 Task: Find connections with filter location Kulu with filter topic #Gettingthingsdonewith filter profile language German with filter current company Symphony Teleca with filter school Thadomal Shahani Engineering College with filter industry Consumer Services with filter service category Portrait Photography with filter keywords title Product Manager
Action: Mouse moved to (353, 249)
Screenshot: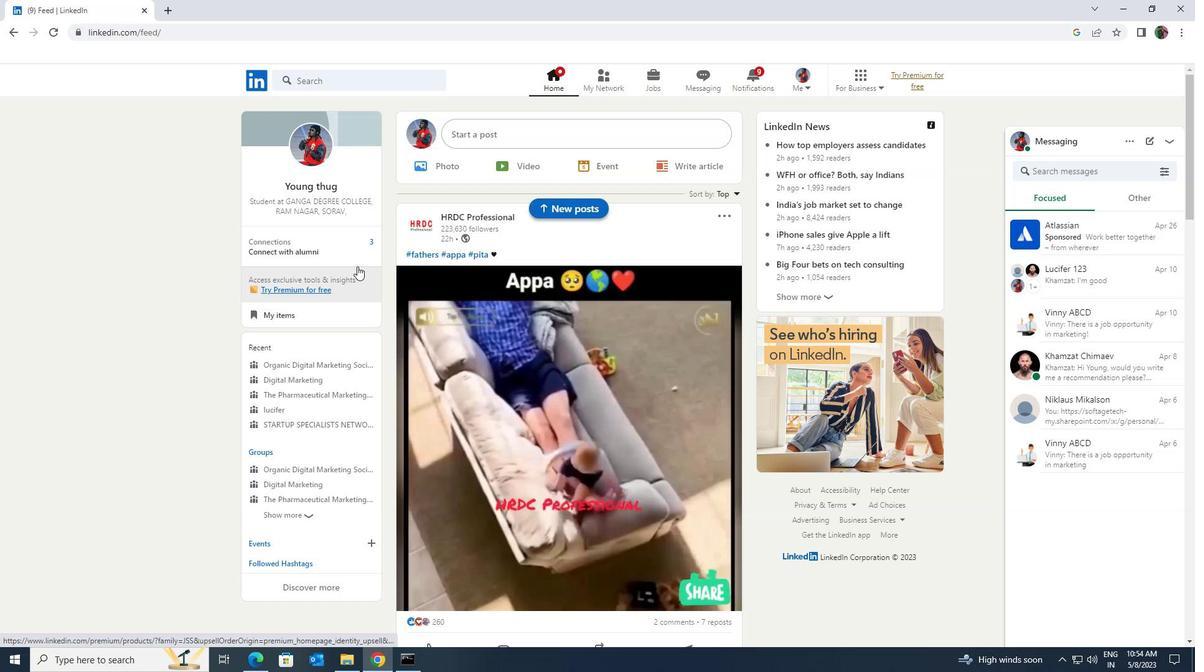 
Action: Mouse pressed left at (353, 249)
Screenshot: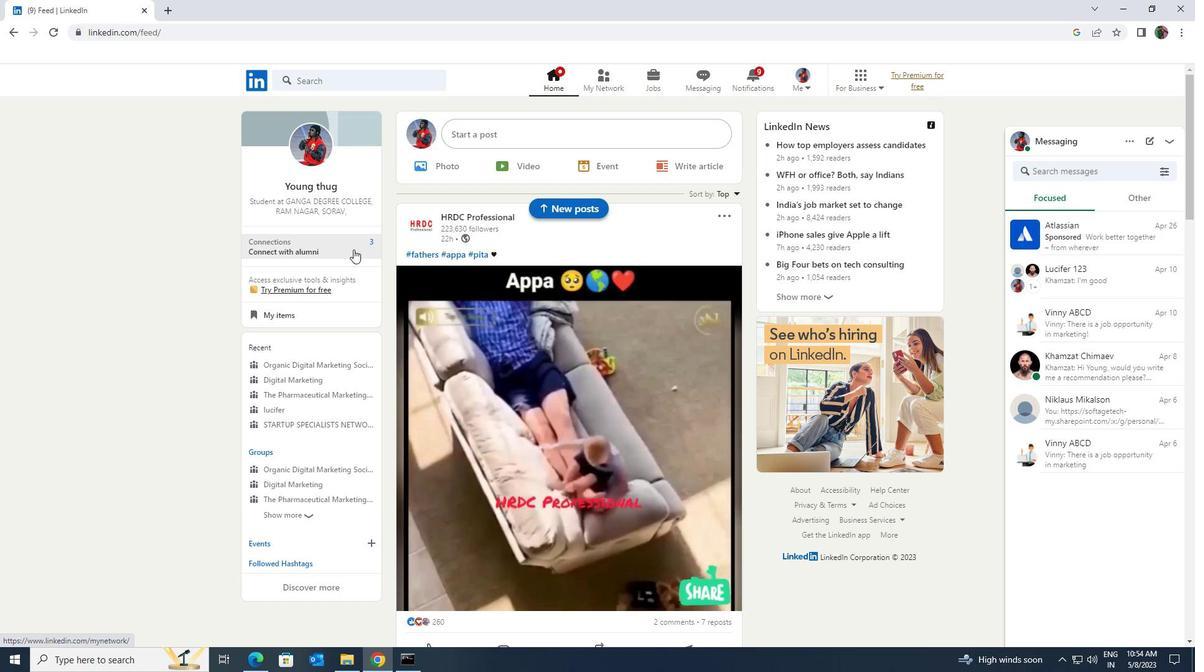 
Action: Mouse moved to (347, 149)
Screenshot: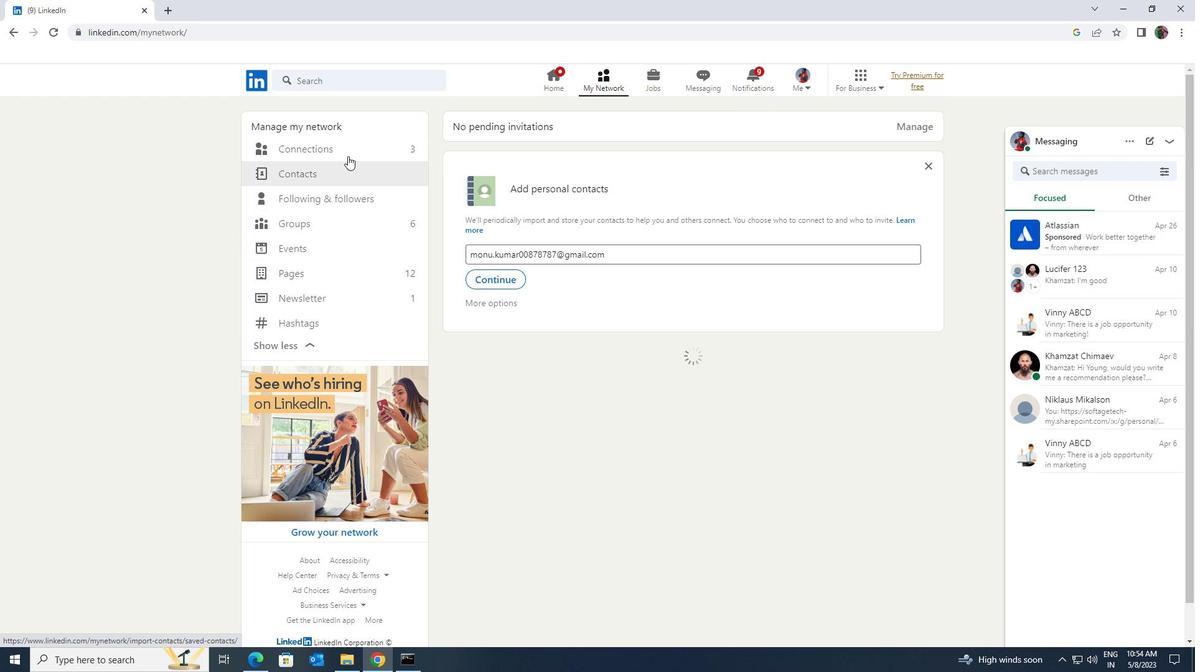 
Action: Mouse pressed left at (347, 149)
Screenshot: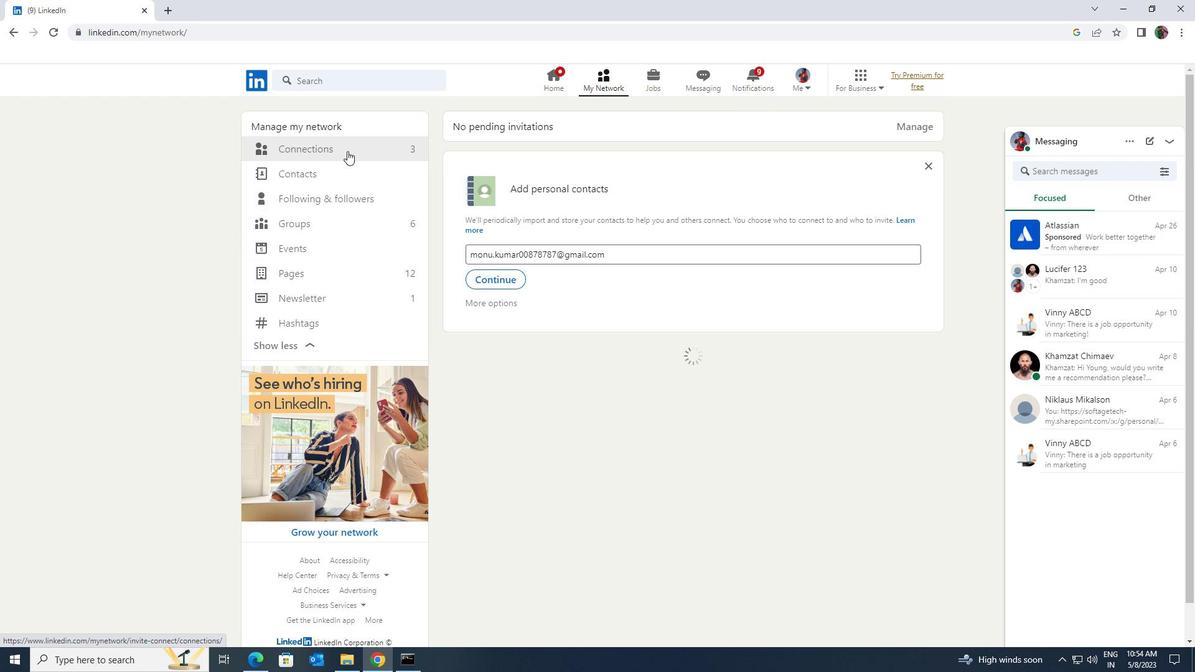 
Action: Mouse moved to (681, 152)
Screenshot: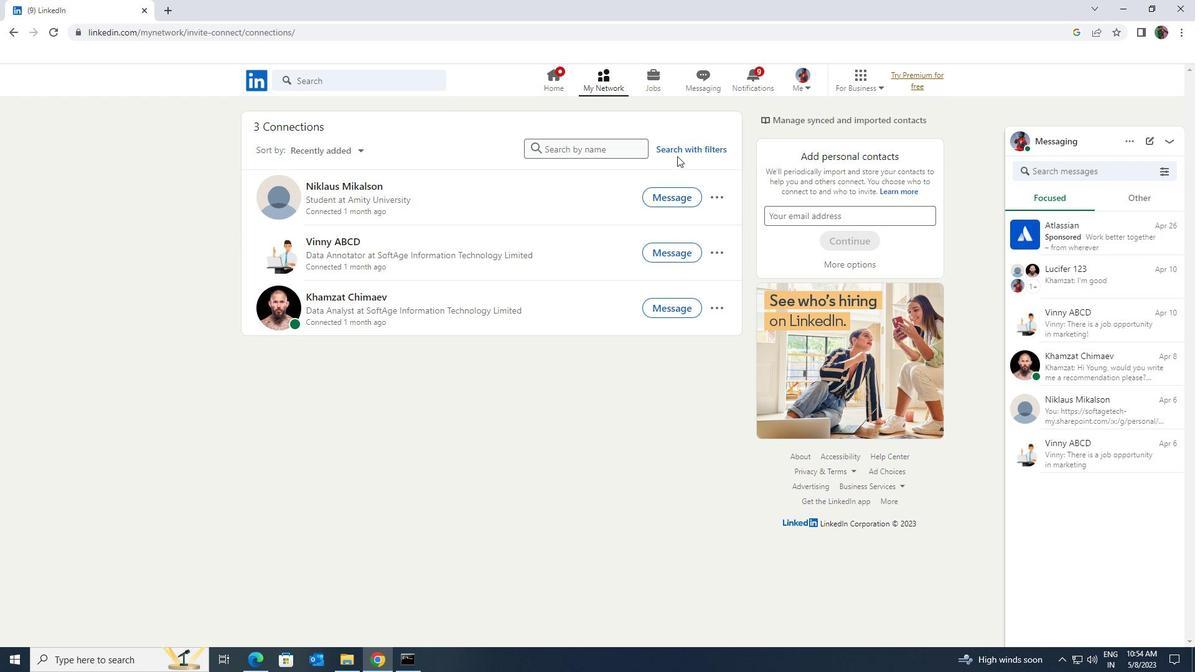 
Action: Mouse pressed left at (681, 152)
Screenshot: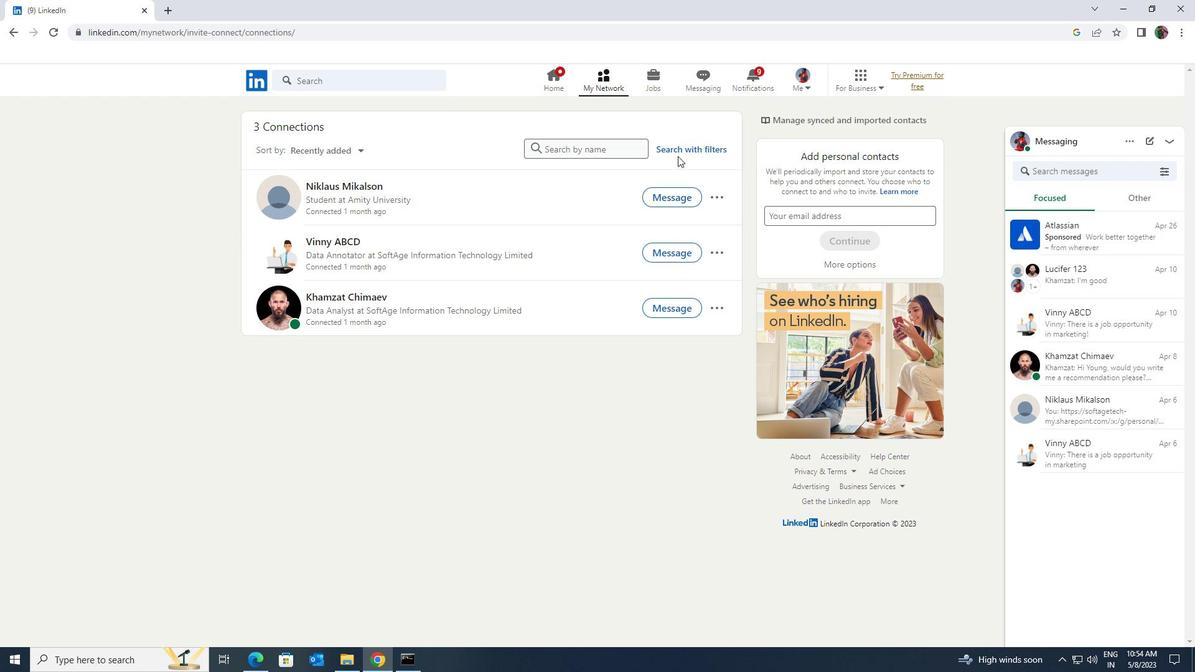 
Action: Mouse moved to (634, 110)
Screenshot: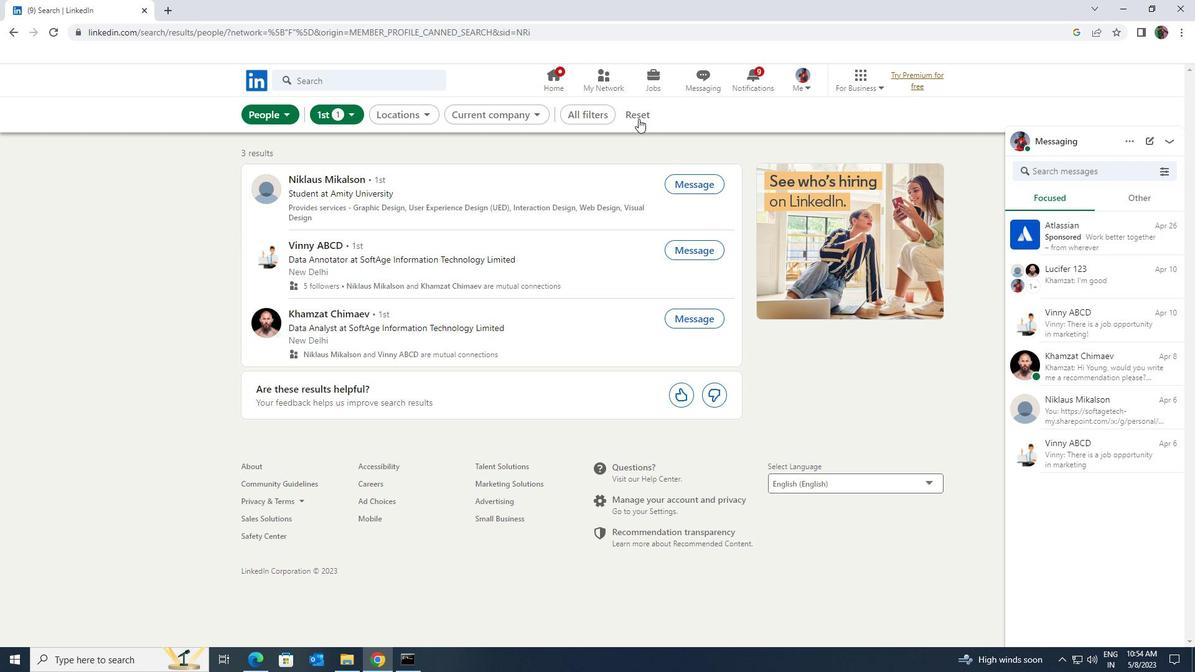 
Action: Mouse pressed left at (634, 110)
Screenshot: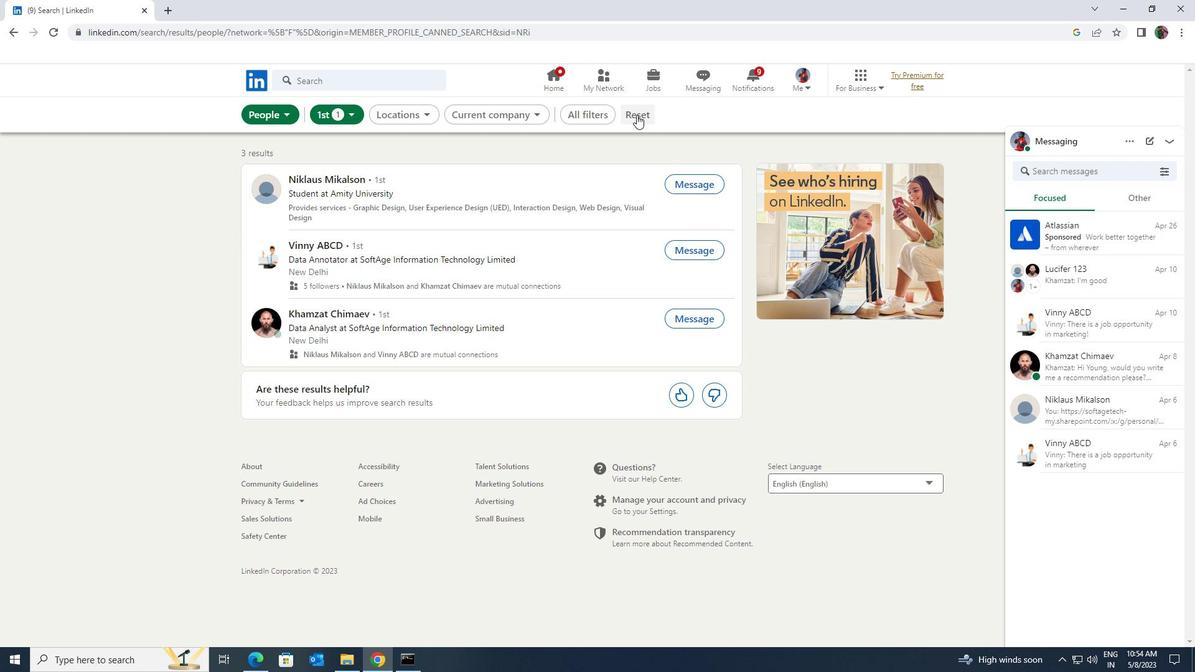 
Action: Mouse moved to (614, 112)
Screenshot: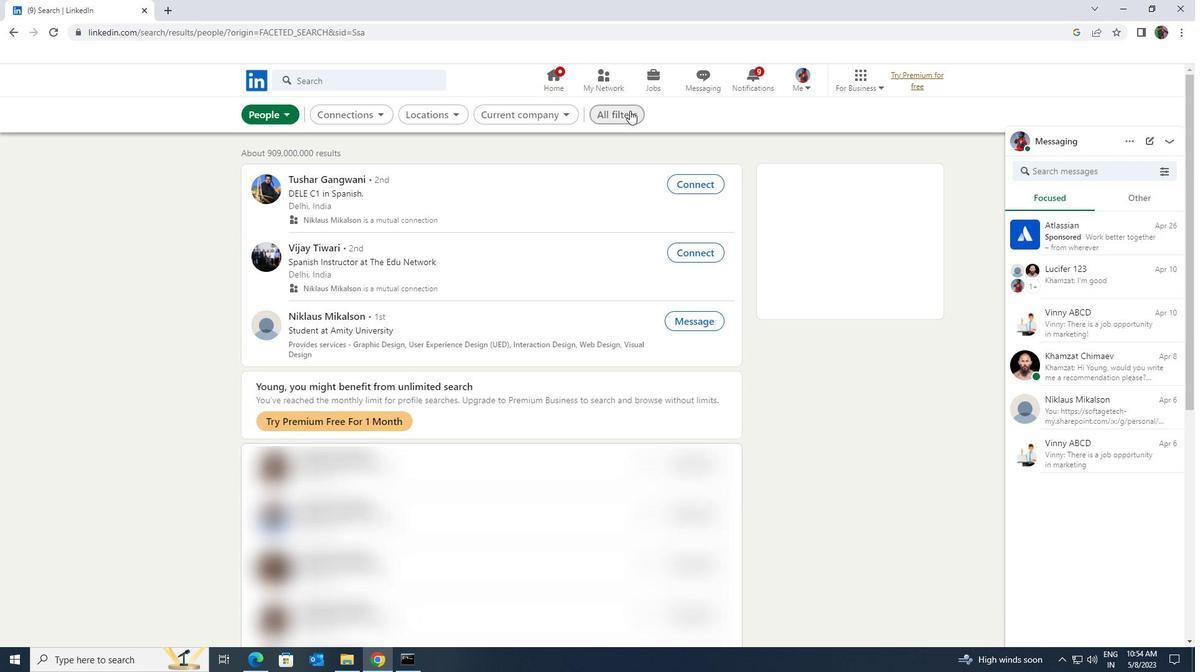 
Action: Mouse pressed left at (614, 112)
Screenshot: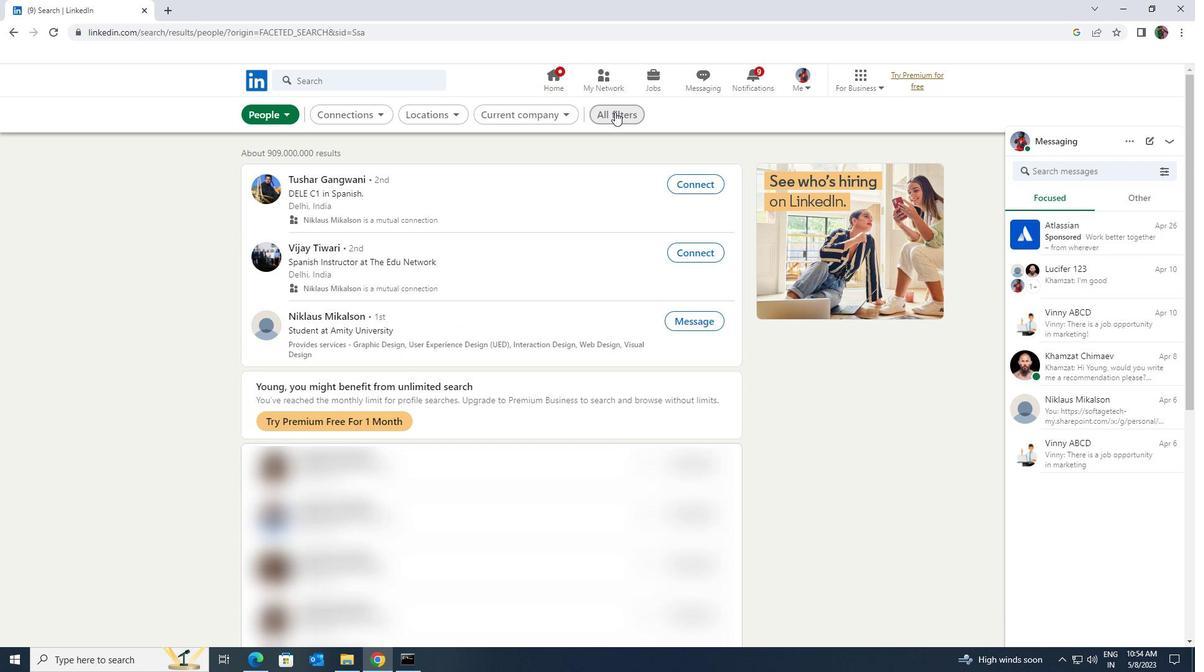 
Action: Mouse moved to (1033, 493)
Screenshot: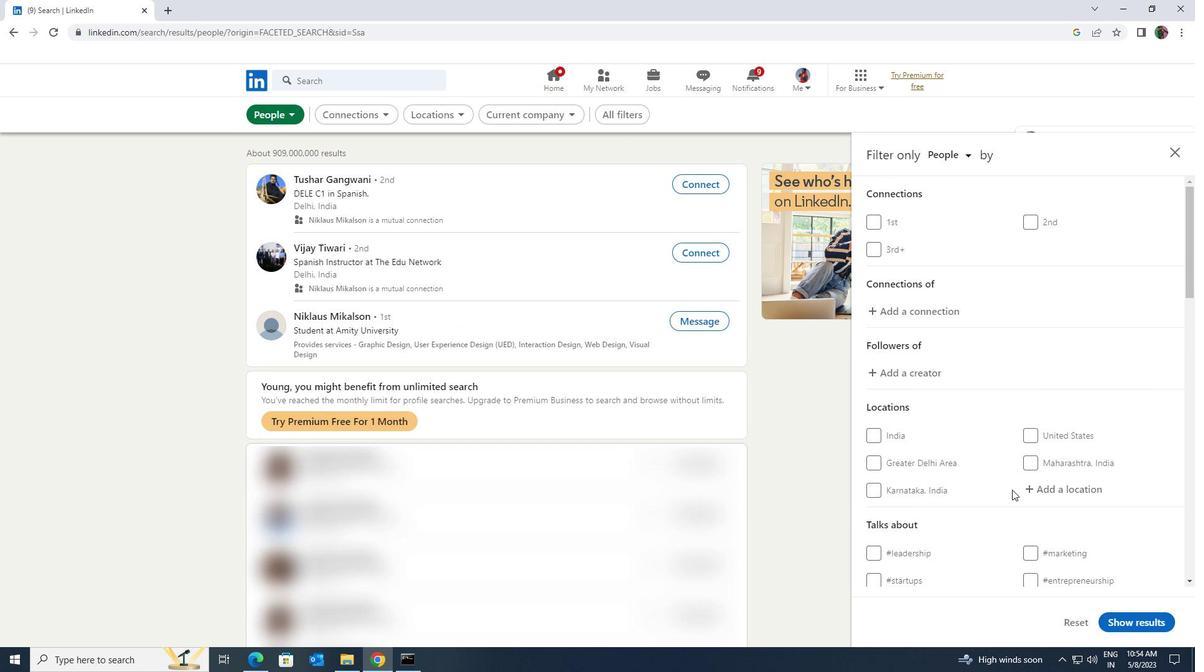 
Action: Mouse pressed left at (1033, 493)
Screenshot: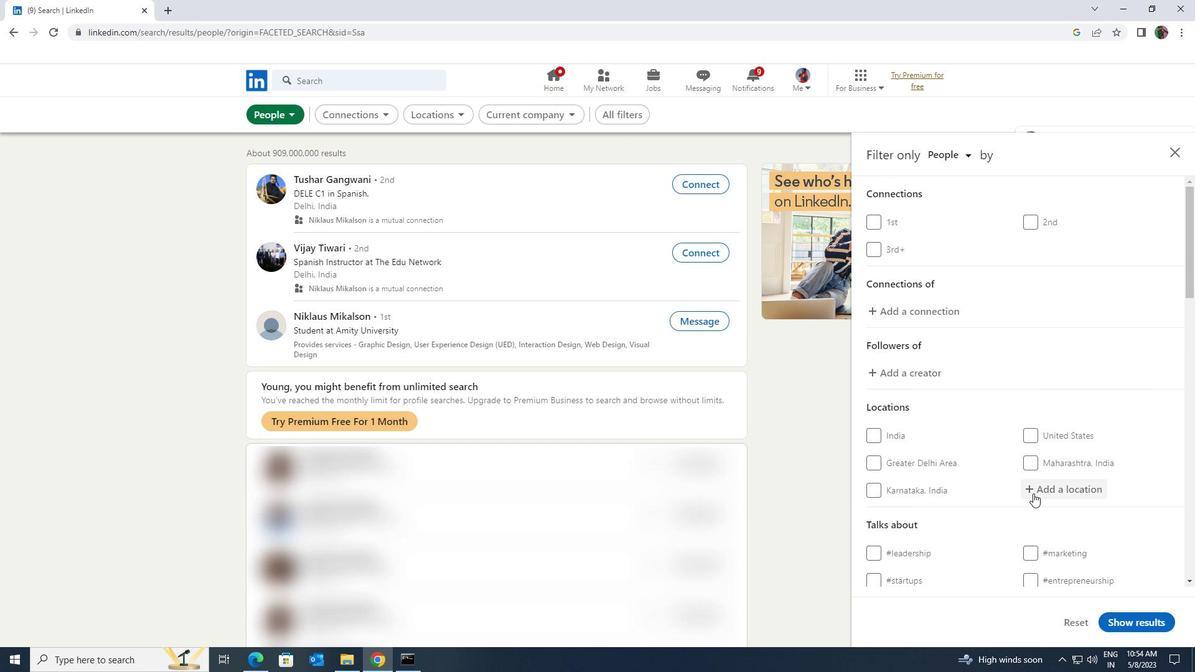 
Action: Key pressed <Key.shift>KULU
Screenshot: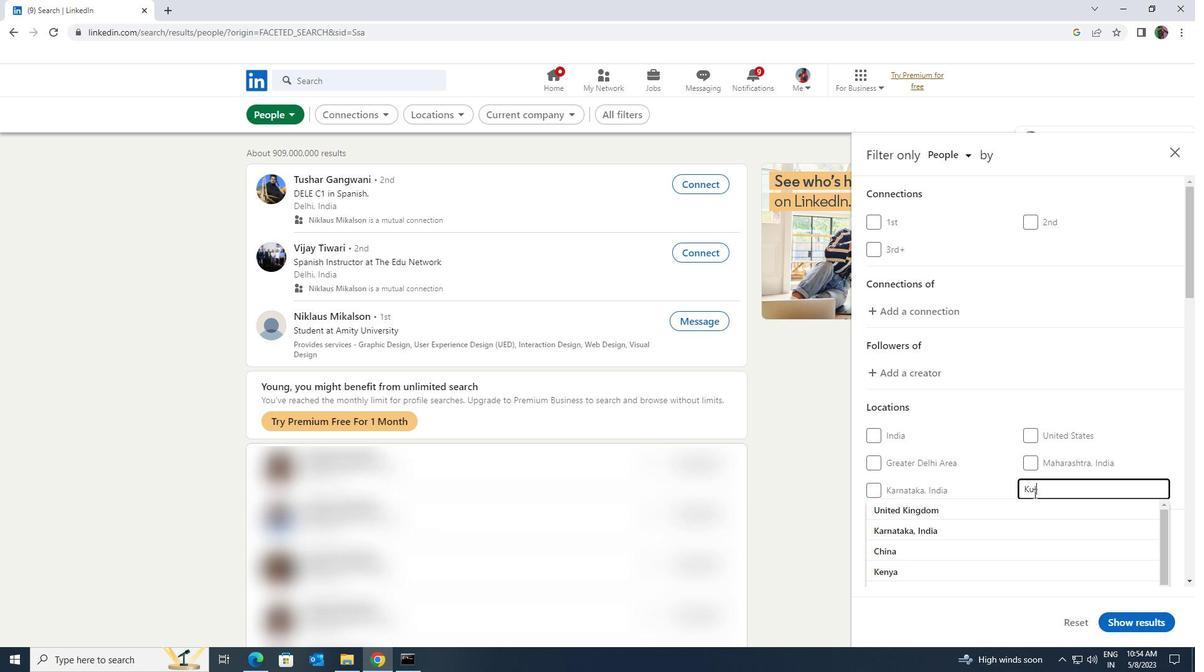 
Action: Mouse moved to (1028, 510)
Screenshot: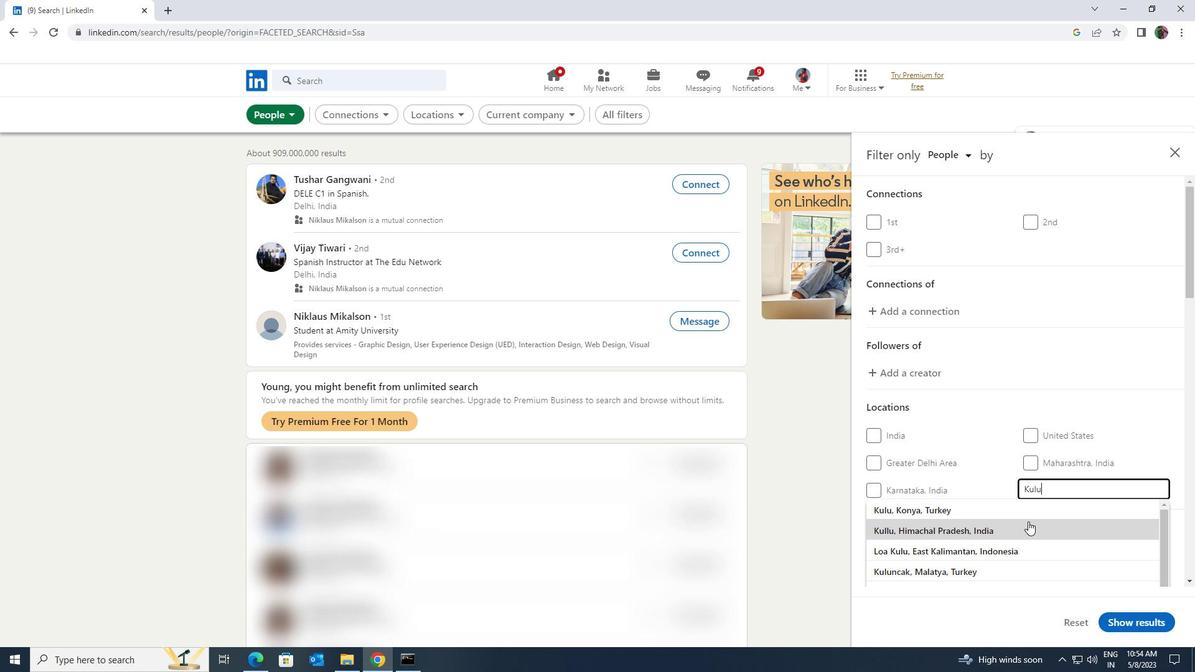 
Action: Mouse pressed left at (1028, 510)
Screenshot: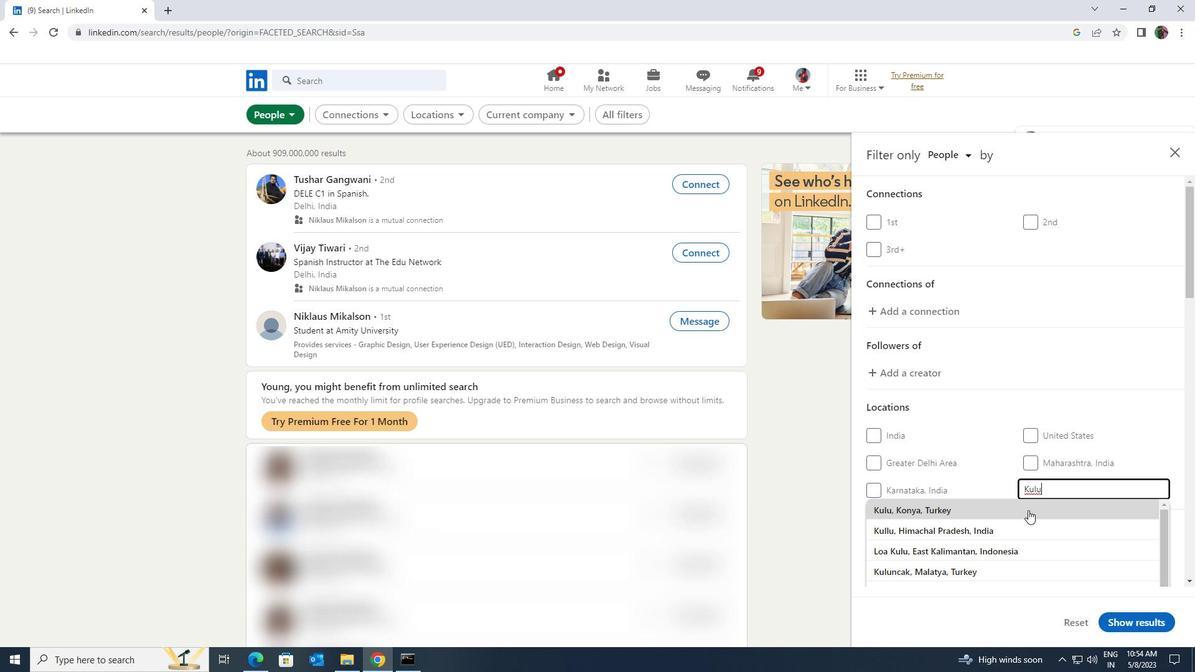 
Action: Mouse moved to (1038, 509)
Screenshot: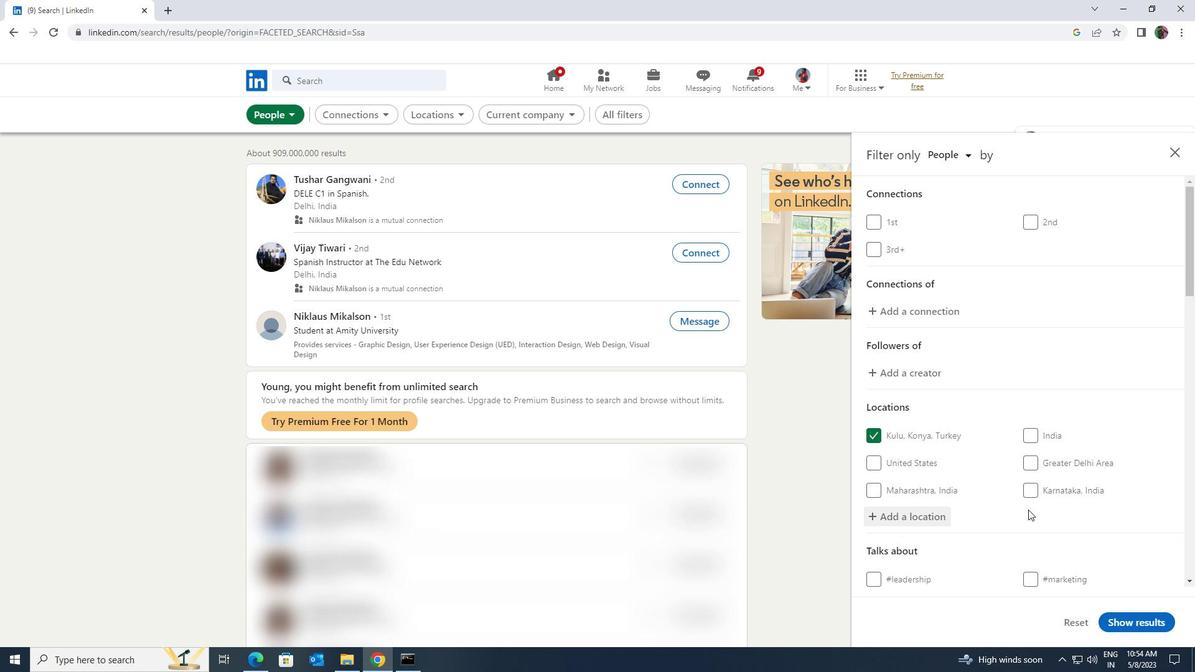 
Action: Mouse scrolled (1038, 509) with delta (0, 0)
Screenshot: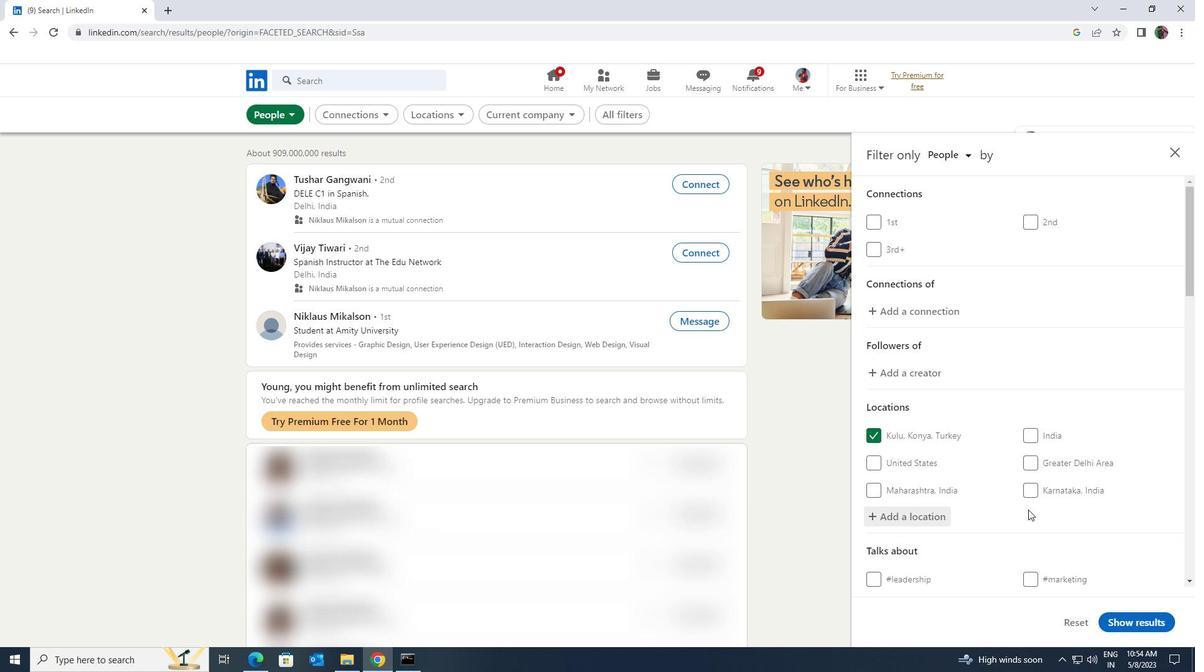 
Action: Mouse scrolled (1038, 509) with delta (0, 0)
Screenshot: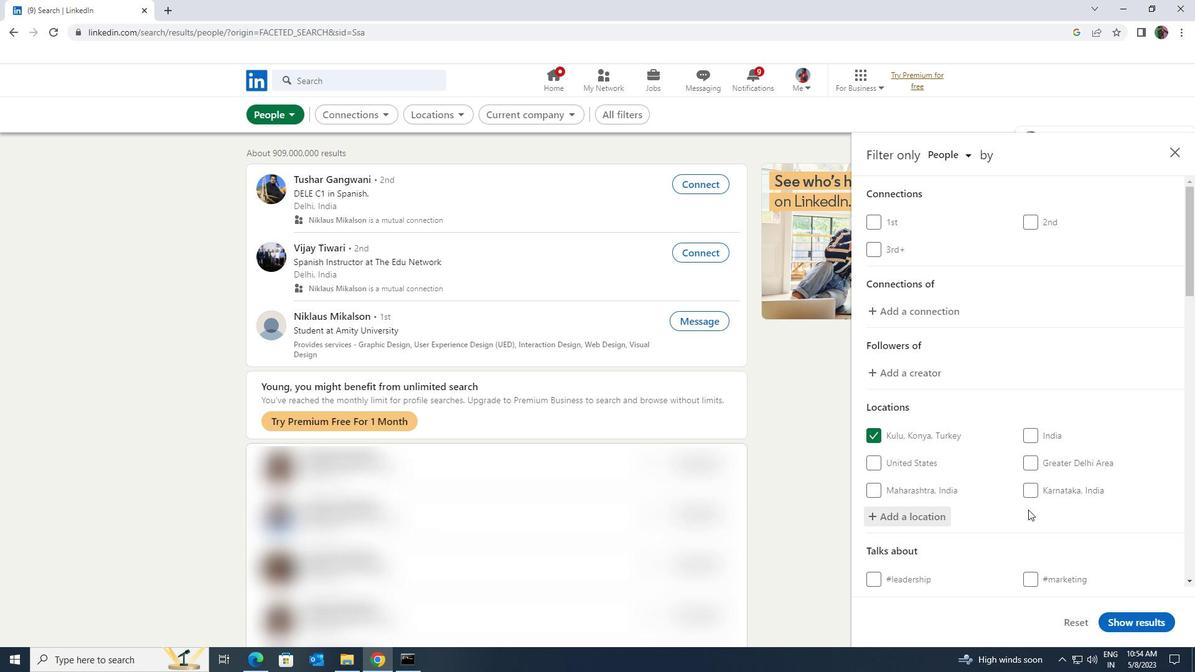 
Action: Mouse moved to (1040, 509)
Screenshot: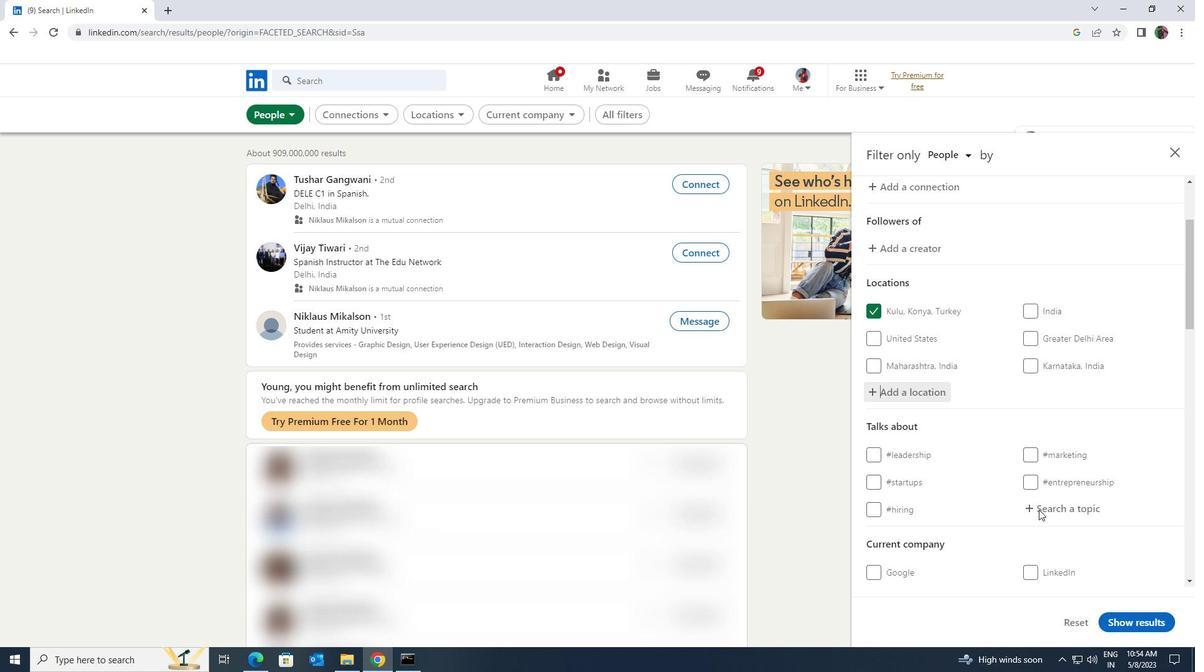 
Action: Mouse pressed left at (1040, 509)
Screenshot: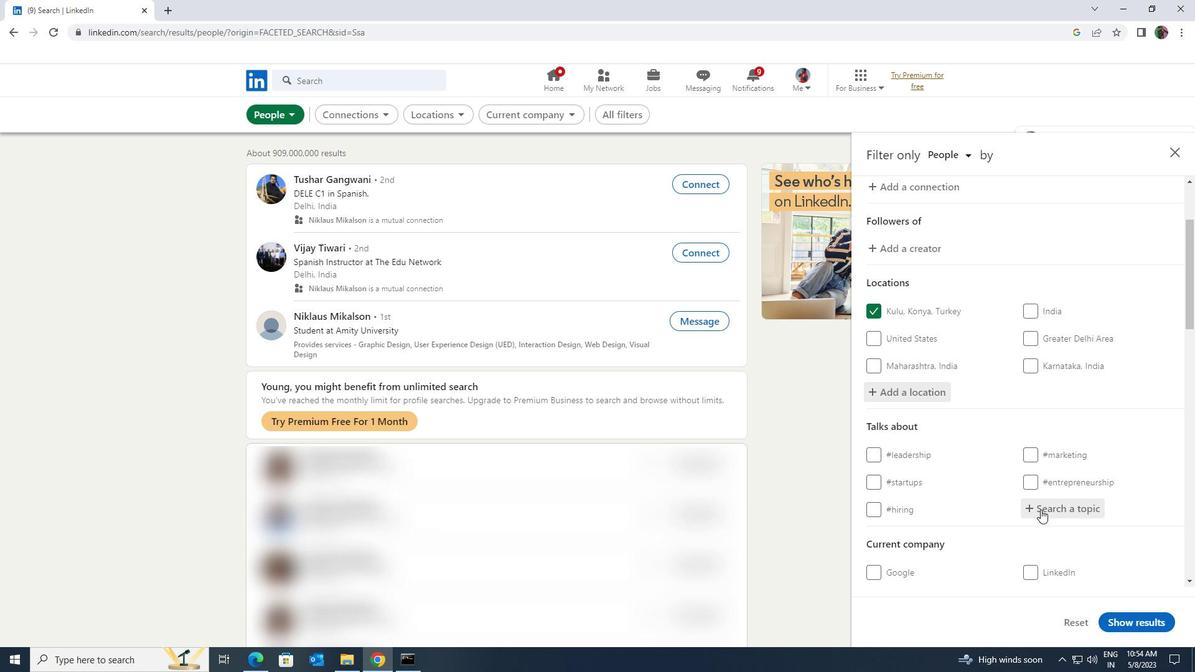 
Action: Key pressed <Key.shift><Key.shift><Key.shift><Key.shift><Key.shift><Key.shift><Key.shift><Key.shift><Key.shift><Key.shift><Key.shift><Key.shift>GETTINGTHINGSDONE
Screenshot: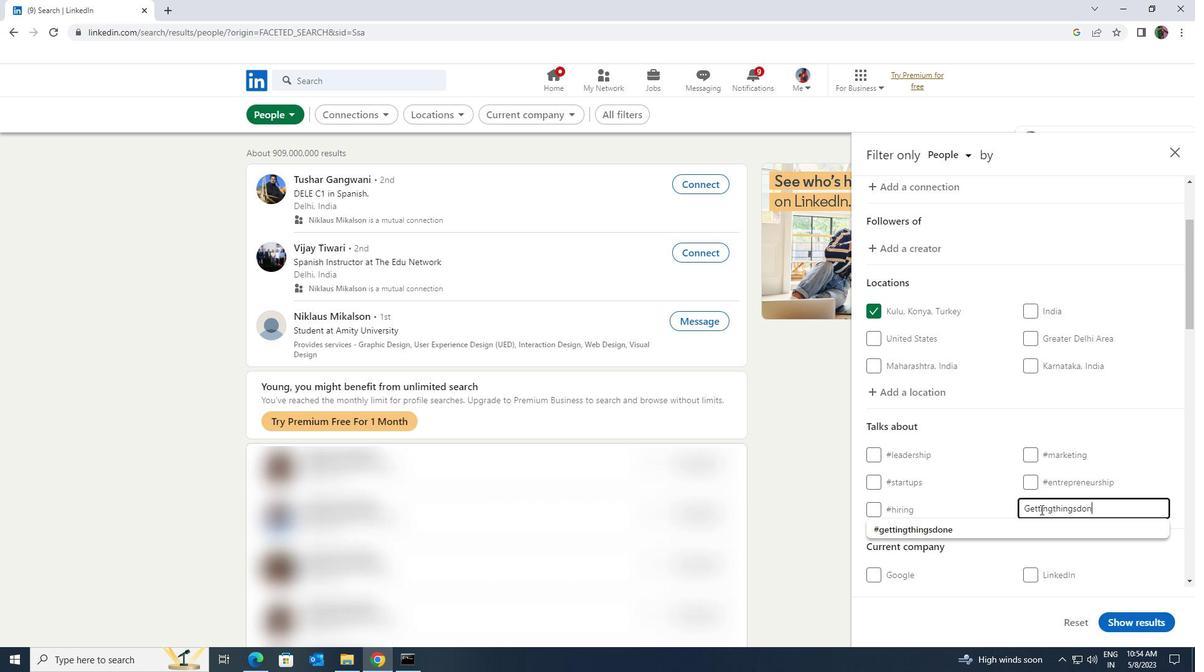 
Action: Mouse moved to (1038, 519)
Screenshot: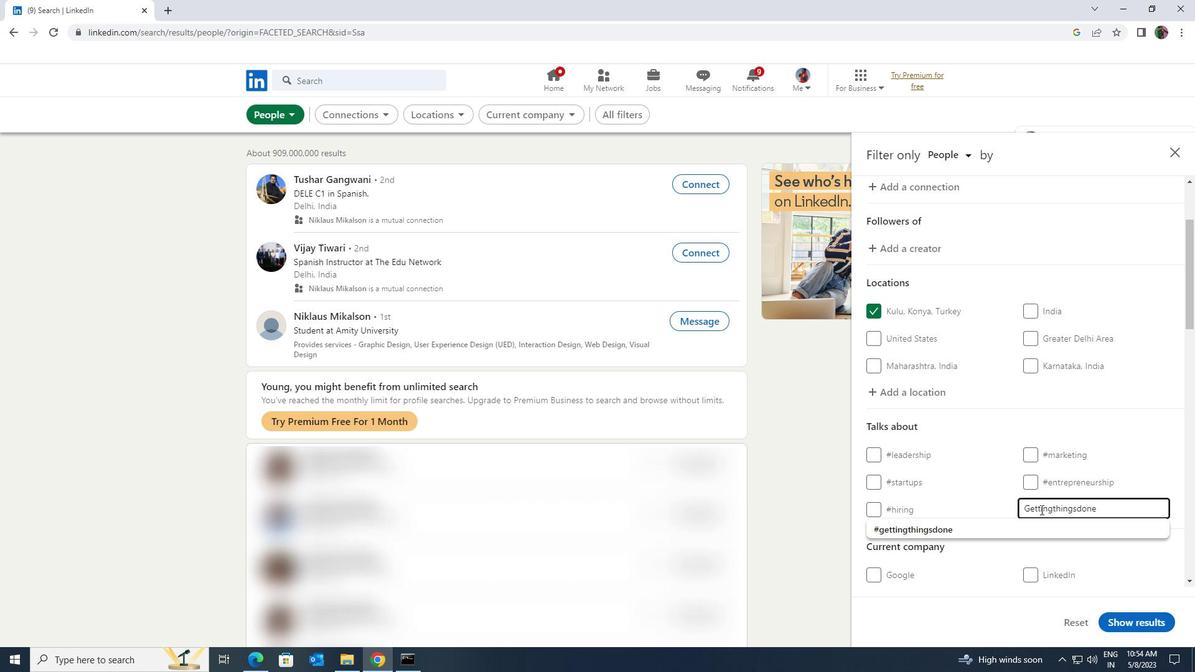 
Action: Mouse pressed left at (1038, 519)
Screenshot: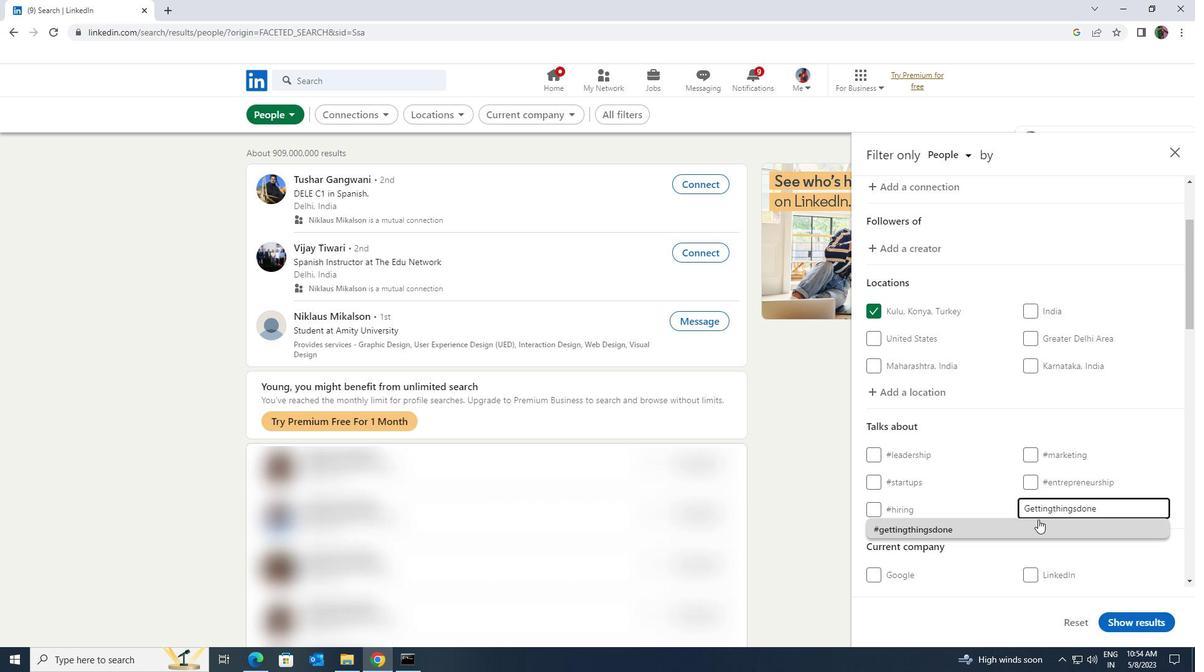 
Action: Mouse scrolled (1038, 519) with delta (0, 0)
Screenshot: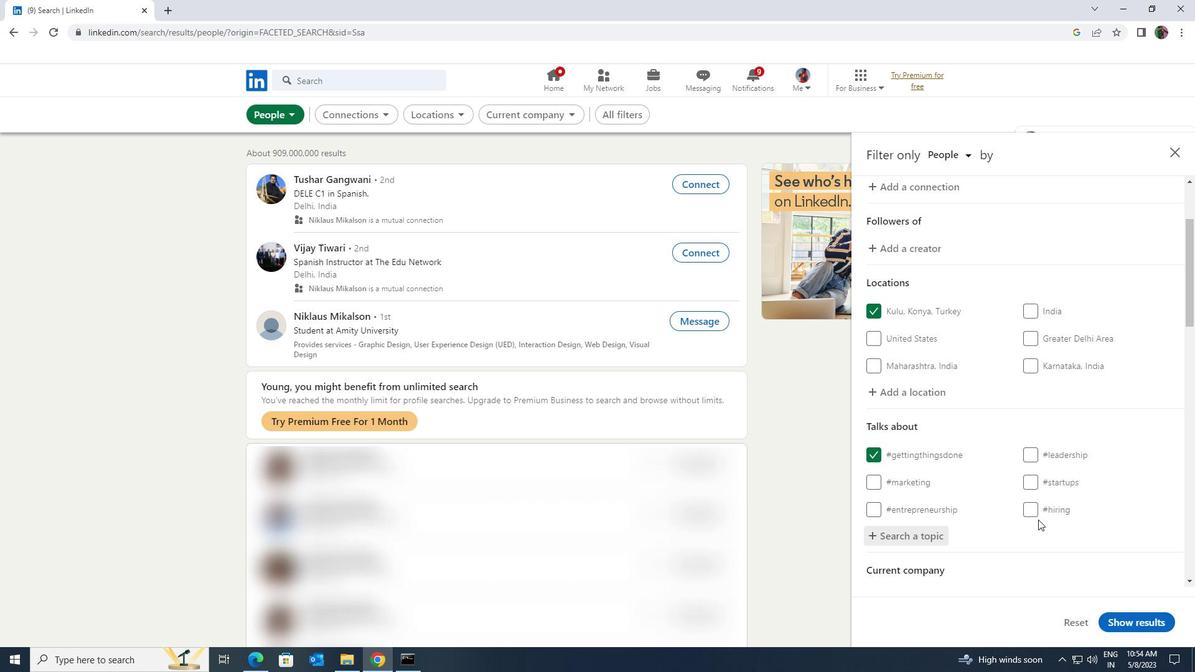 
Action: Mouse scrolled (1038, 519) with delta (0, 0)
Screenshot: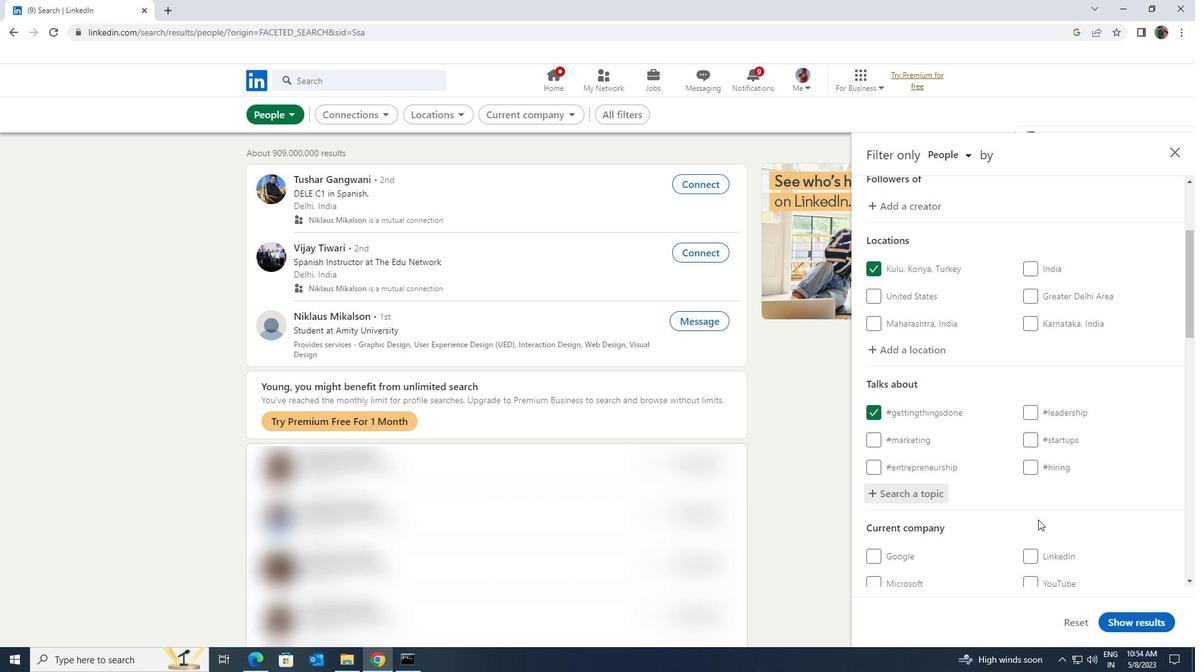 
Action: Mouse moved to (1038, 519)
Screenshot: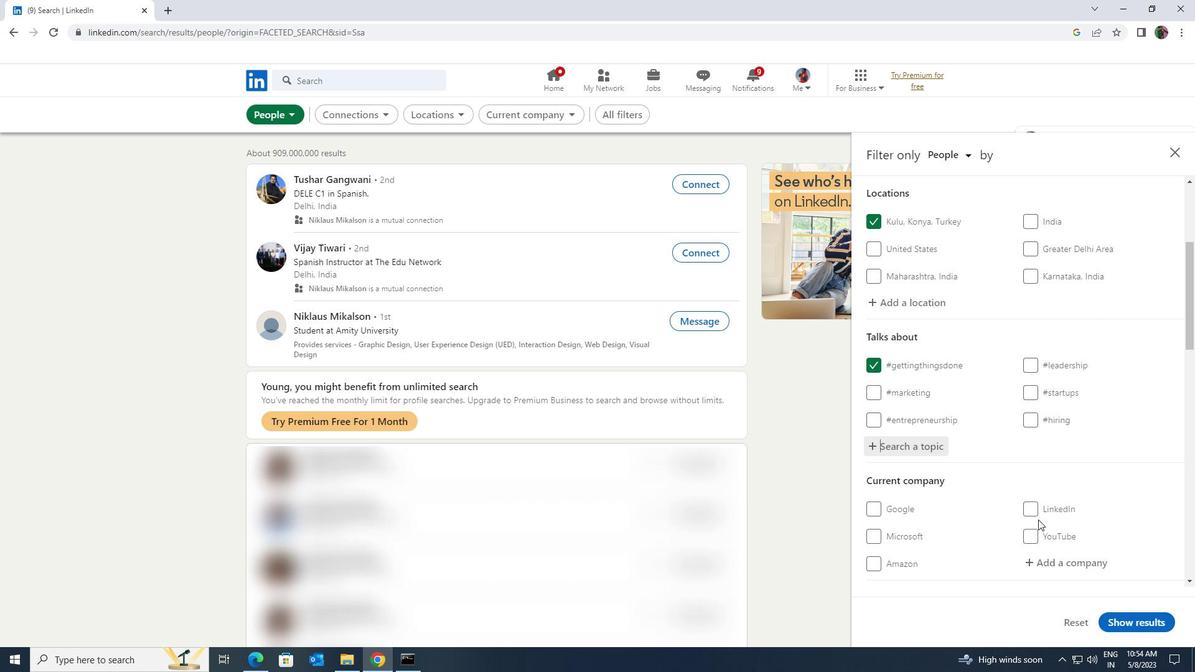 
Action: Mouse scrolled (1038, 519) with delta (0, 0)
Screenshot: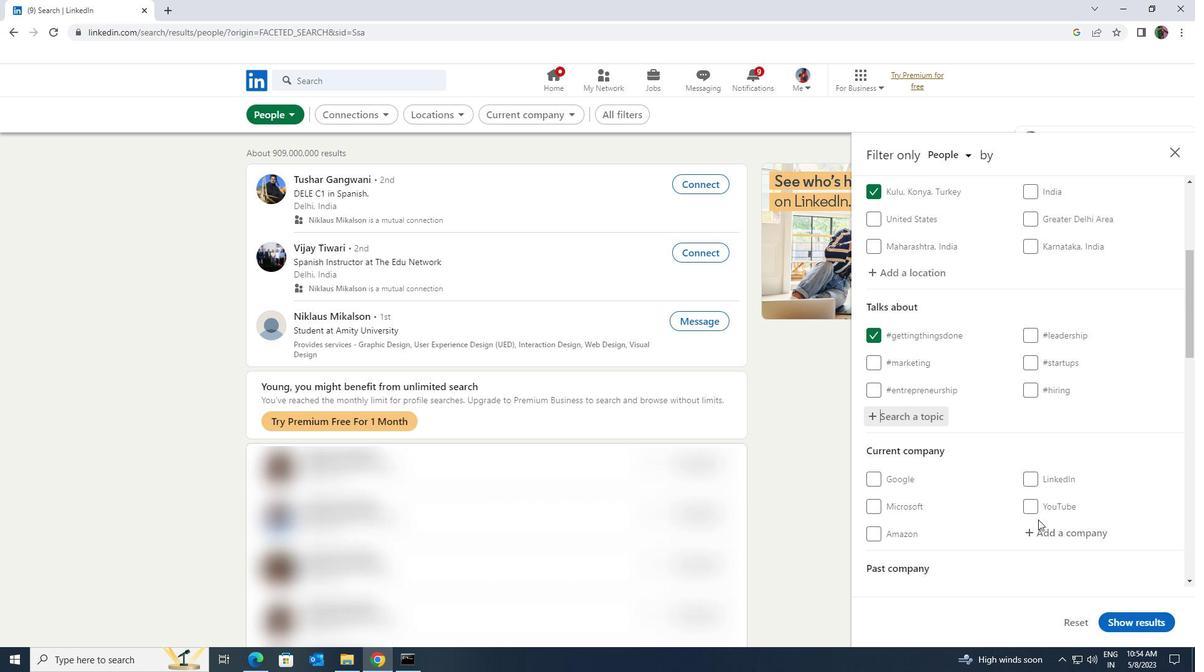 
Action: Mouse scrolled (1038, 519) with delta (0, 0)
Screenshot: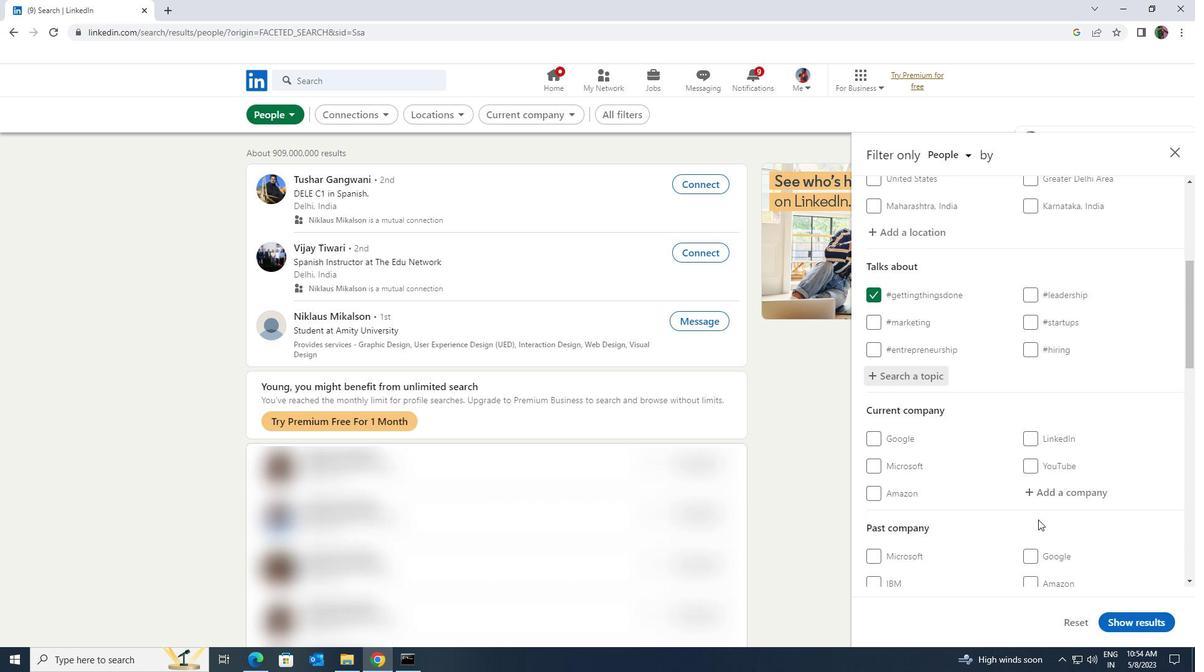 
Action: Mouse scrolled (1038, 519) with delta (0, 0)
Screenshot: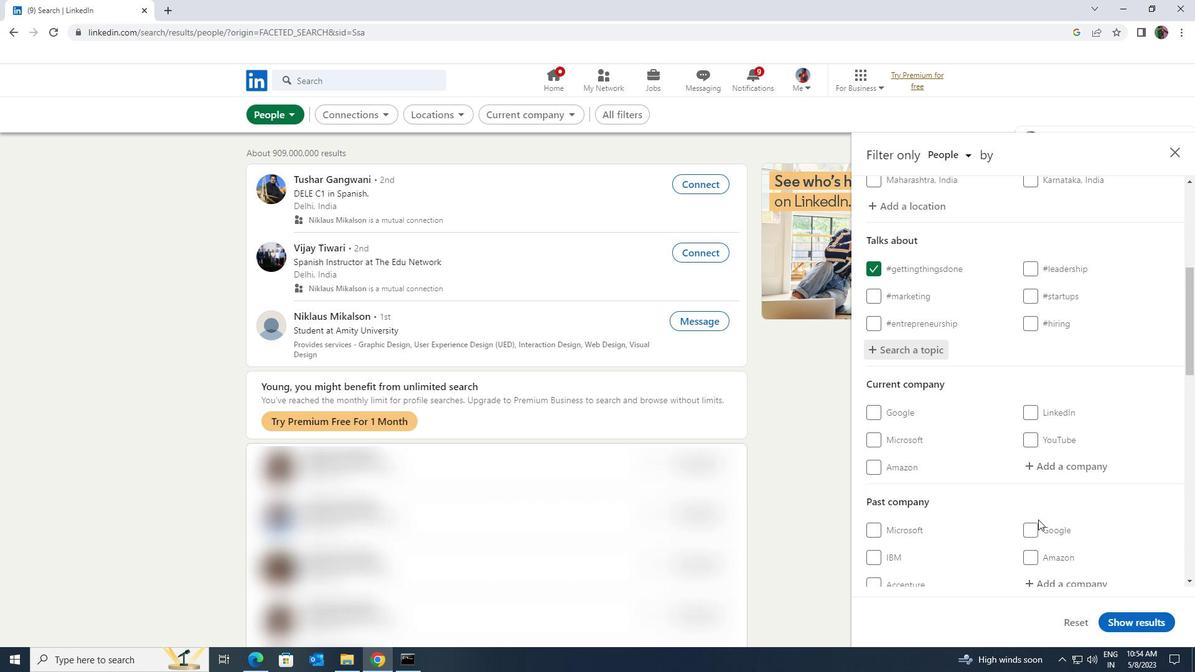 
Action: Mouse scrolled (1038, 519) with delta (0, 0)
Screenshot: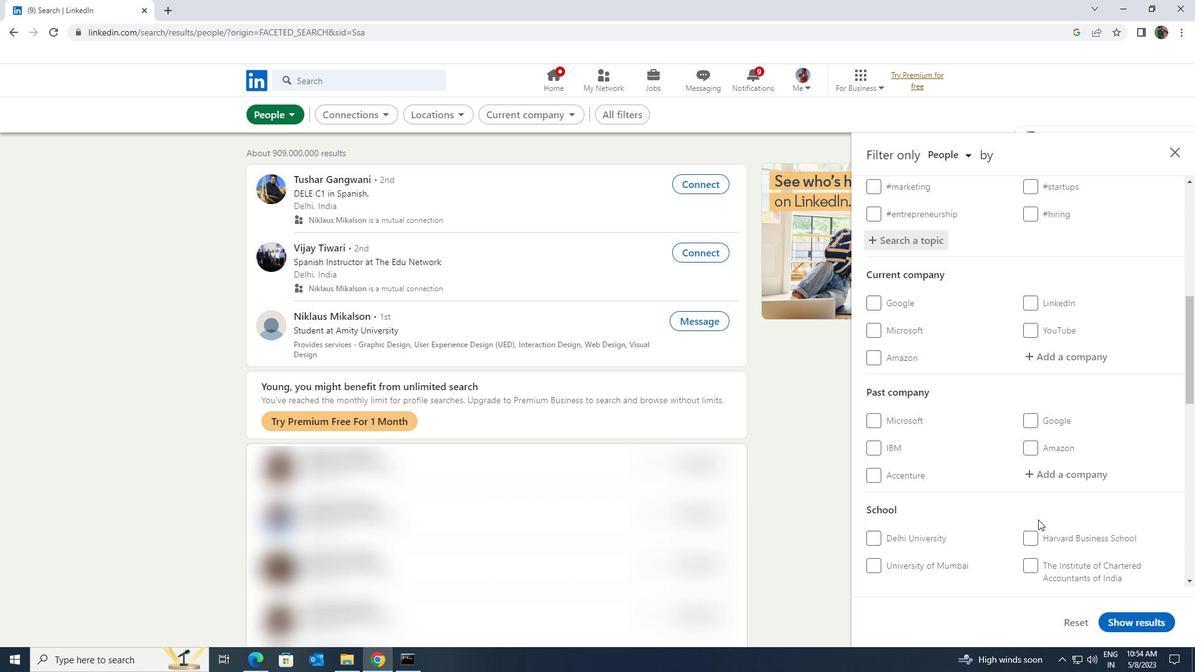 
Action: Mouse scrolled (1038, 519) with delta (0, 0)
Screenshot: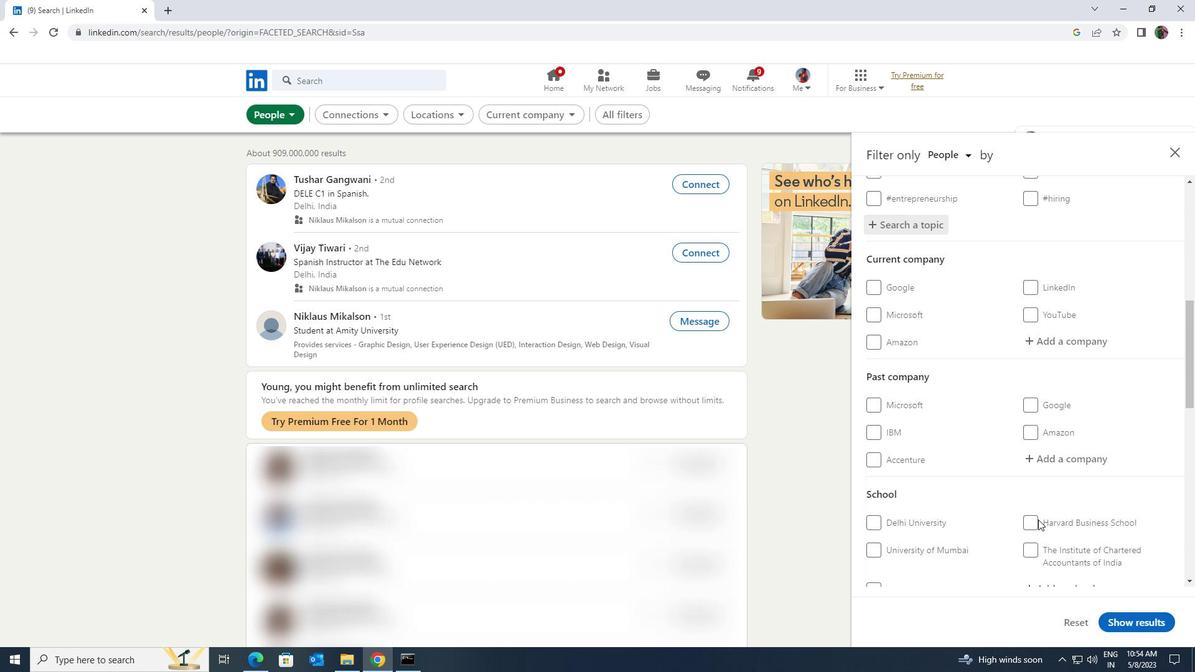 
Action: Mouse scrolled (1038, 519) with delta (0, 0)
Screenshot: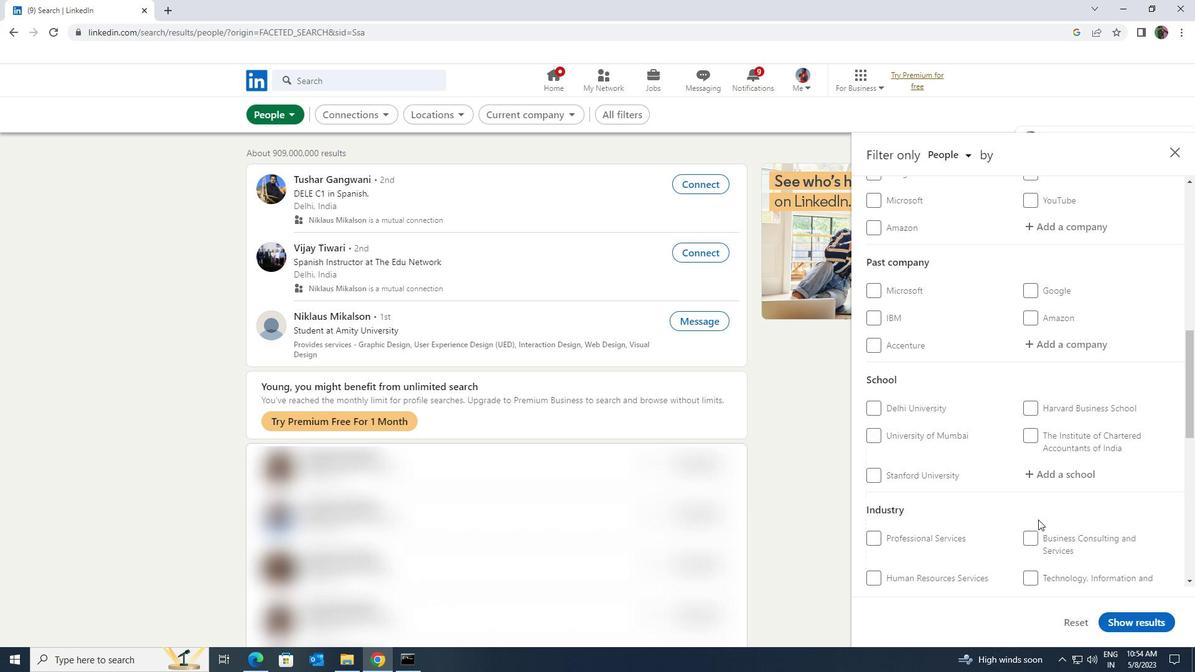 
Action: Mouse scrolled (1038, 519) with delta (0, 0)
Screenshot: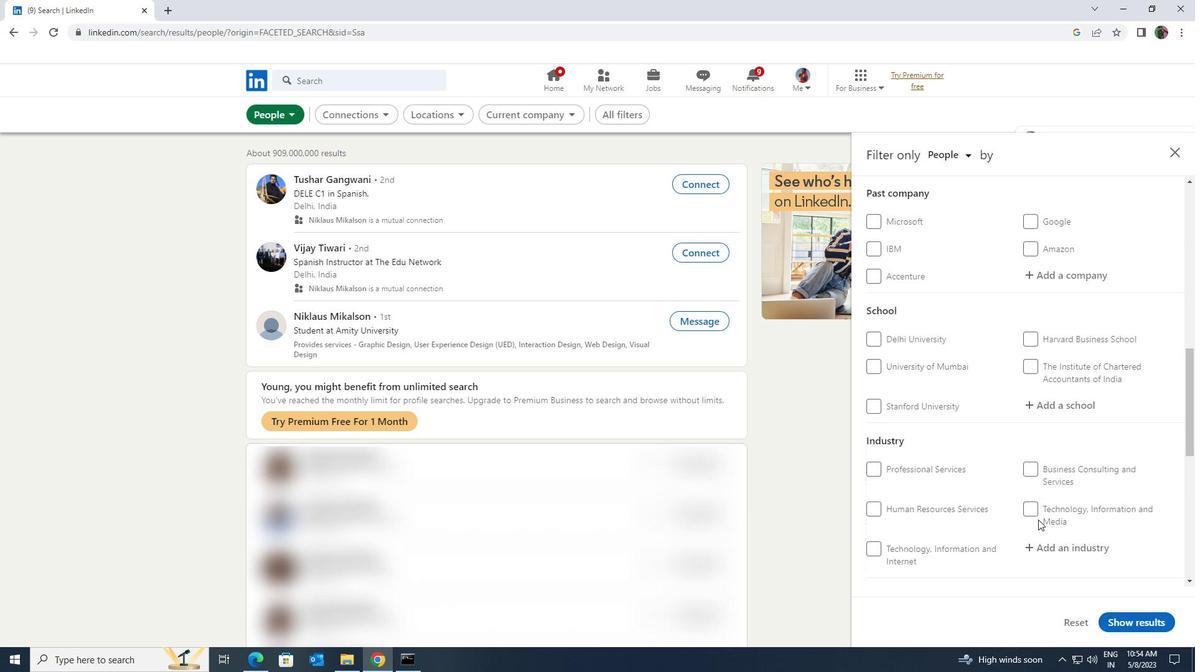 
Action: Mouse scrolled (1038, 519) with delta (0, 0)
Screenshot: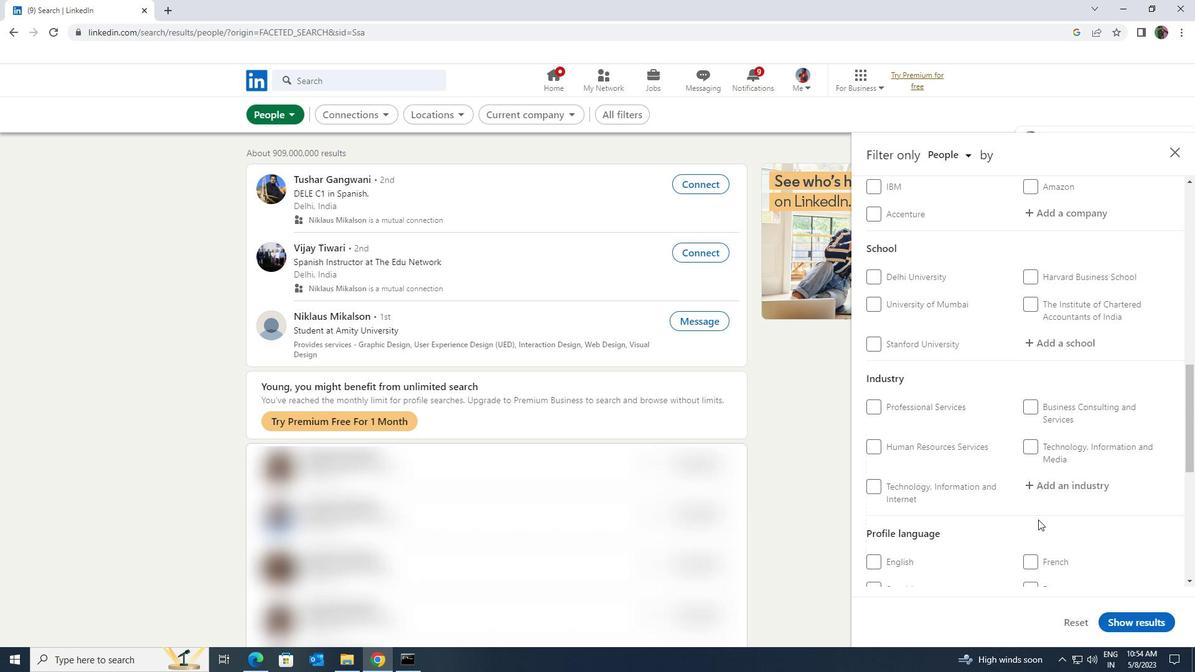 
Action: Mouse moved to (902, 552)
Screenshot: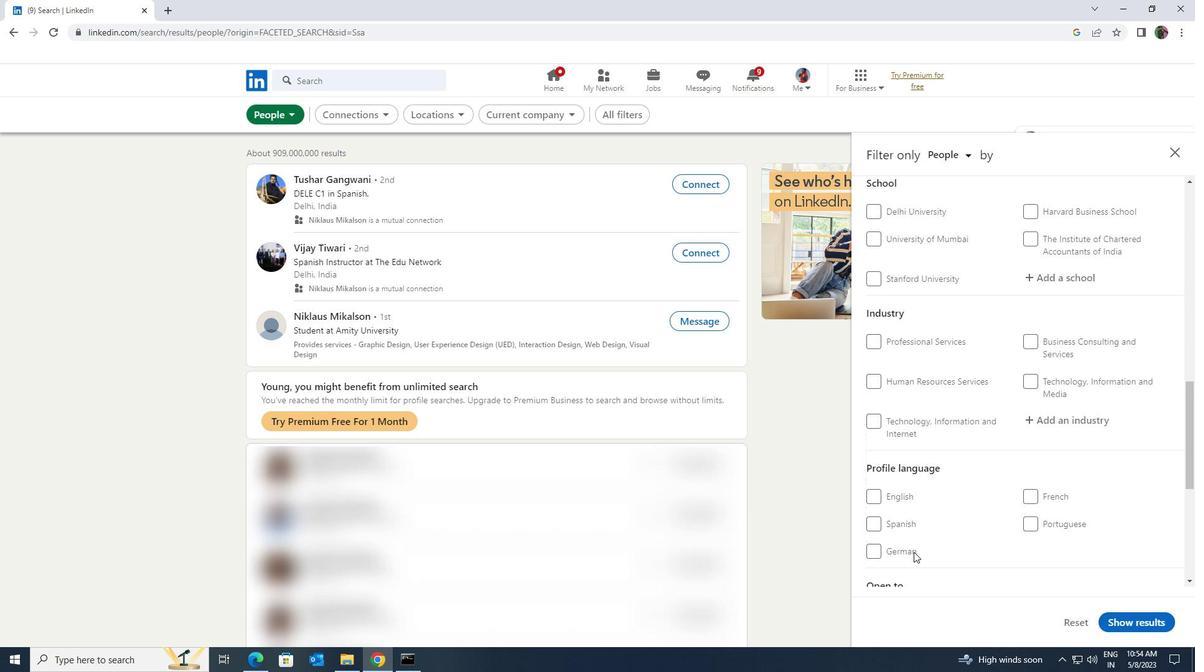 
Action: Mouse pressed left at (902, 552)
Screenshot: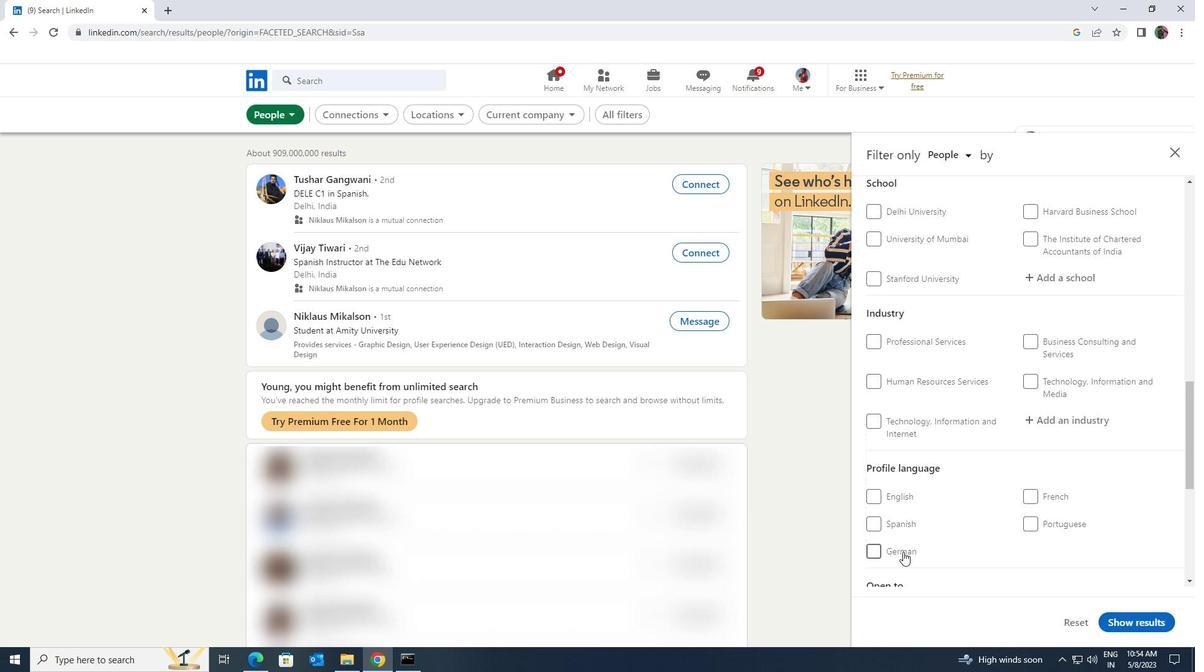 
Action: Mouse moved to (950, 540)
Screenshot: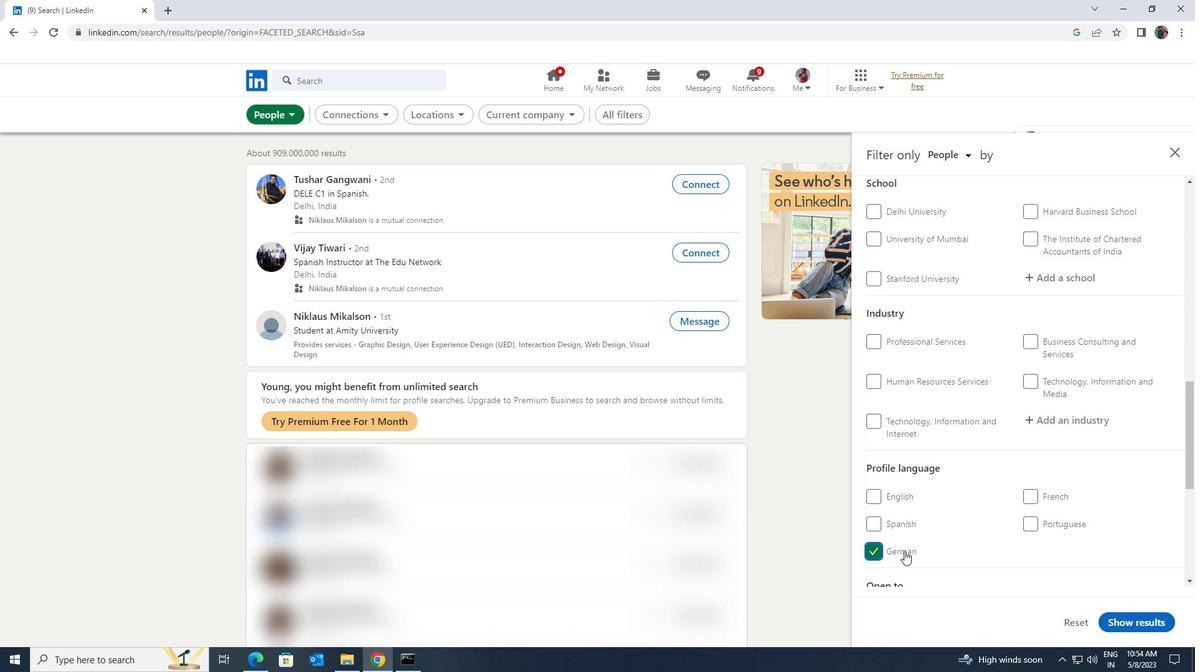 
Action: Mouse scrolled (950, 541) with delta (0, 0)
Screenshot: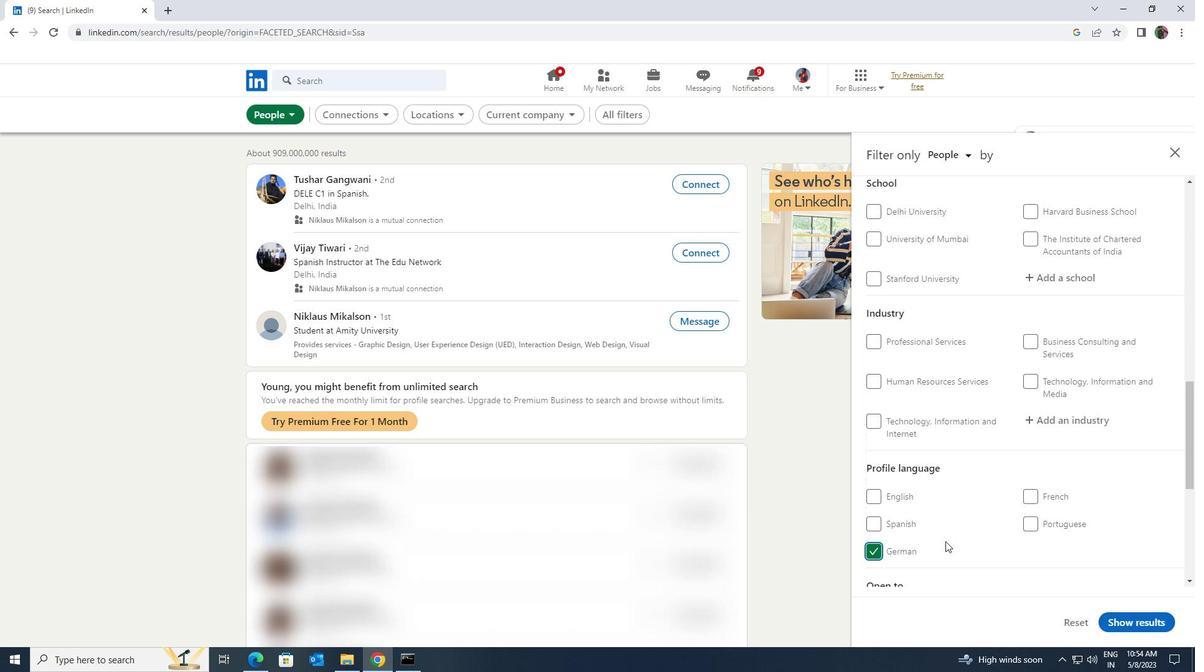 
Action: Mouse scrolled (950, 541) with delta (0, 0)
Screenshot: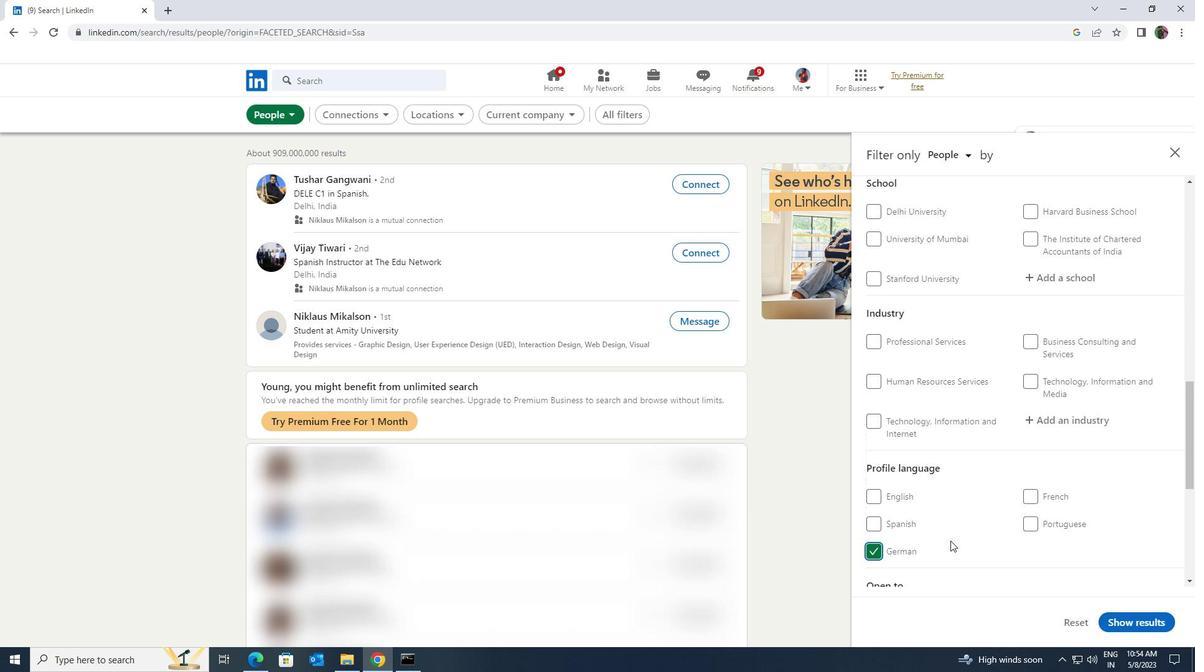 
Action: Mouse moved to (951, 540)
Screenshot: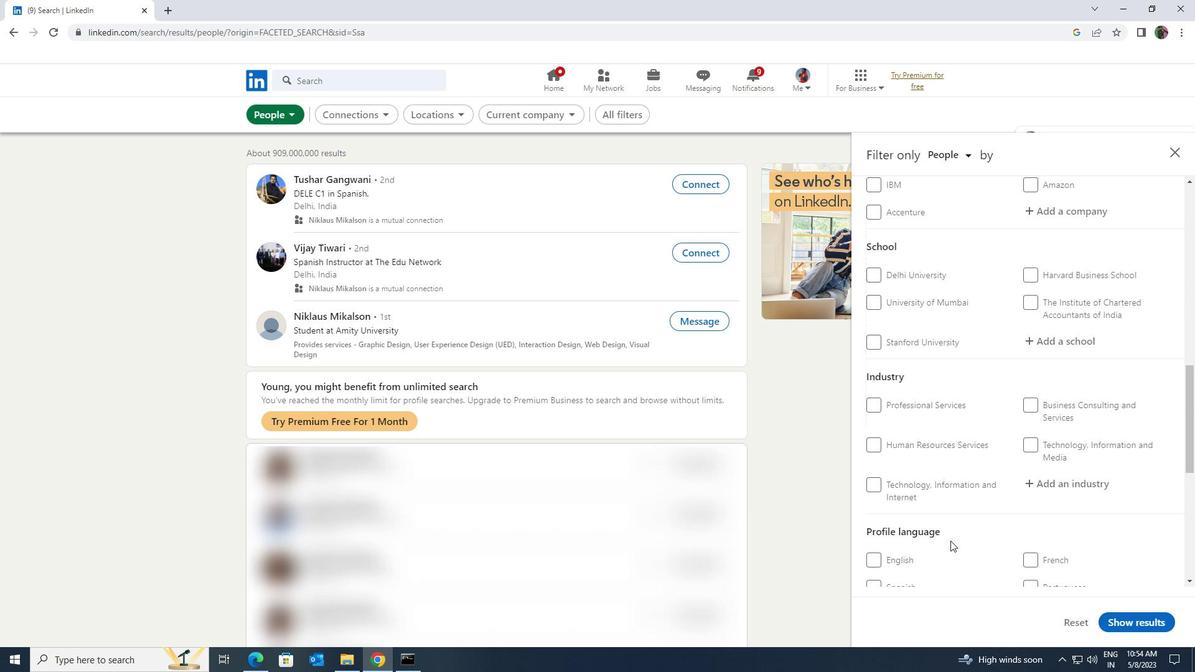 
Action: Mouse scrolled (951, 540) with delta (0, 0)
Screenshot: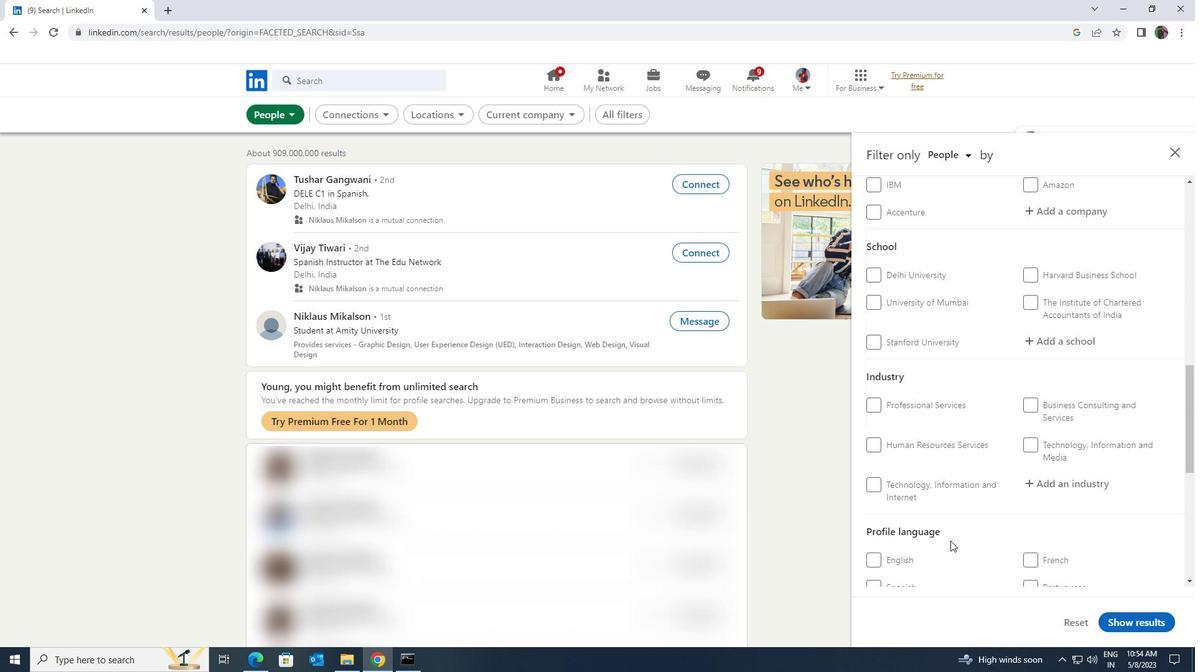 
Action: Mouse scrolled (951, 540) with delta (0, 0)
Screenshot: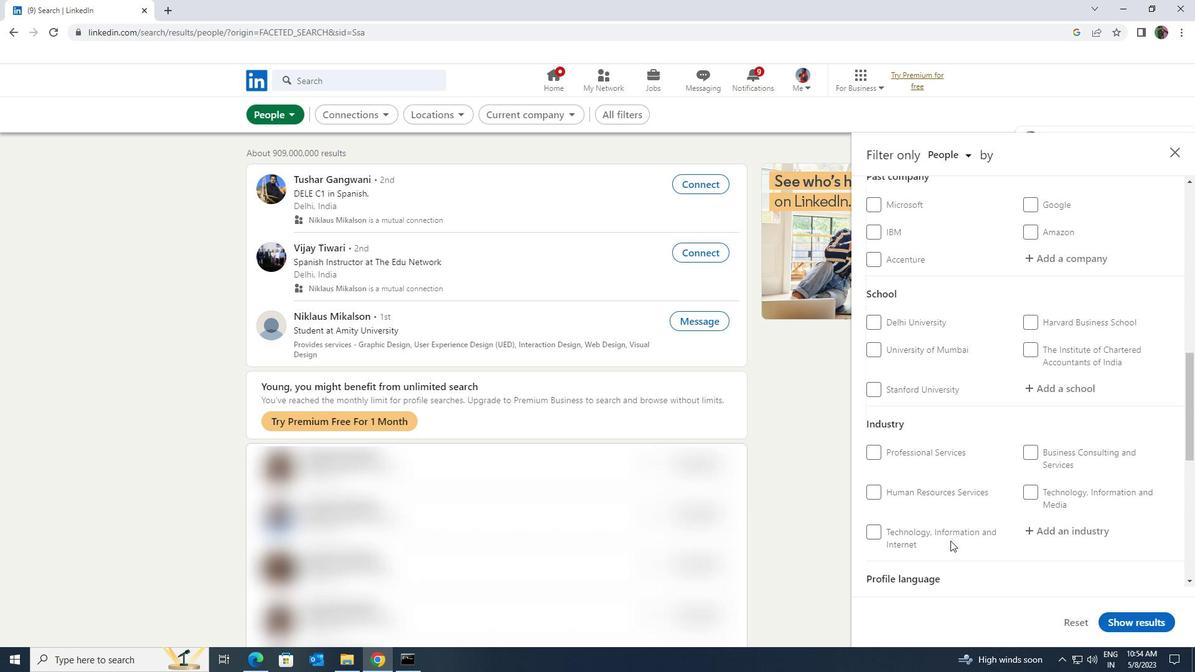 
Action: Mouse scrolled (951, 540) with delta (0, 0)
Screenshot: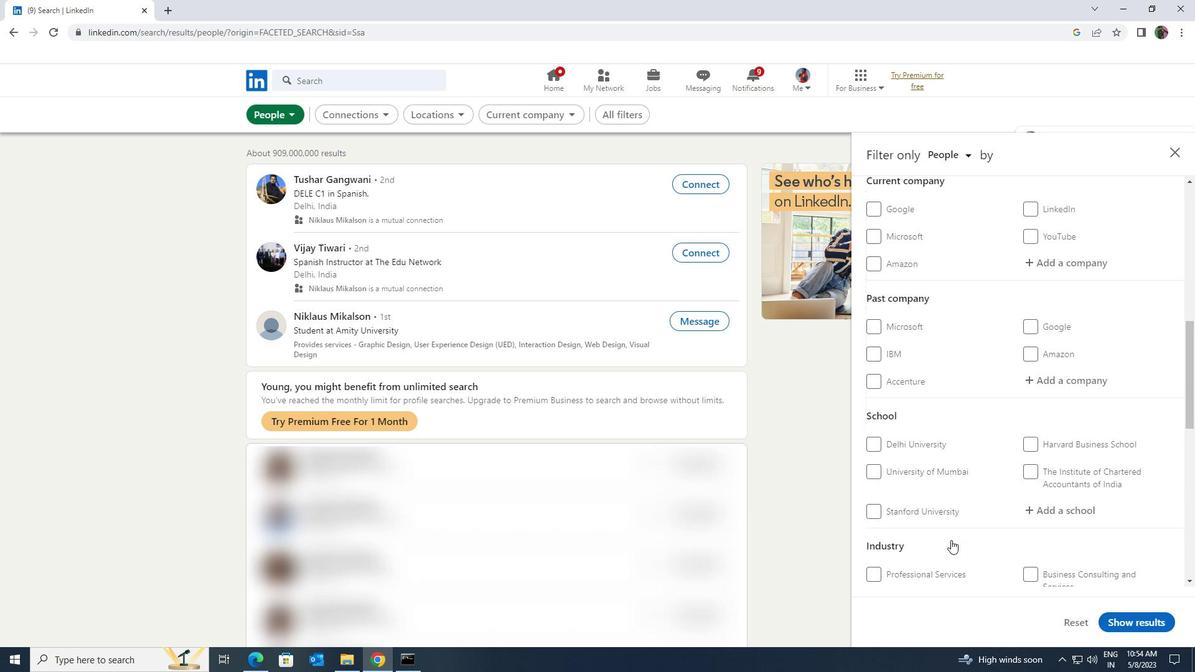 
Action: Mouse scrolled (951, 540) with delta (0, 0)
Screenshot: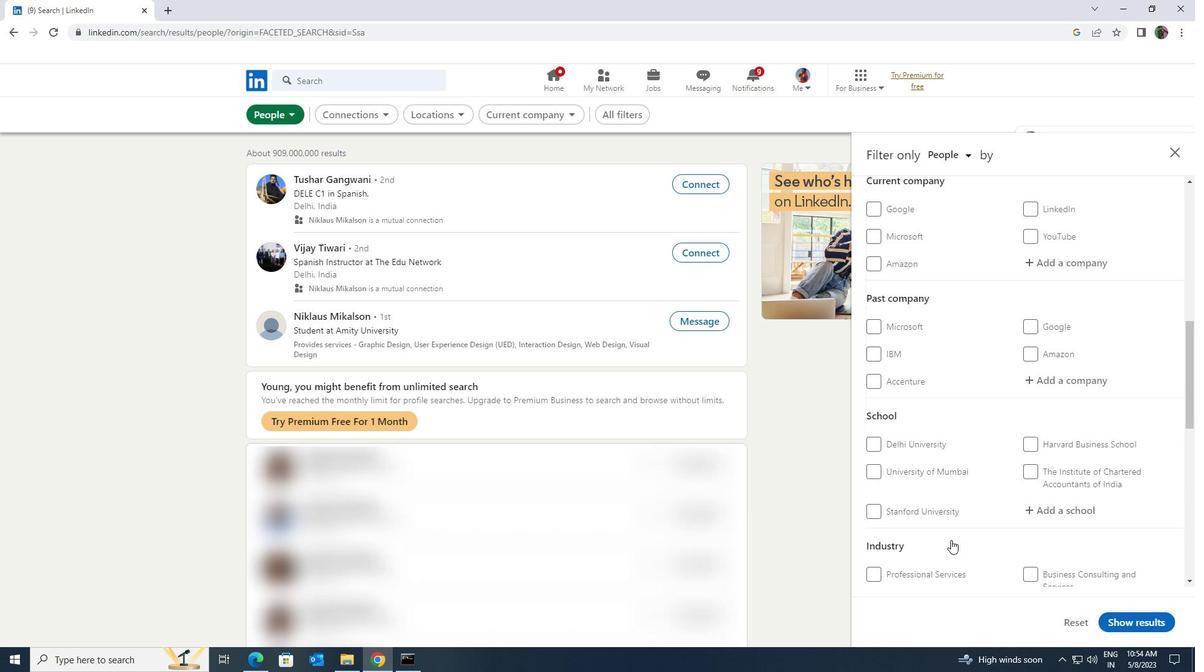 
Action: Mouse scrolled (951, 540) with delta (0, 0)
Screenshot: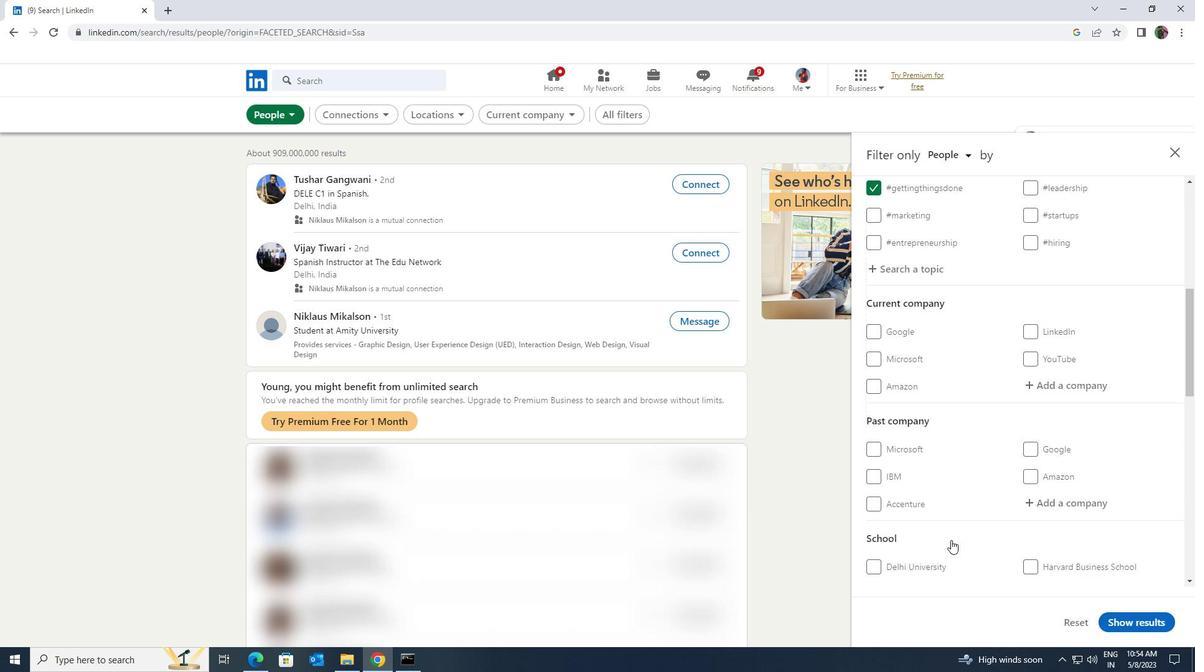 
Action: Mouse moved to (1023, 464)
Screenshot: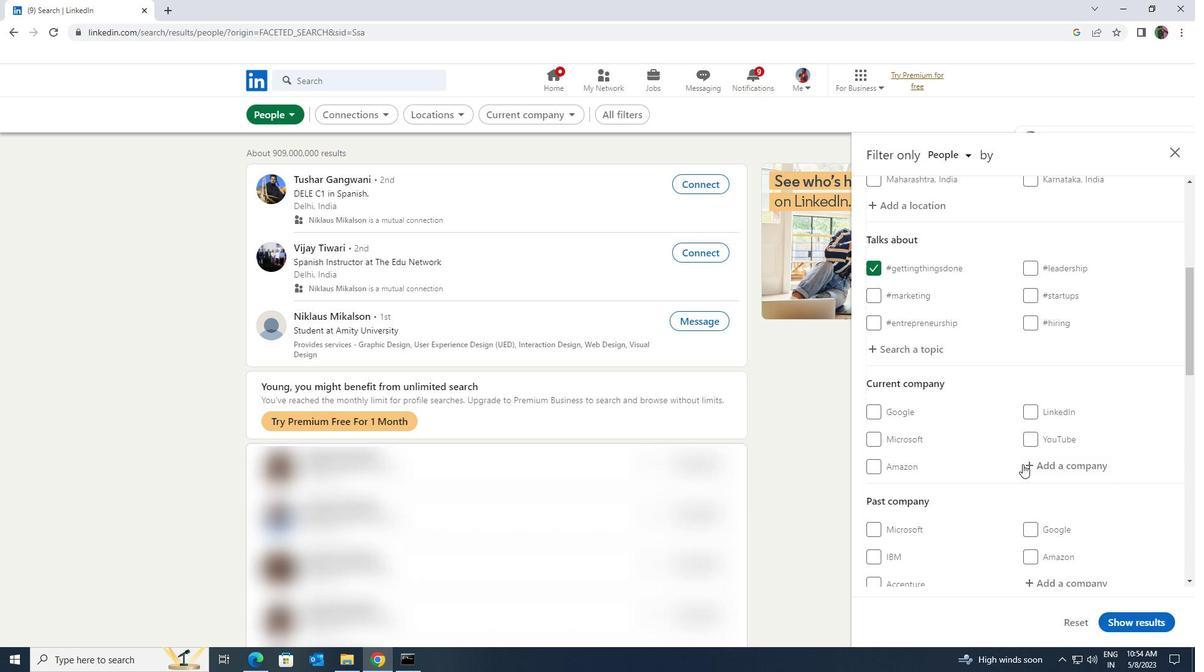 
Action: Mouse pressed left at (1023, 464)
Screenshot: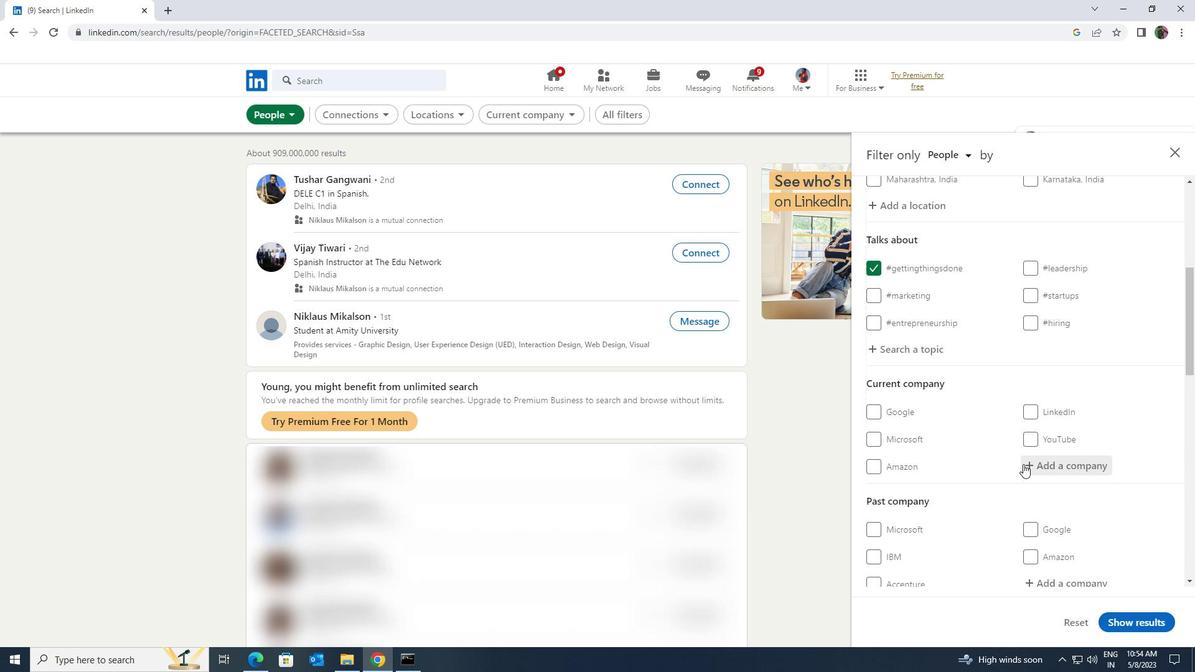 
Action: Mouse moved to (1023, 464)
Screenshot: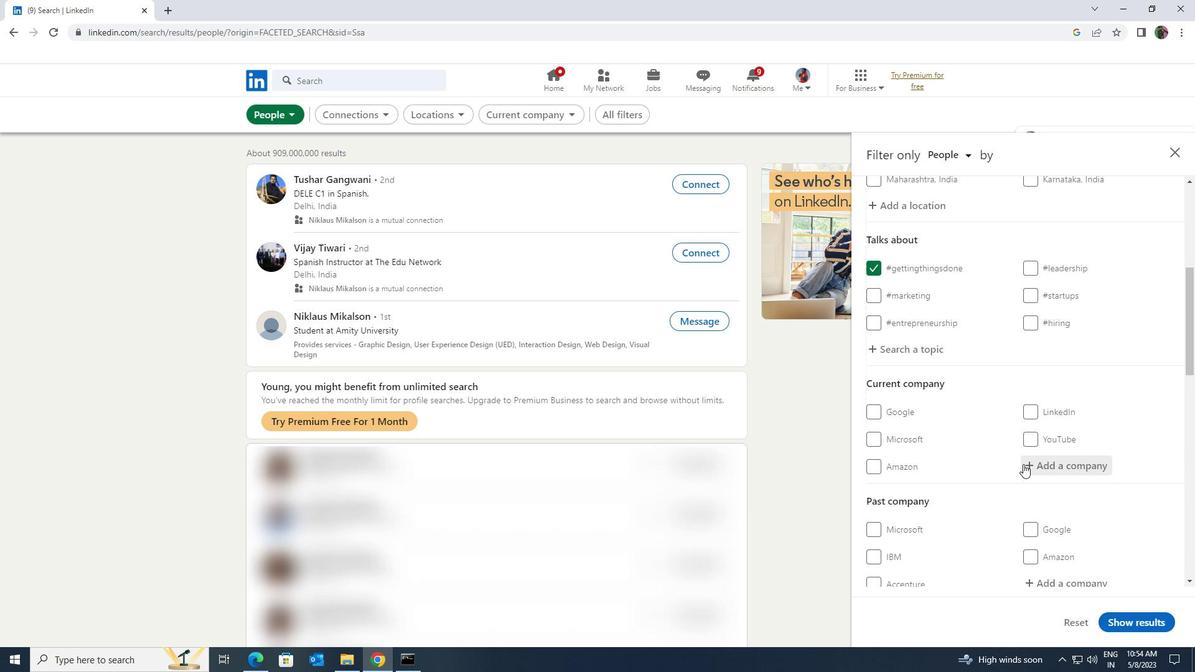 
Action: Key pressed <Key.shift>SYMPHONY<Key.space><Key.shift>TE
Screenshot: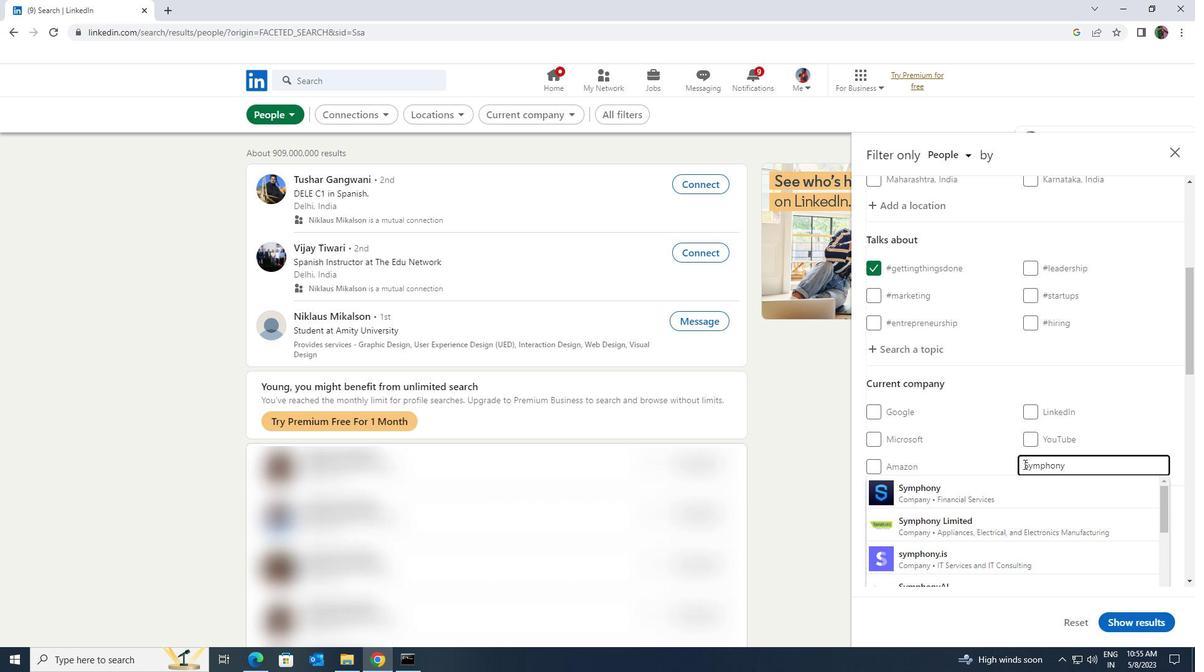 
Action: Mouse moved to (1010, 485)
Screenshot: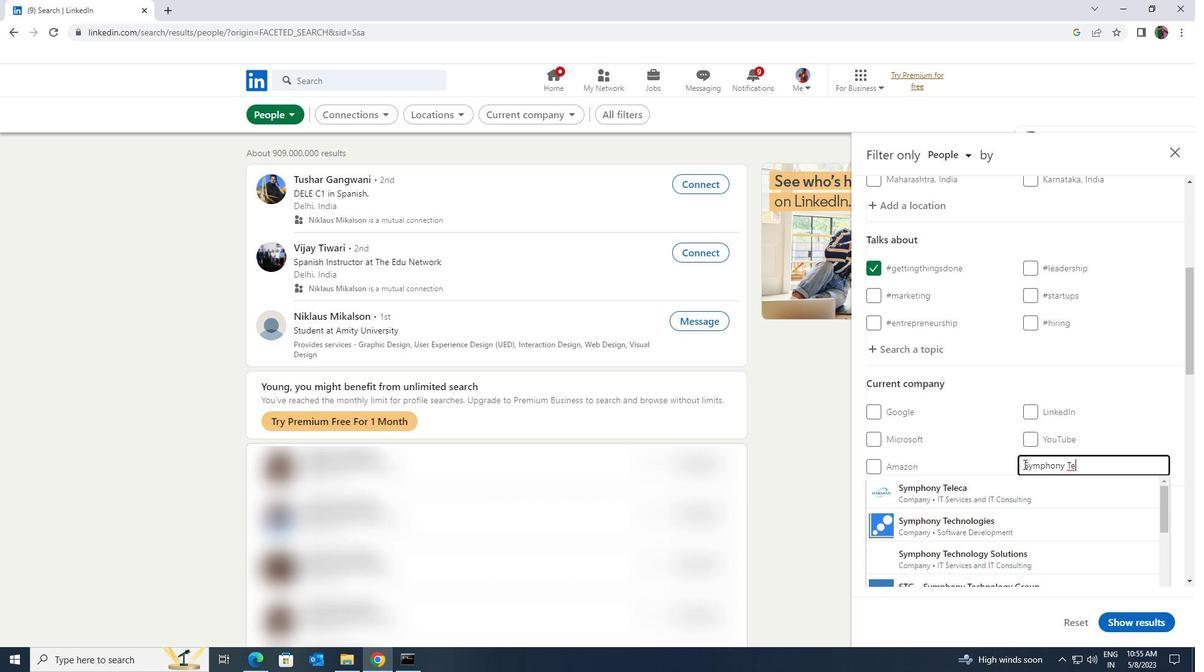 
Action: Mouse pressed left at (1010, 485)
Screenshot: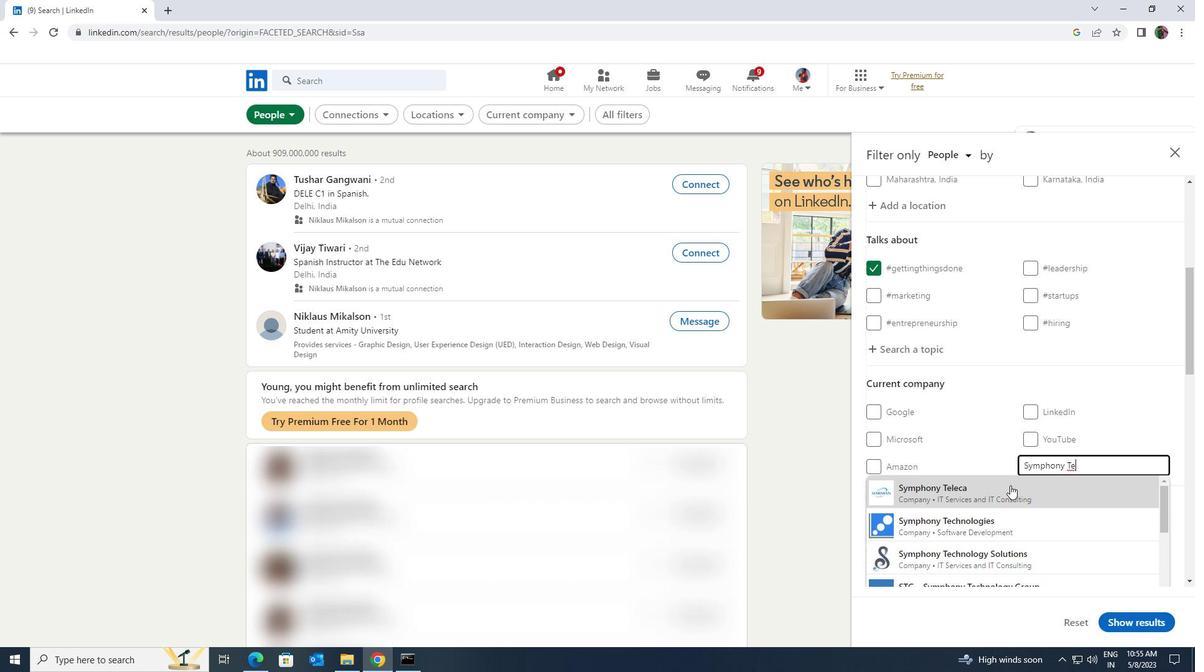 
Action: Mouse moved to (1008, 487)
Screenshot: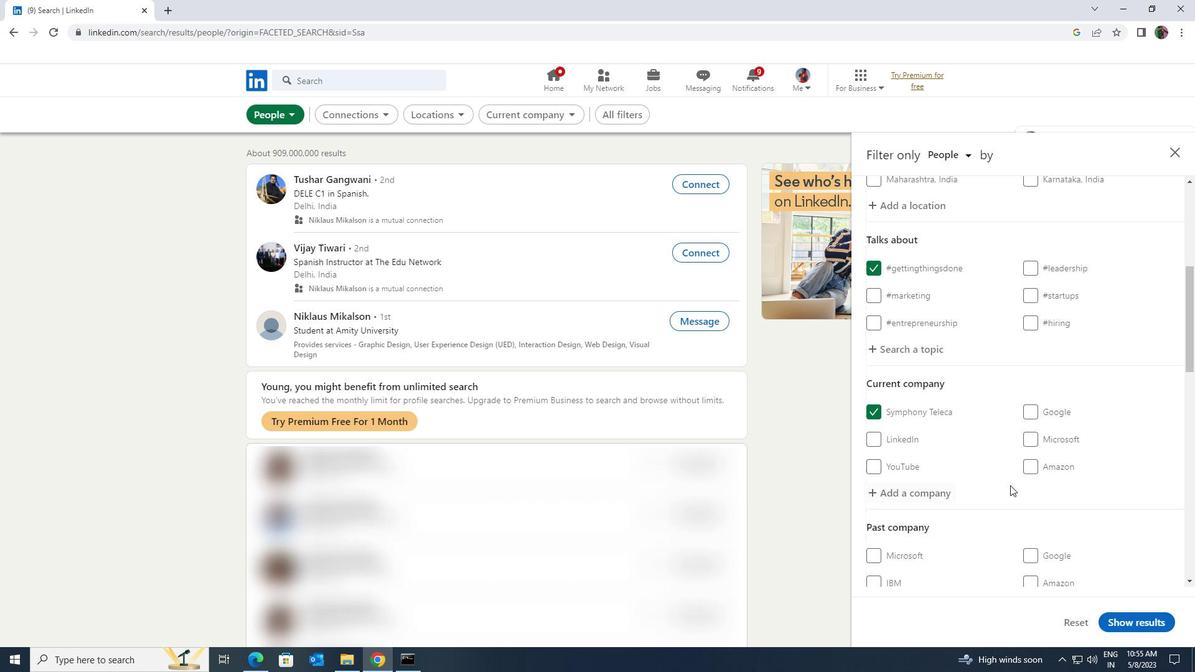 
Action: Mouse scrolled (1008, 486) with delta (0, 0)
Screenshot: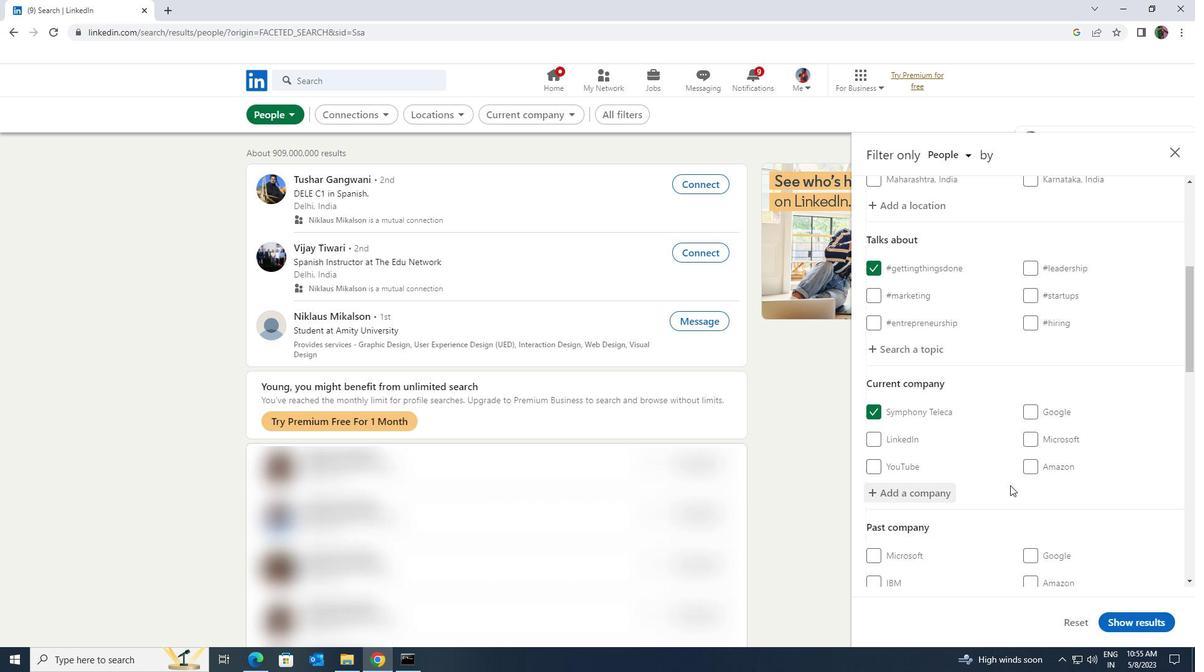 
Action: Mouse moved to (1008, 487)
Screenshot: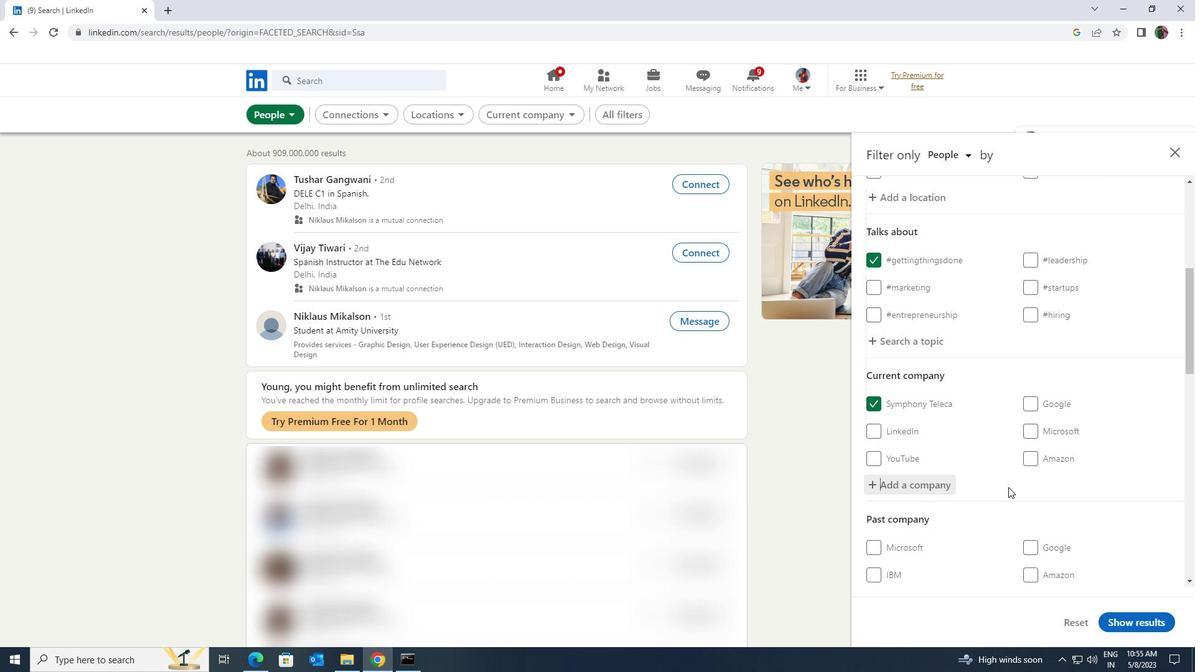 
Action: Mouse scrolled (1008, 487) with delta (0, 0)
Screenshot: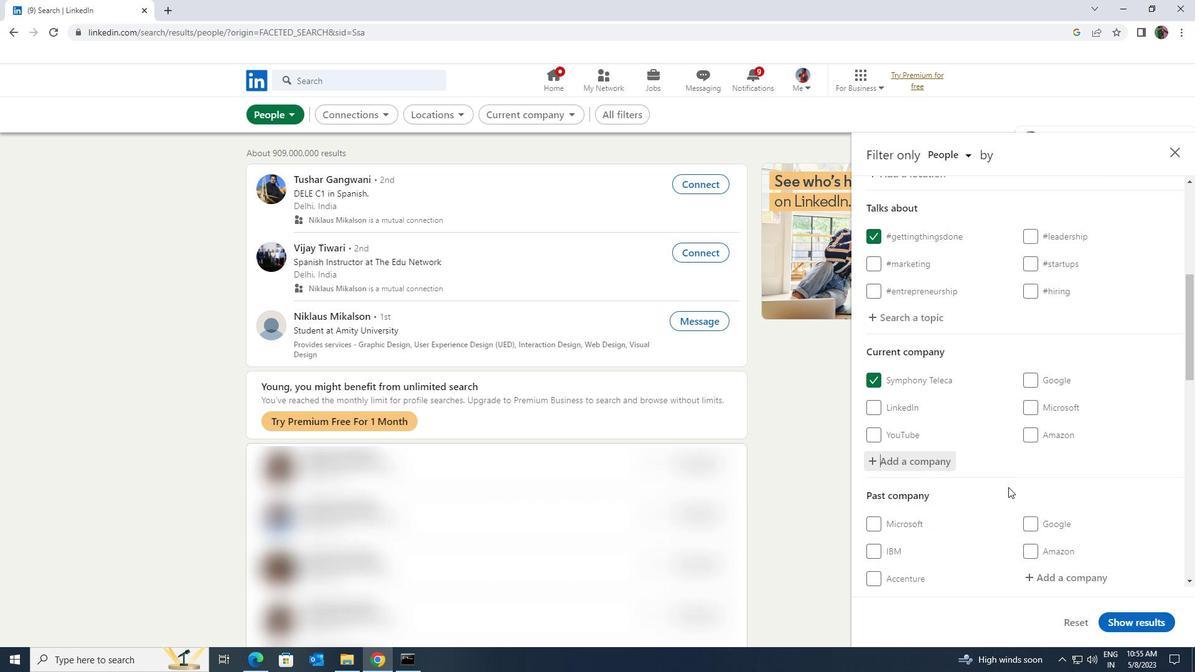 
Action: Mouse scrolled (1008, 487) with delta (0, 0)
Screenshot: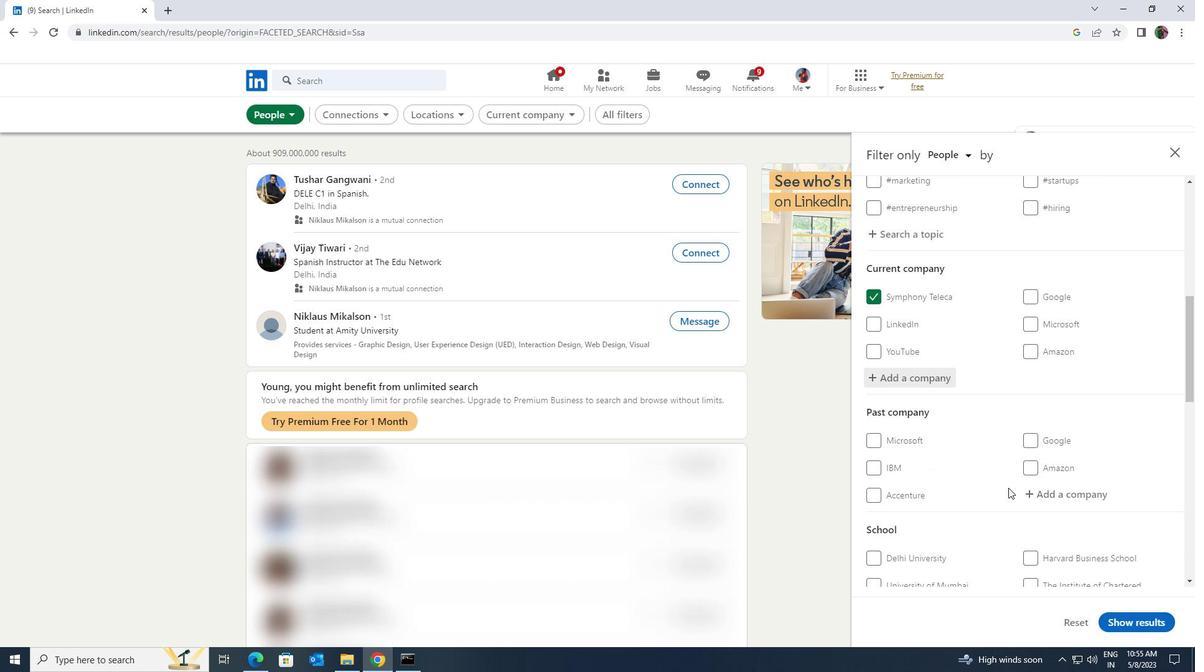 
Action: Mouse scrolled (1008, 487) with delta (0, 0)
Screenshot: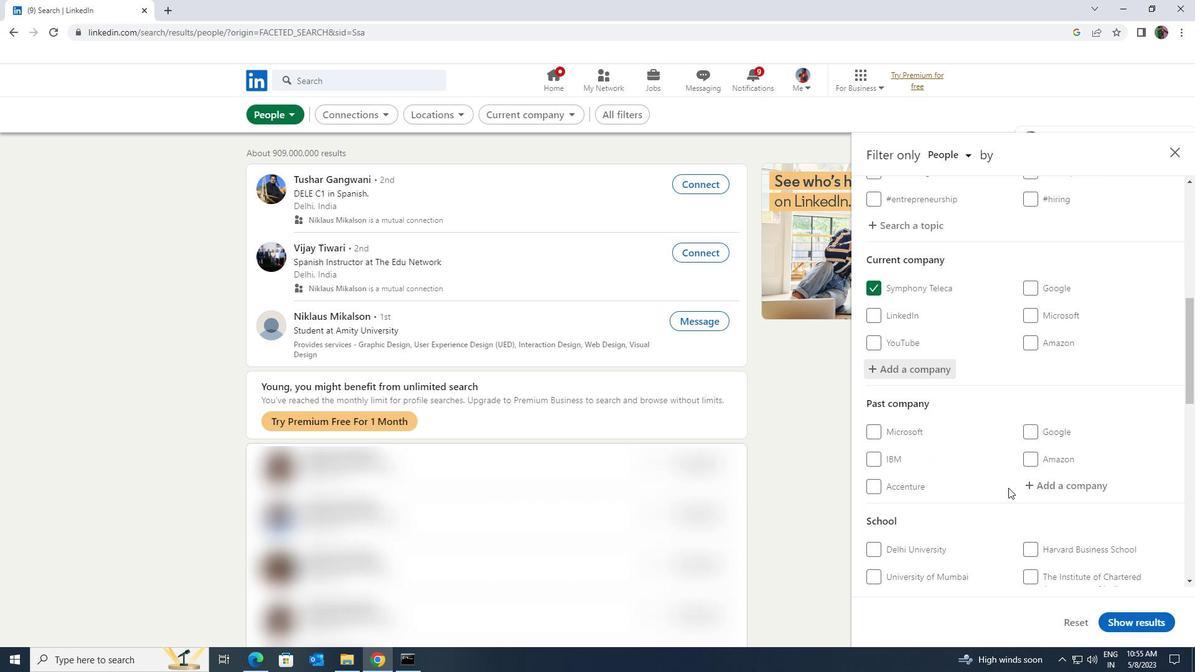
Action: Mouse moved to (1026, 493)
Screenshot: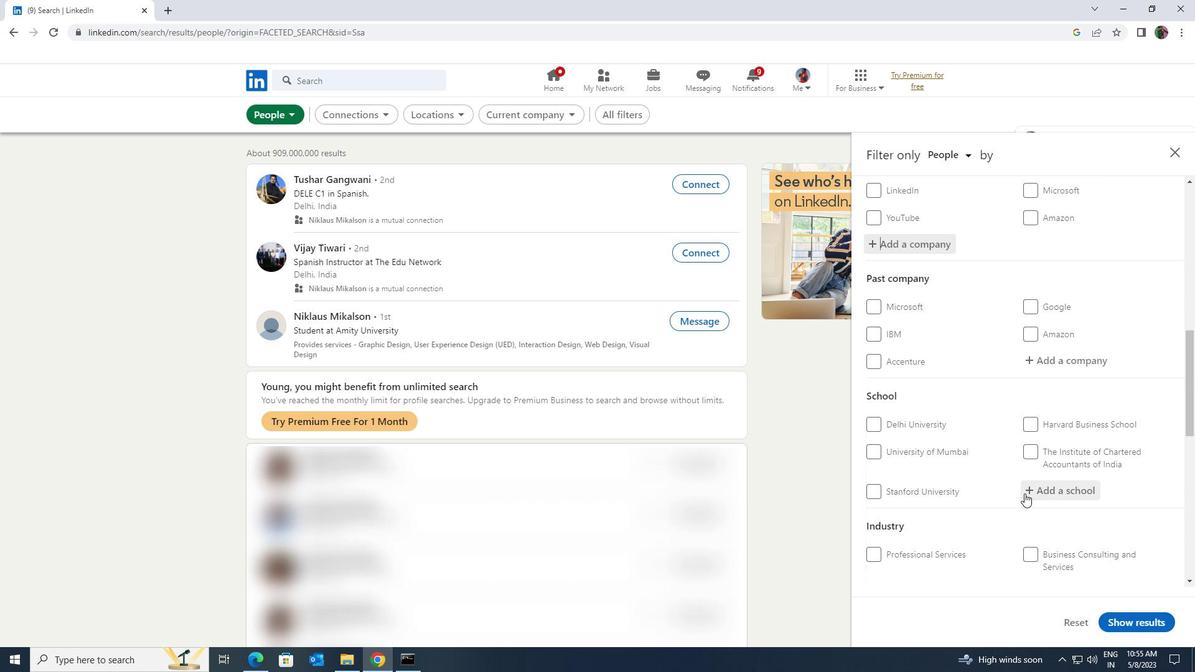 
Action: Mouse pressed left at (1026, 493)
Screenshot: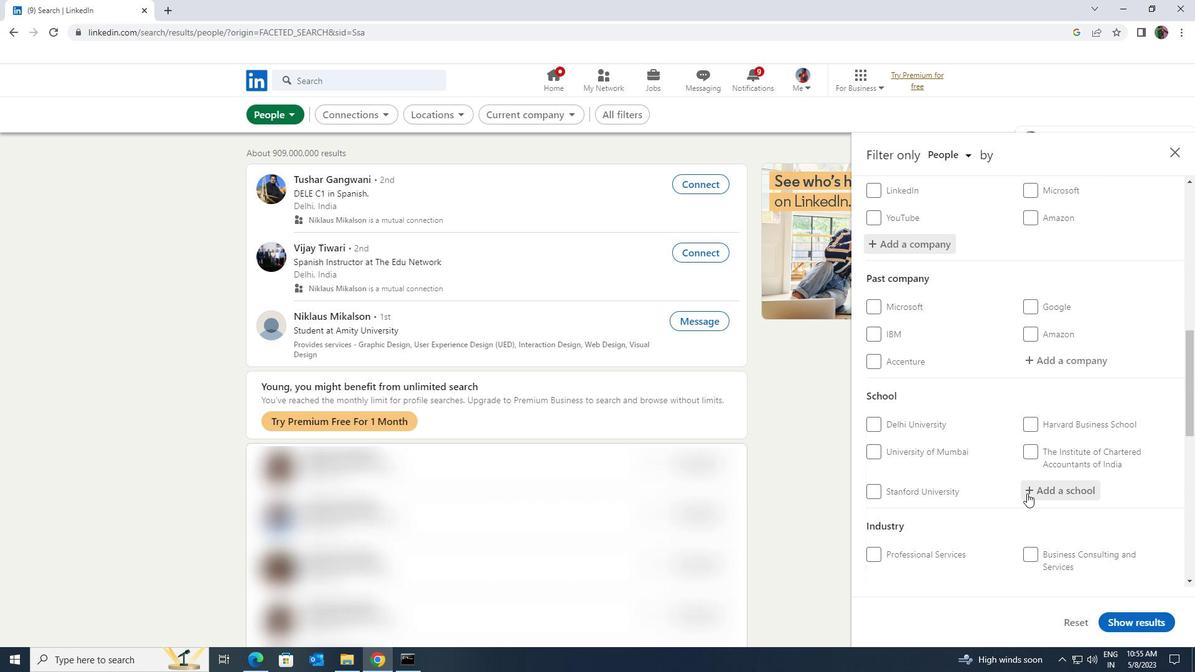 
Action: Key pressed <Key.shift><Key.shift><Key.shift><Key.shift><Key.shift><Key.shift>THADOMAL<Key.space>
Screenshot: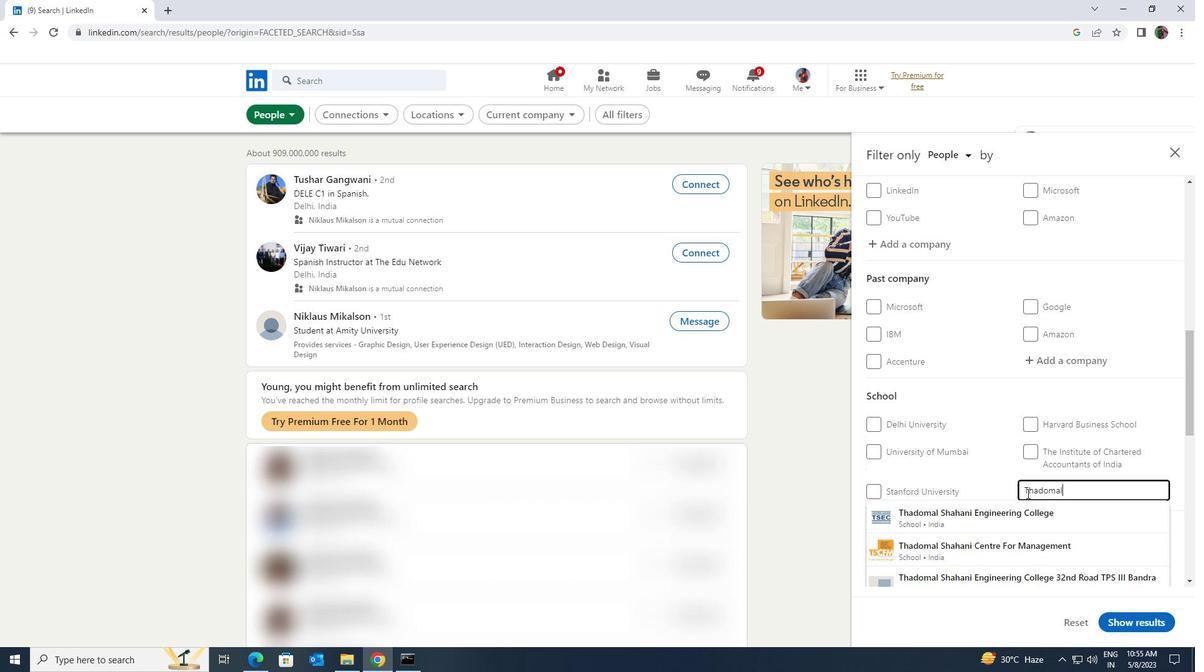 
Action: Mouse moved to (1026, 529)
Screenshot: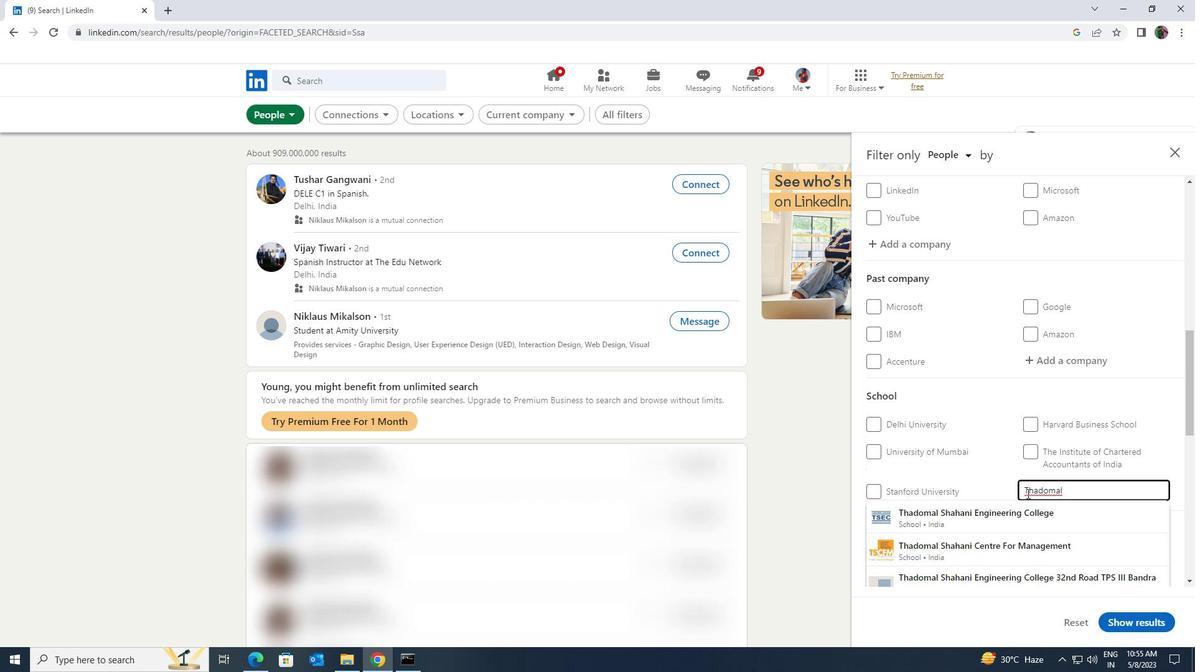 
Action: Mouse pressed left at (1026, 529)
Screenshot: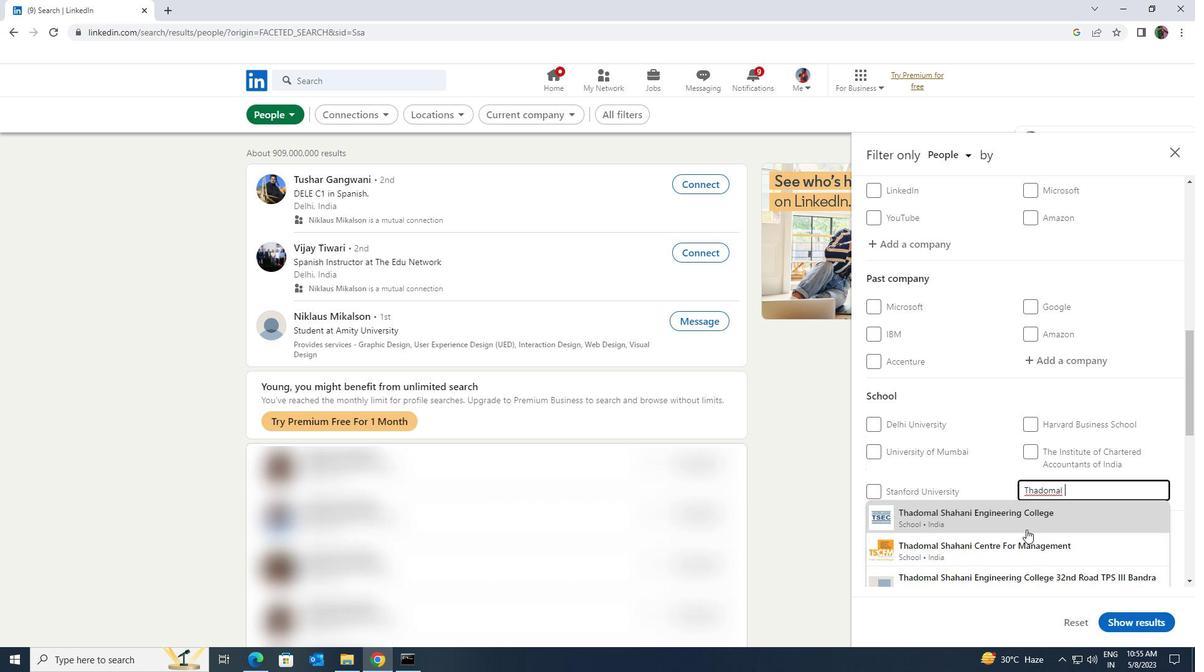 
Action: Mouse scrolled (1026, 529) with delta (0, 0)
Screenshot: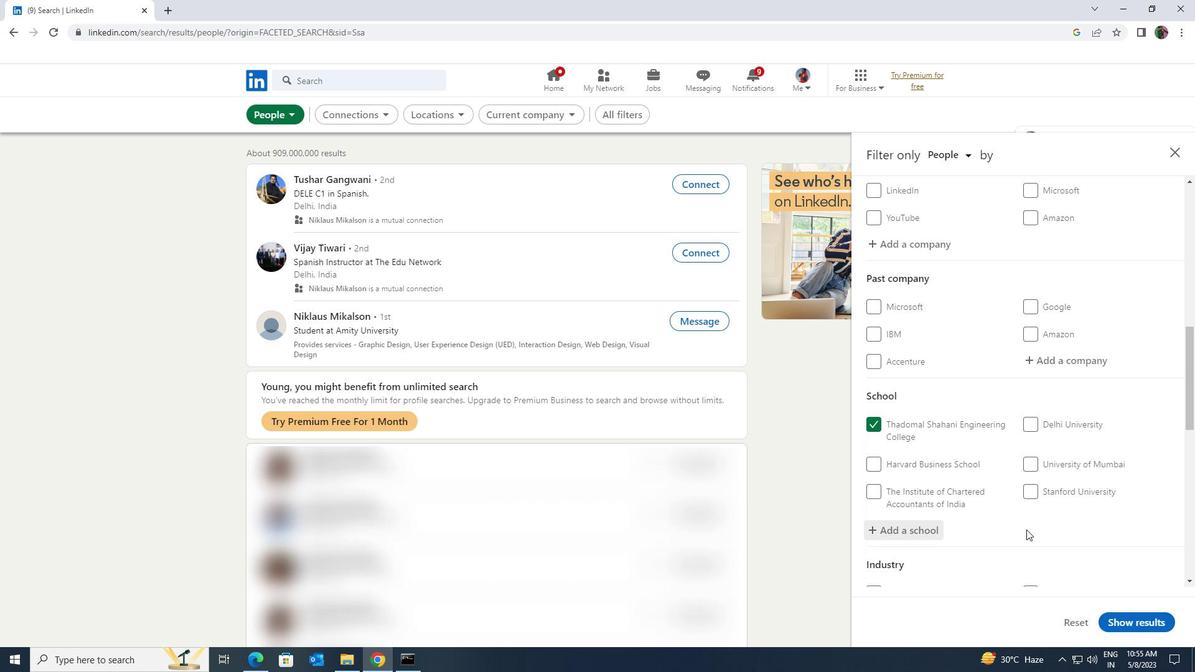 
Action: Mouse scrolled (1026, 529) with delta (0, 0)
Screenshot: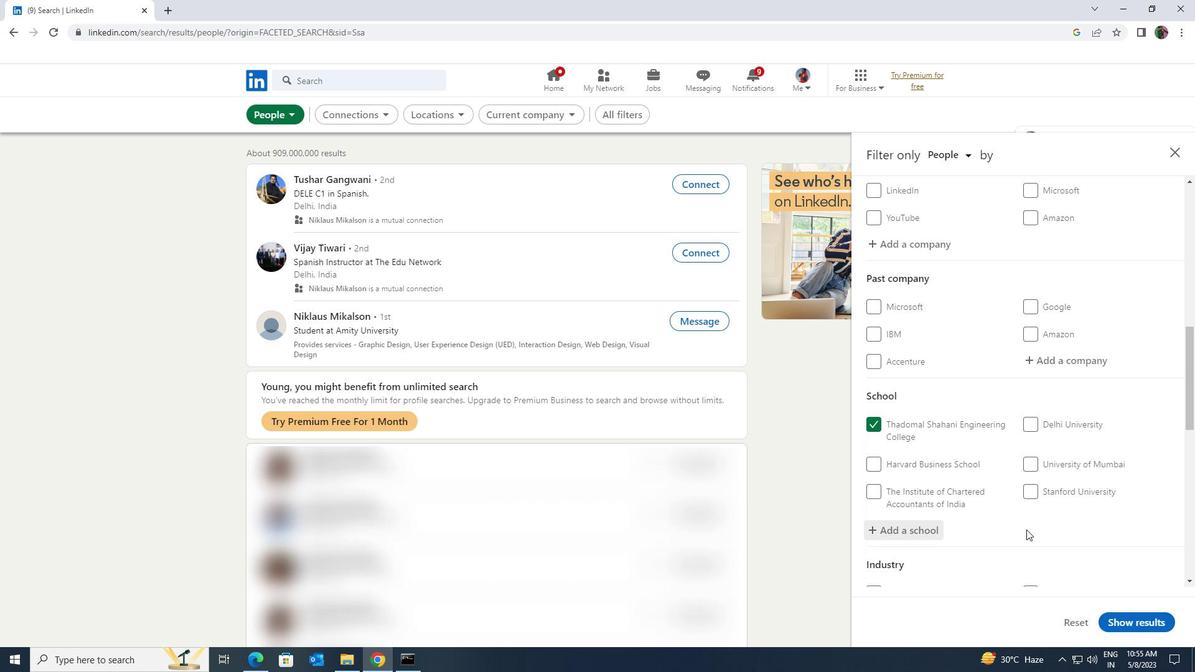 
Action: Mouse moved to (1031, 540)
Screenshot: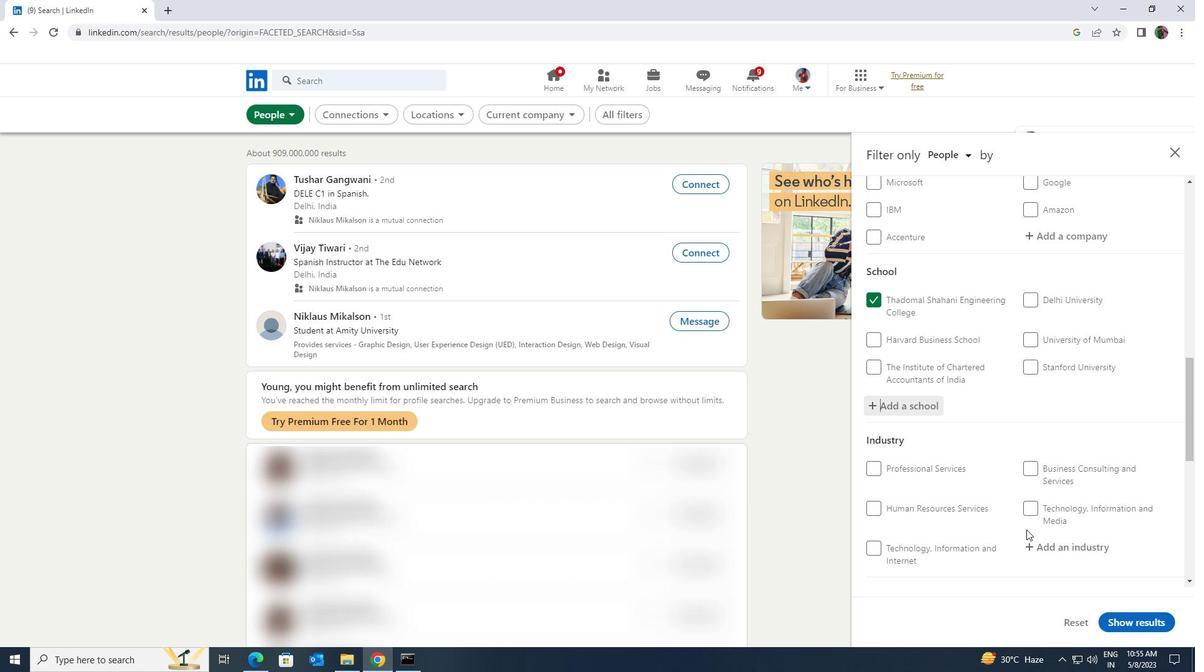 
Action: Mouse pressed left at (1031, 540)
Screenshot: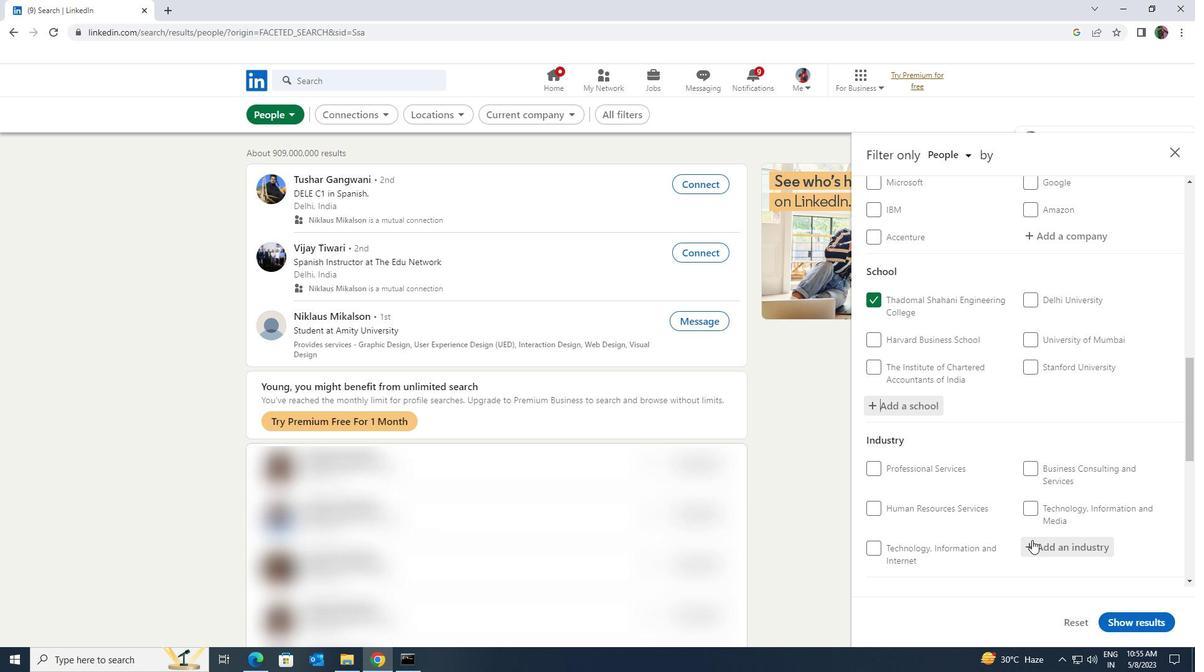 
Action: Key pressed <Key.shift><Key.shift><Key.shift><Key.shift><Key.shift><Key.shift>CUSTOMER<Key.backspace><Key.backspace><Key.backspace><Key.backspace><Key.backspace><Key.backspace><Key.backspace>ONS
Screenshot: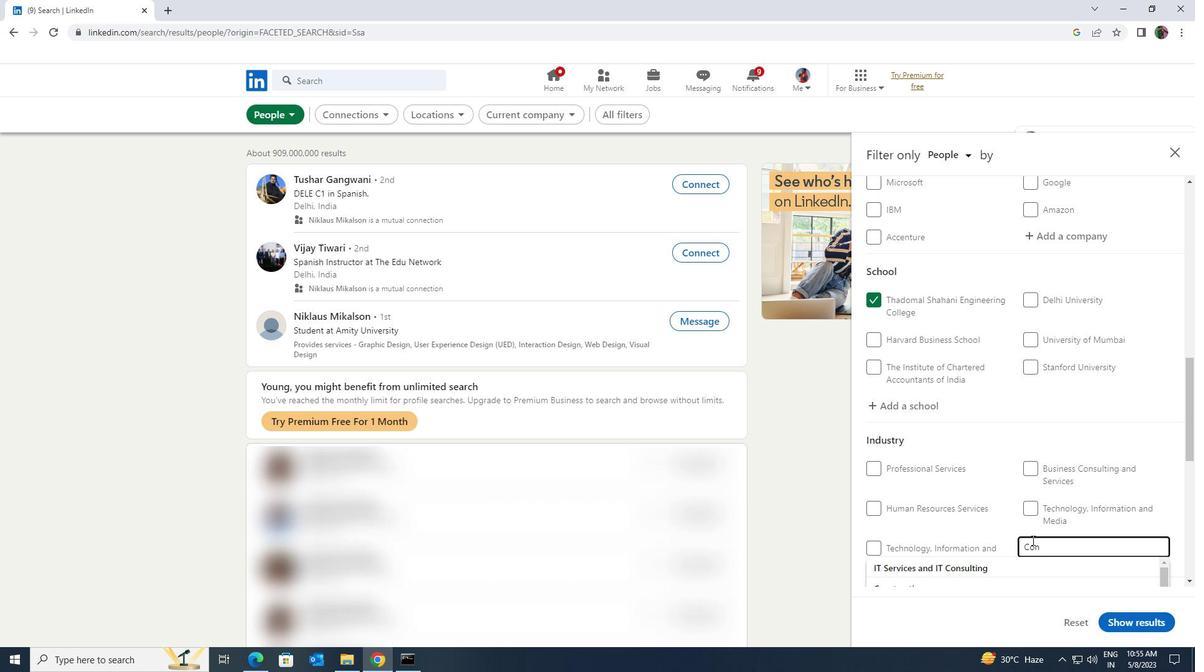 
Action: Mouse scrolled (1031, 539) with delta (0, 0)
Screenshot: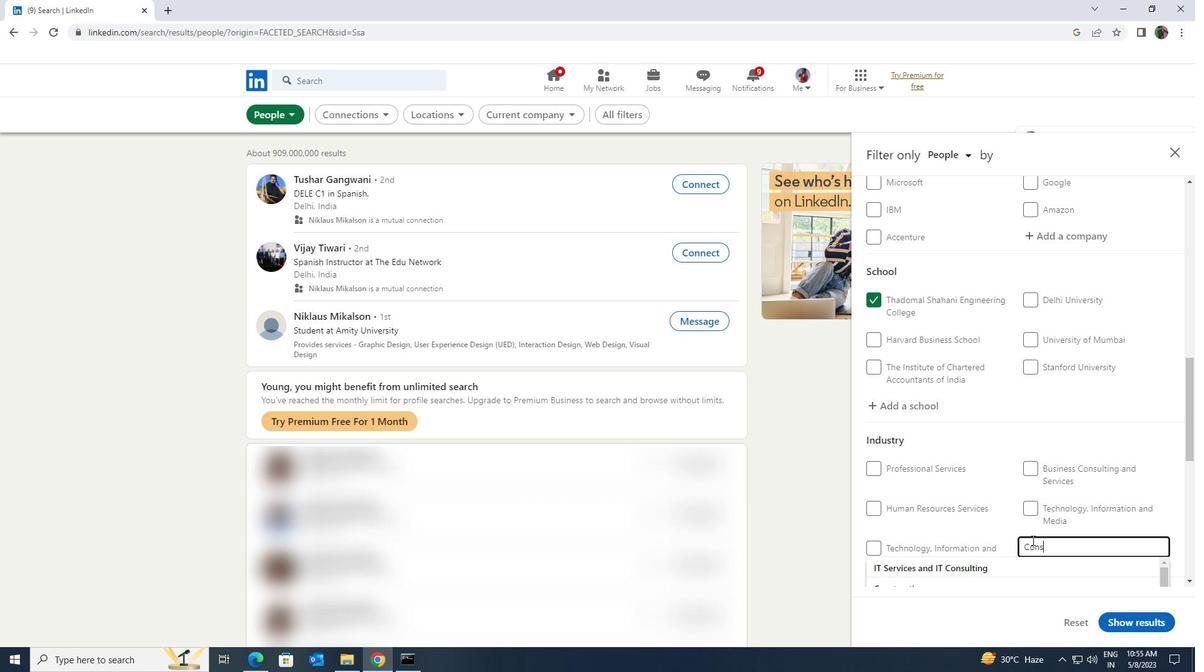 
Action: Key pressed UMER
Screenshot: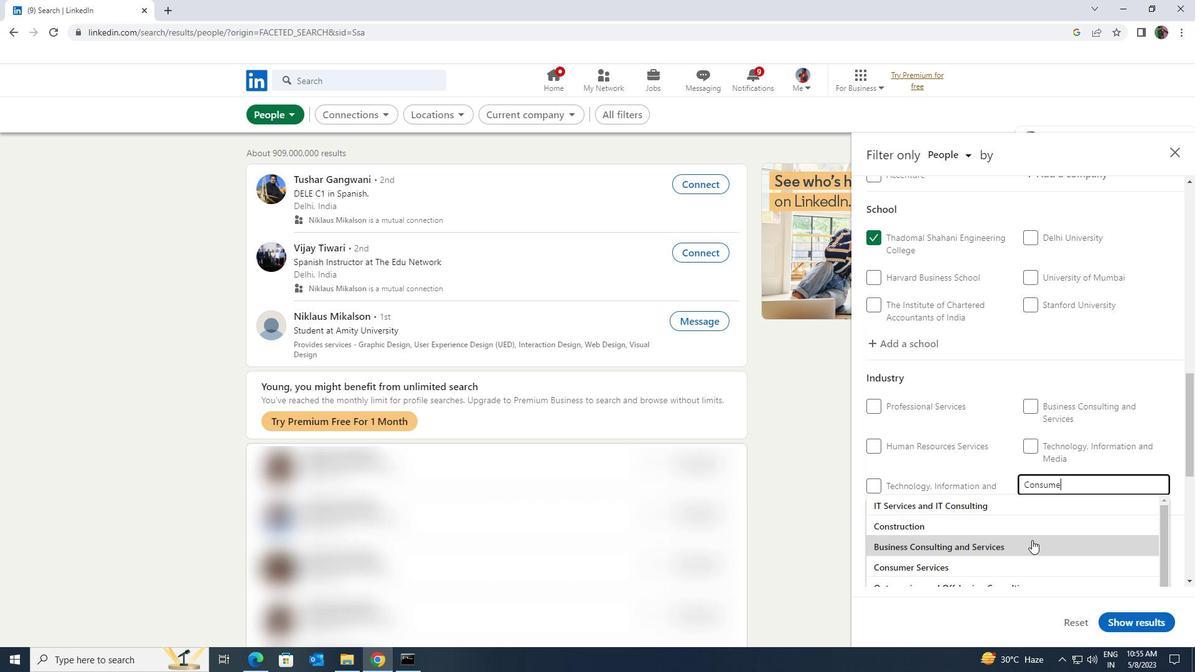 
Action: Mouse moved to (1024, 509)
Screenshot: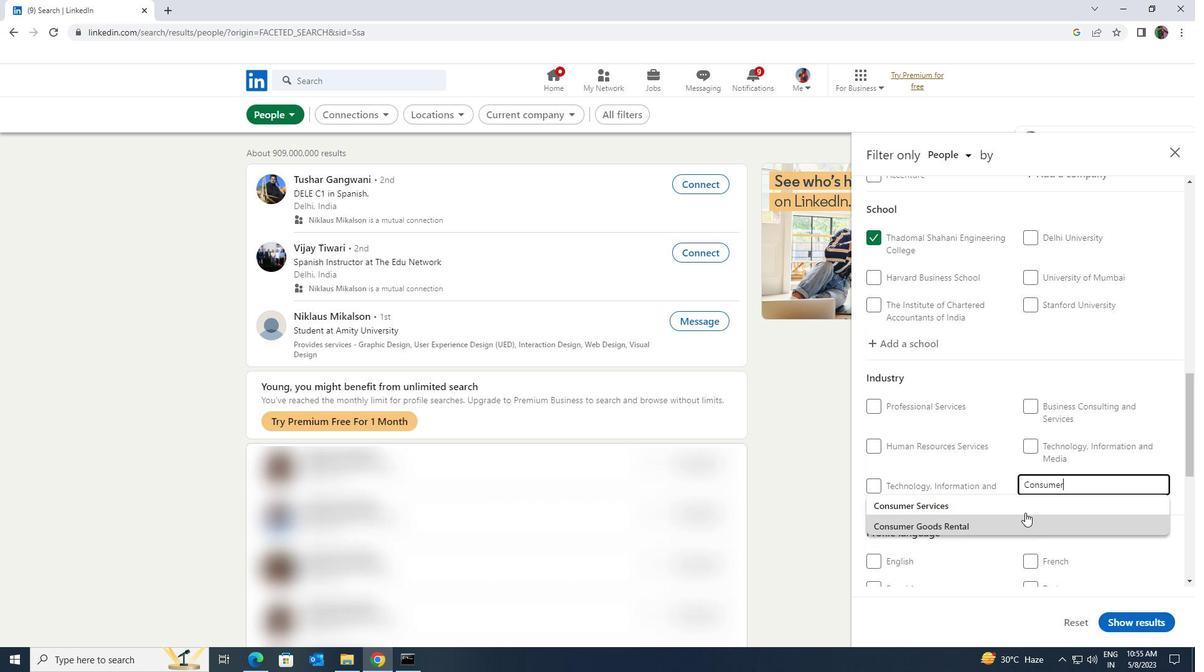 
Action: Mouse pressed left at (1024, 509)
Screenshot: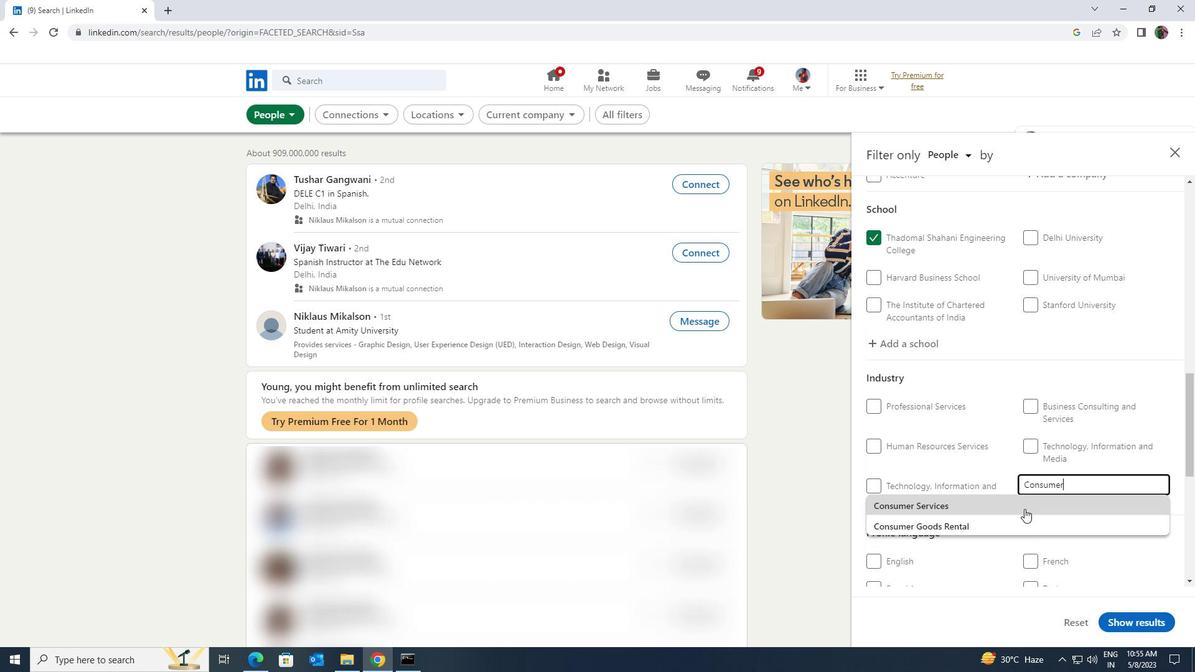 
Action: Mouse moved to (1024, 508)
Screenshot: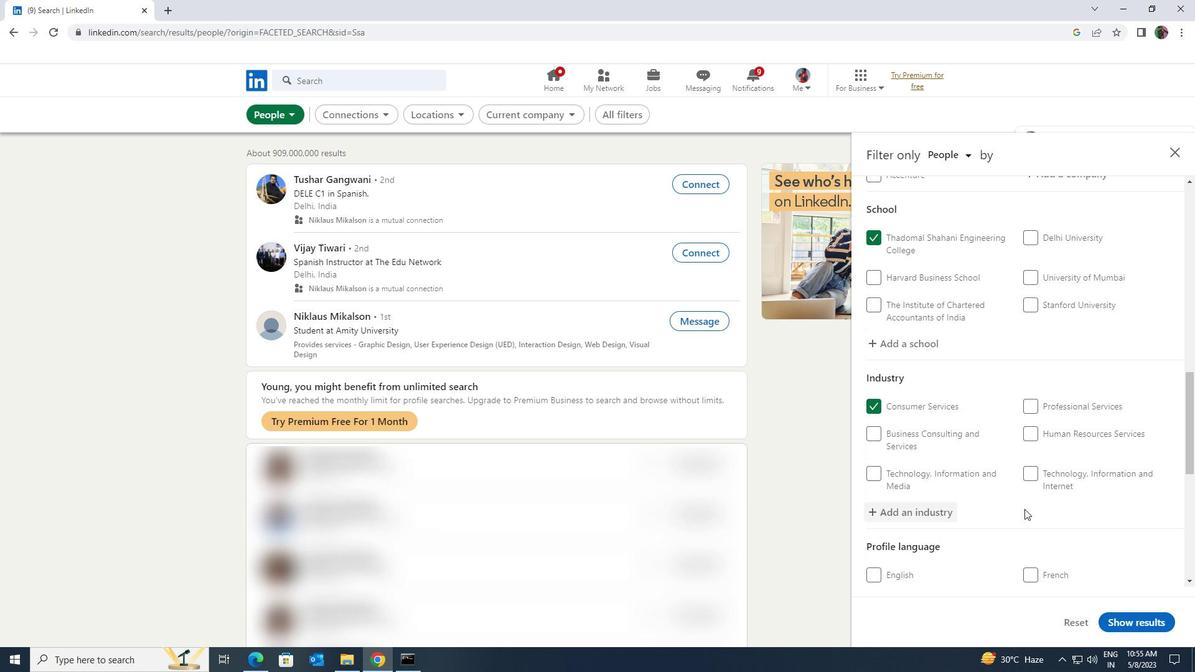 
Action: Mouse scrolled (1024, 507) with delta (0, 0)
Screenshot: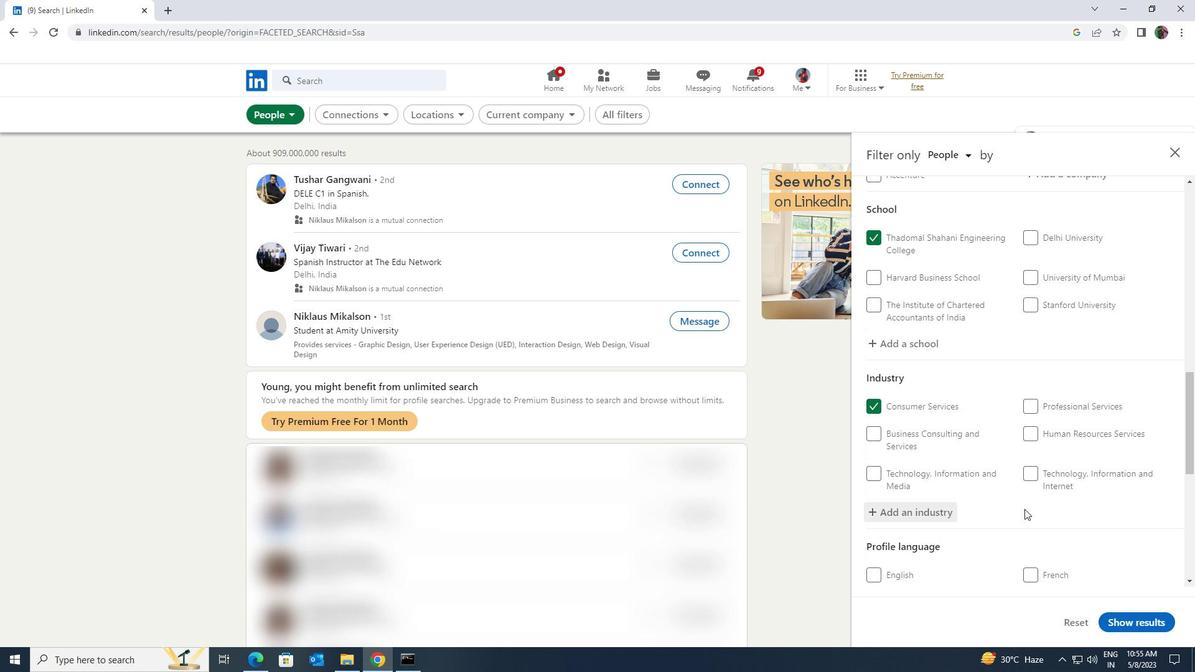 
Action: Mouse scrolled (1024, 507) with delta (0, 0)
Screenshot: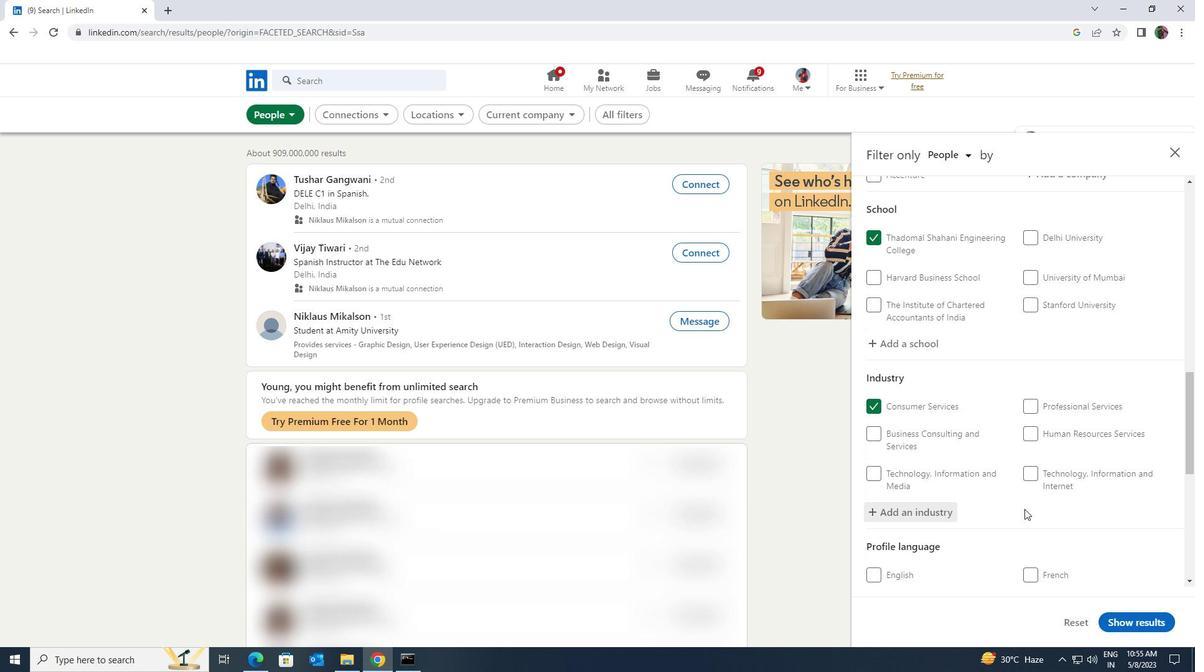 
Action: Mouse moved to (1023, 508)
Screenshot: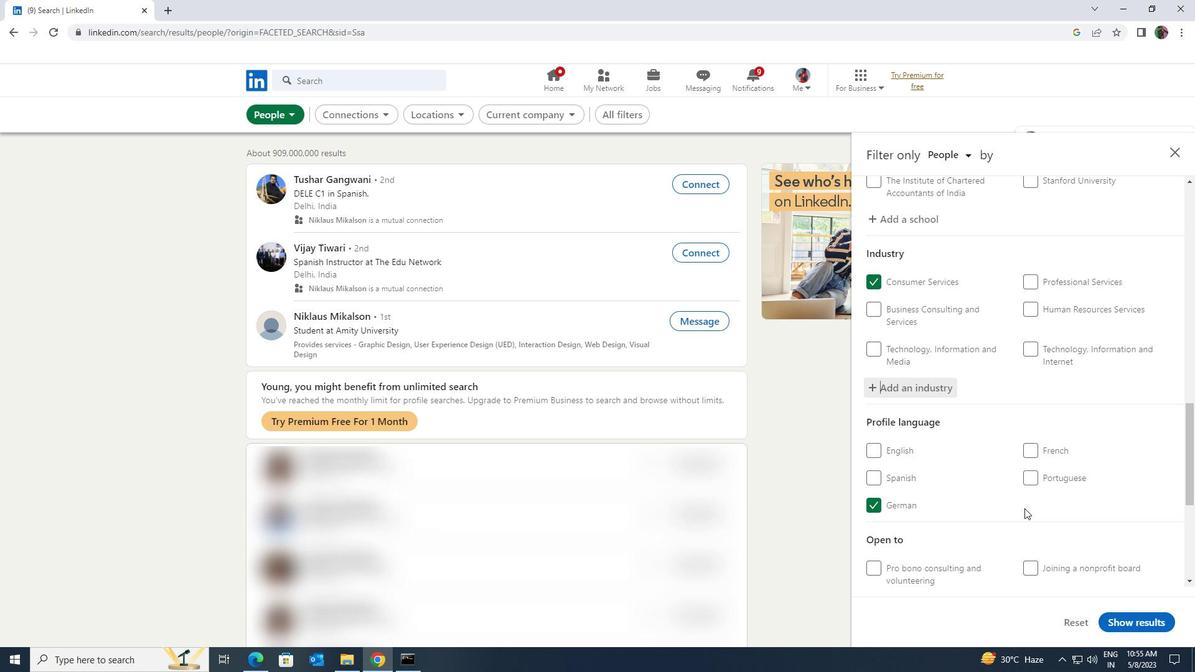 
Action: Mouse scrolled (1023, 507) with delta (0, 0)
Screenshot: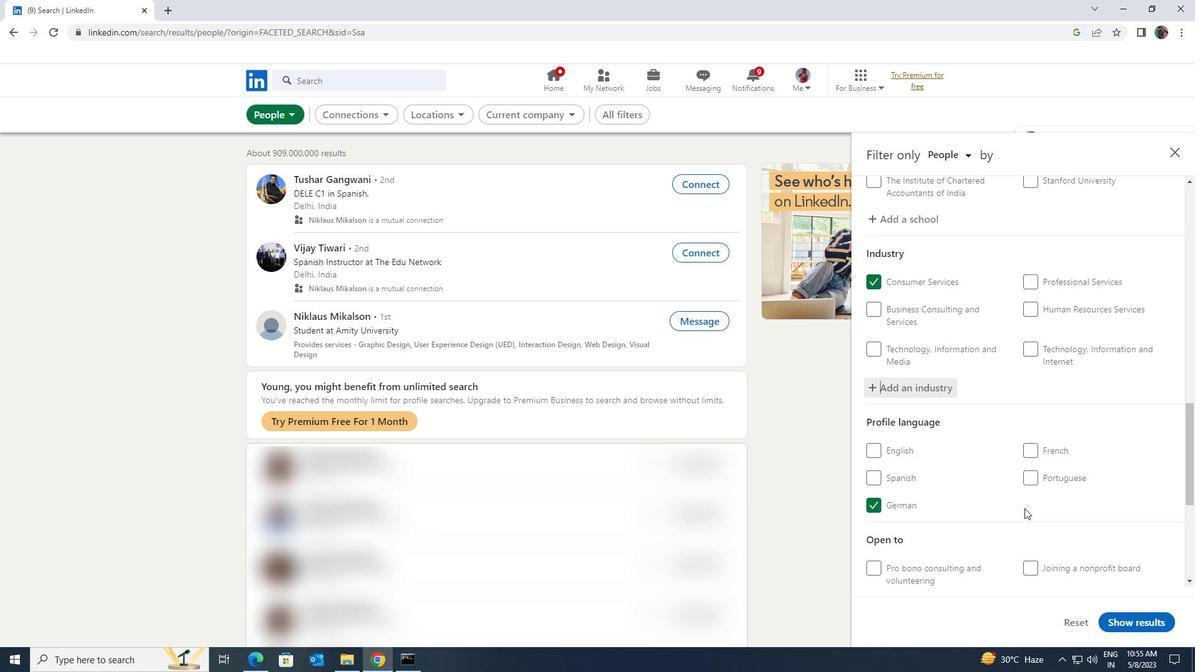 
Action: Mouse scrolled (1023, 507) with delta (0, 0)
Screenshot: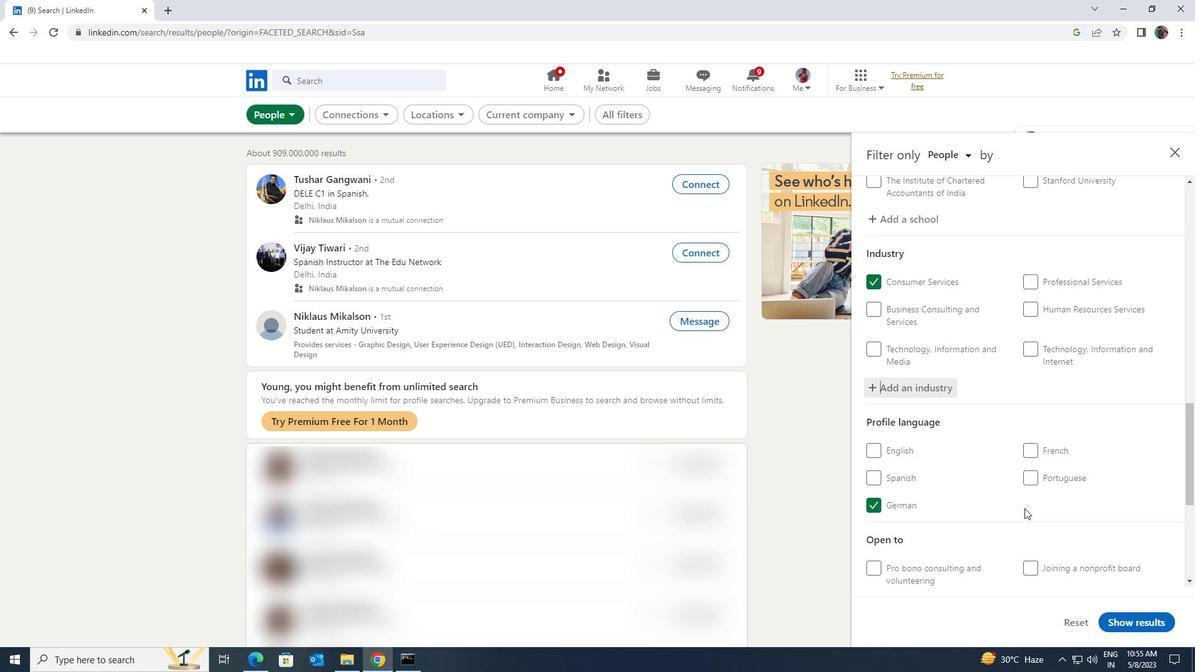 
Action: Mouse moved to (1022, 509)
Screenshot: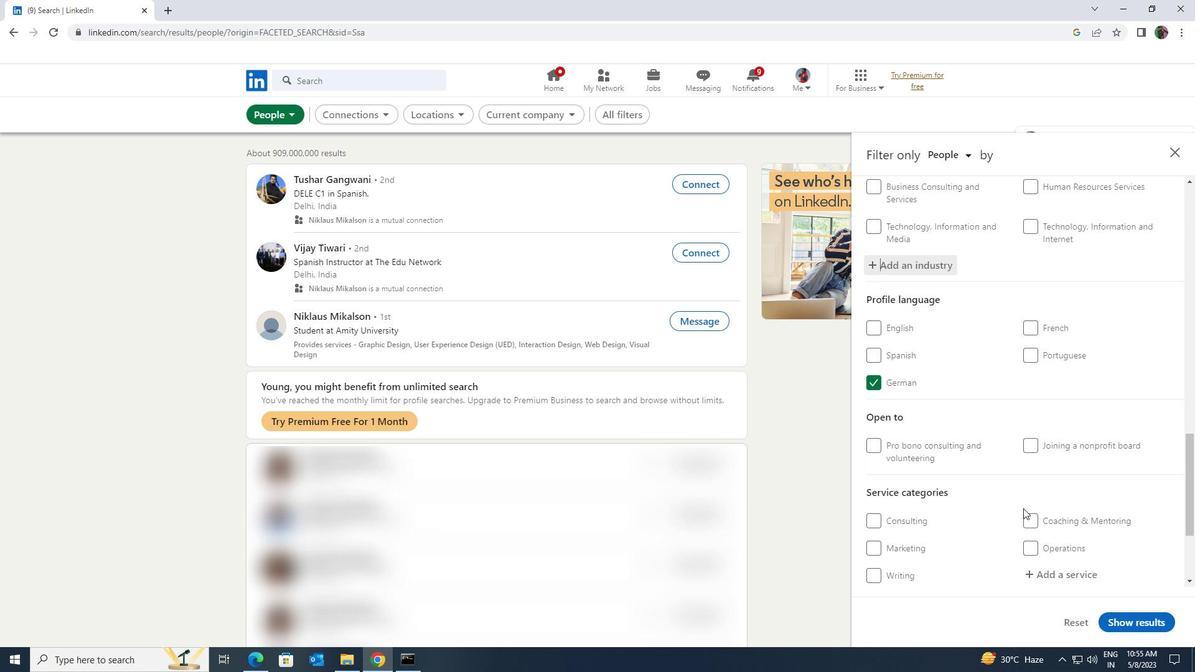 
Action: Mouse scrolled (1022, 508) with delta (0, 0)
Screenshot: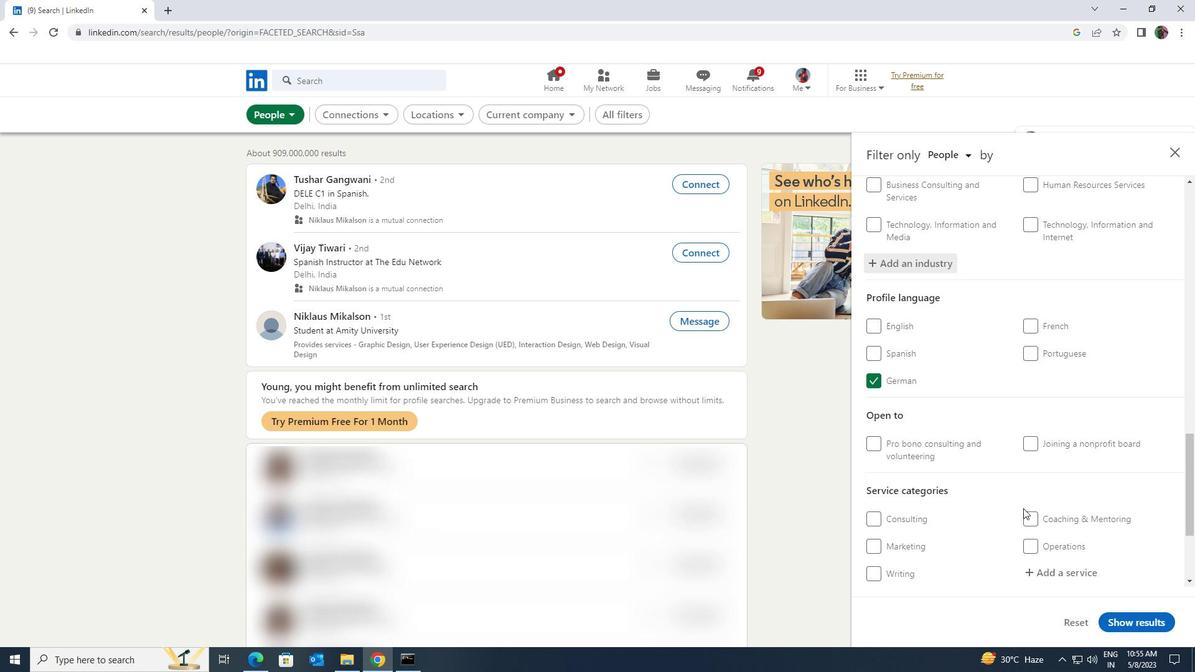 
Action: Mouse scrolled (1022, 508) with delta (0, 0)
Screenshot: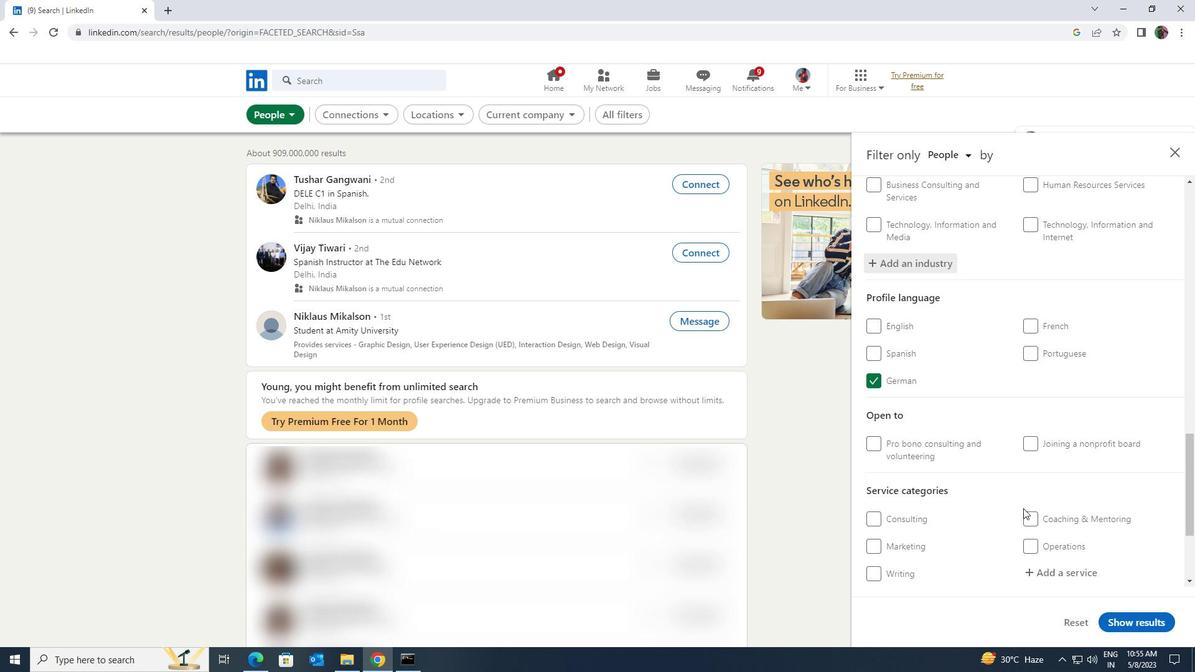 
Action: Mouse moved to (1042, 453)
Screenshot: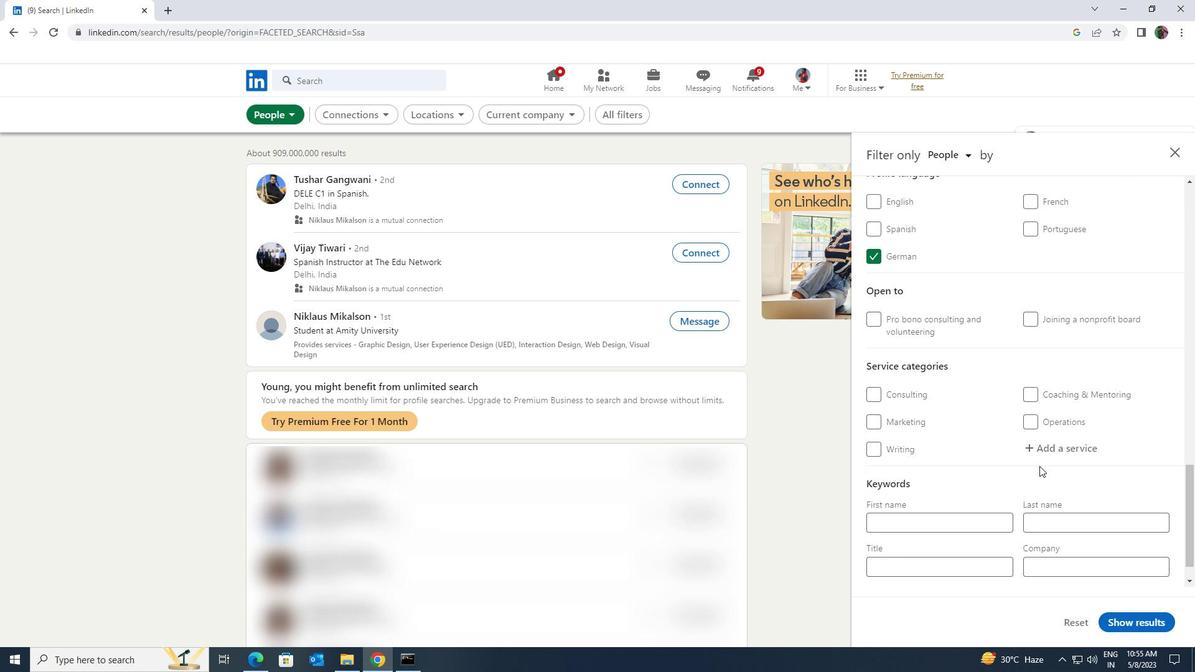
Action: Mouse pressed left at (1042, 453)
Screenshot: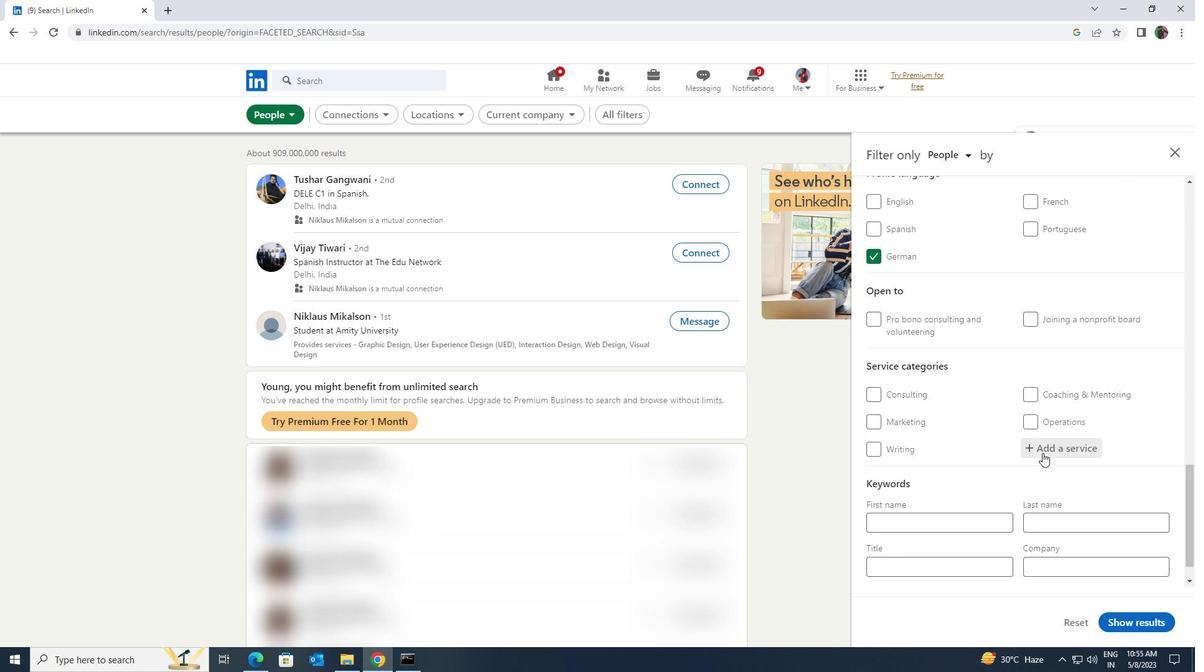 
Action: Key pressed <Key.shift><Key.shift><Key.shift><Key.shift><Key.shift><Key.shift>POTRAI<Key.backspace><Key.backspace><Key.backspace><Key.backspace>
Screenshot: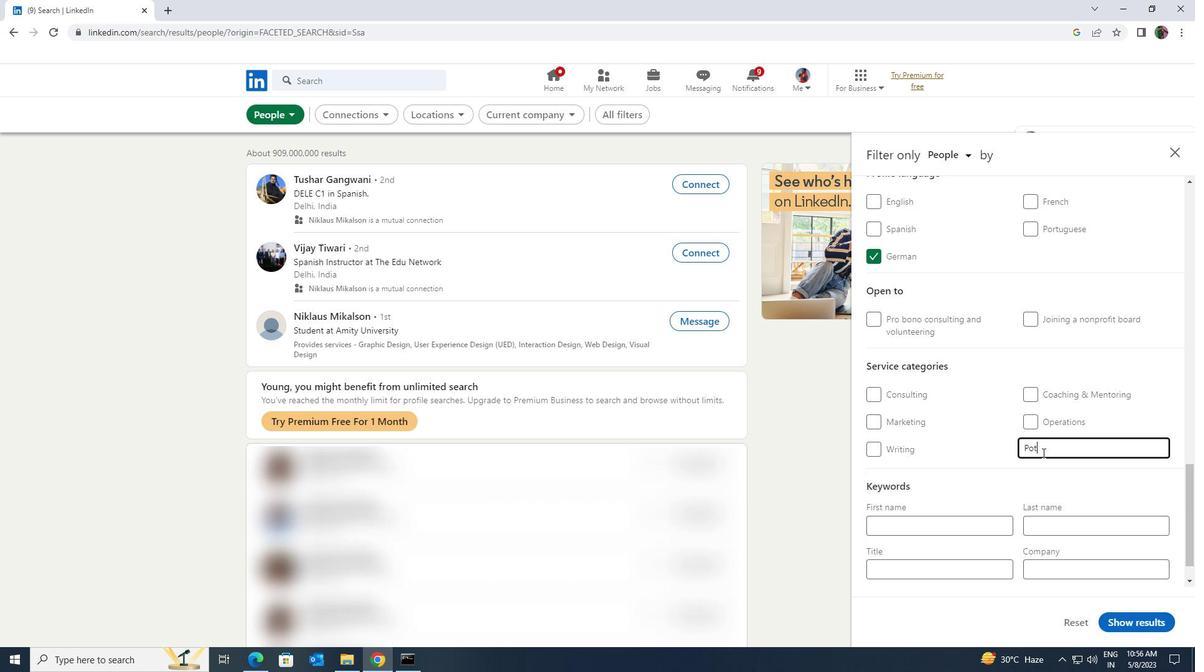 
Action: Mouse moved to (1028, 484)
Screenshot: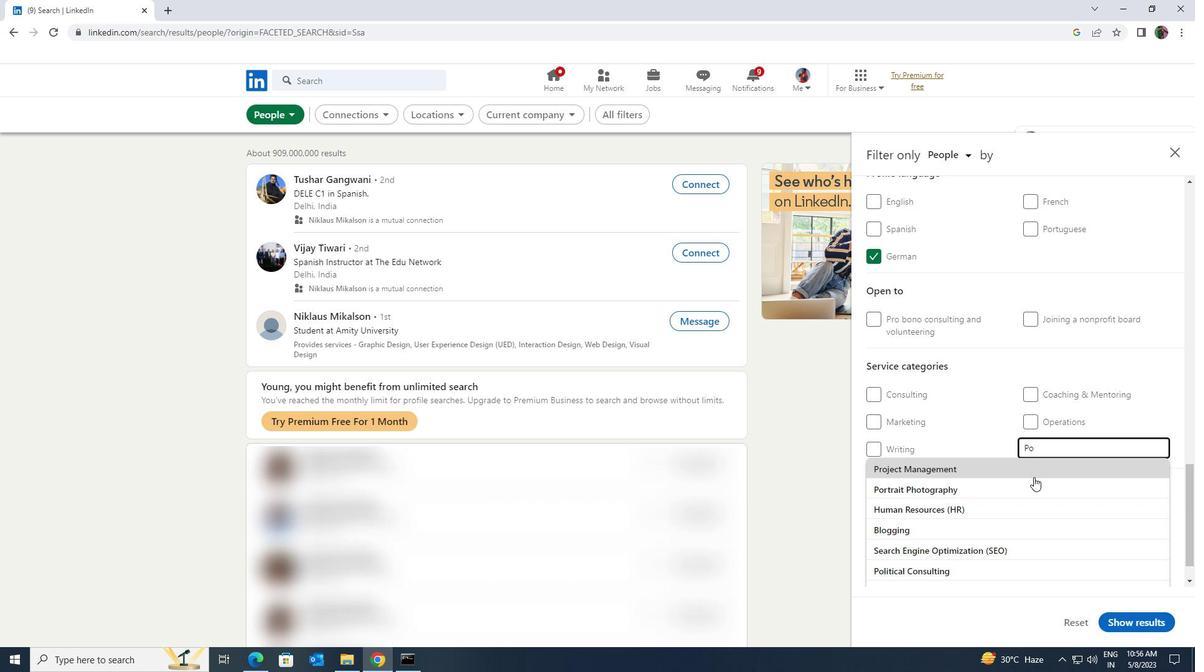 
Action: Mouse pressed left at (1028, 484)
Screenshot: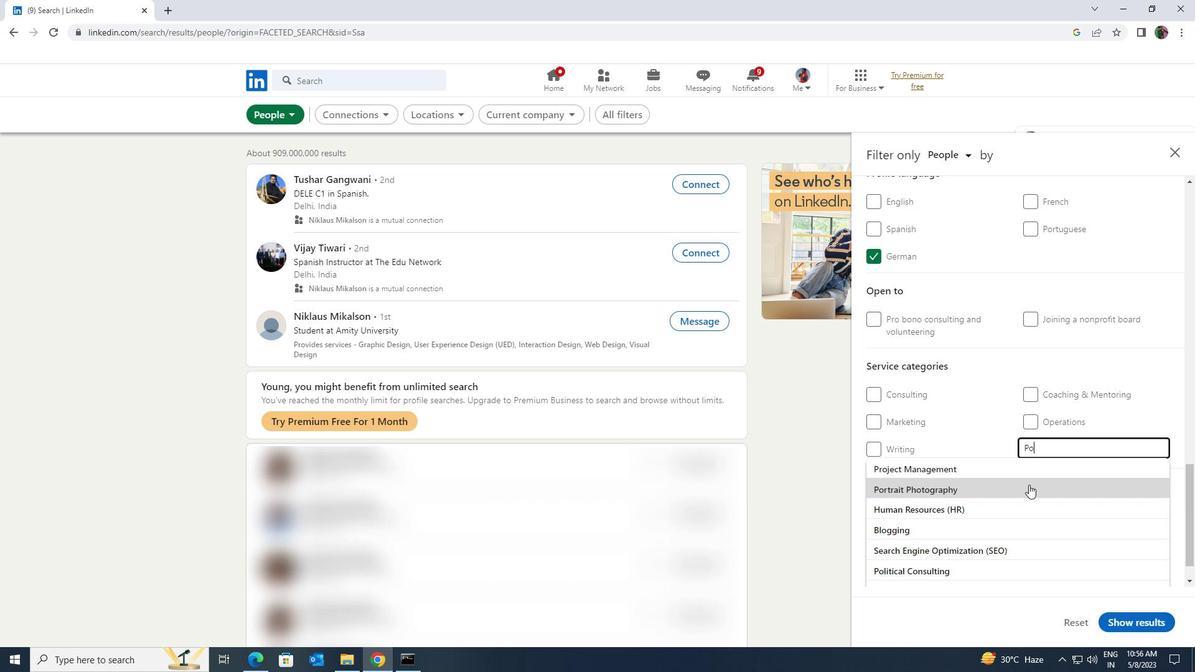 
Action: Mouse scrolled (1028, 484) with delta (0, 0)
Screenshot: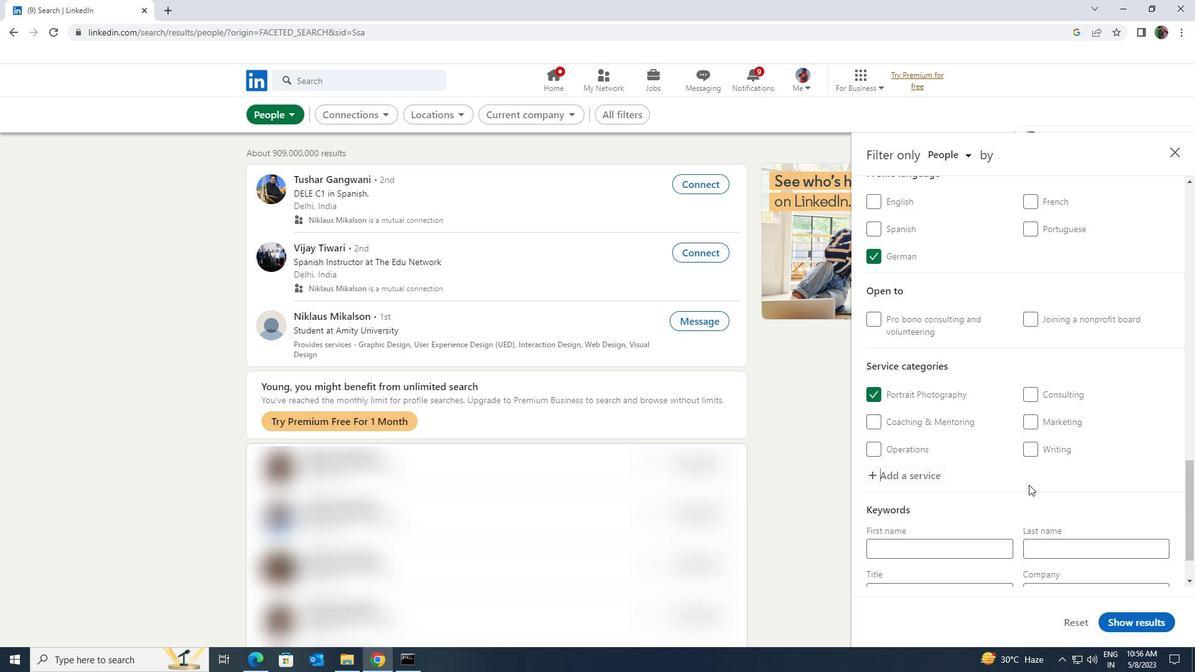 
Action: Mouse scrolled (1028, 484) with delta (0, 0)
Screenshot: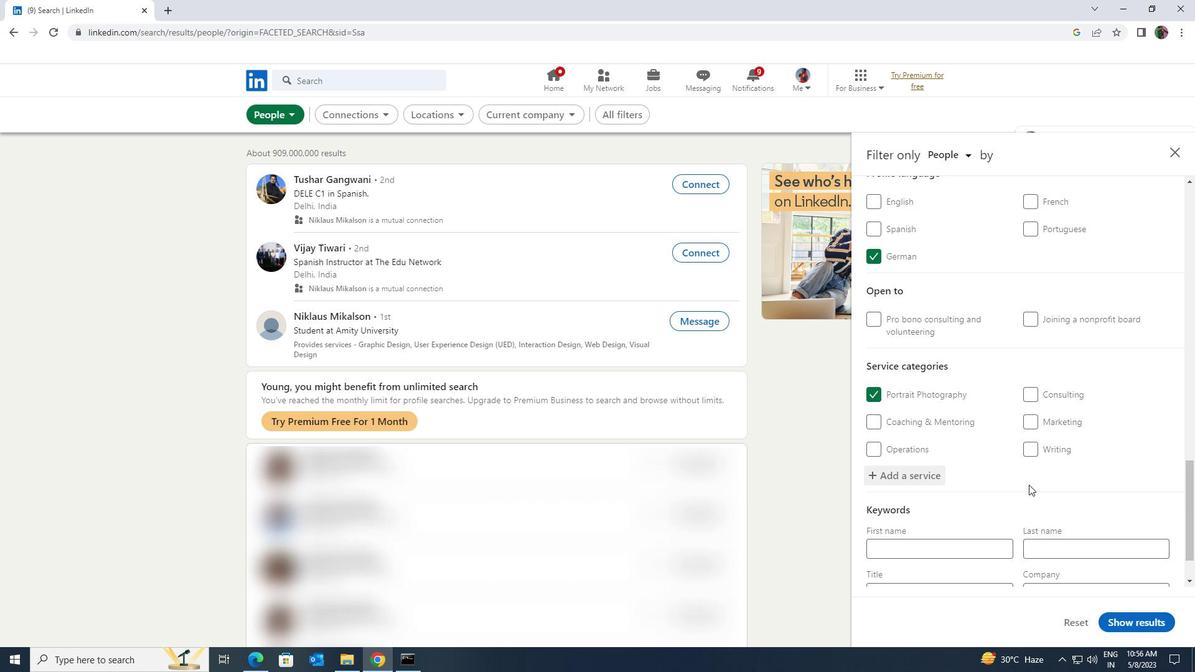 
Action: Mouse scrolled (1028, 484) with delta (0, 0)
Screenshot: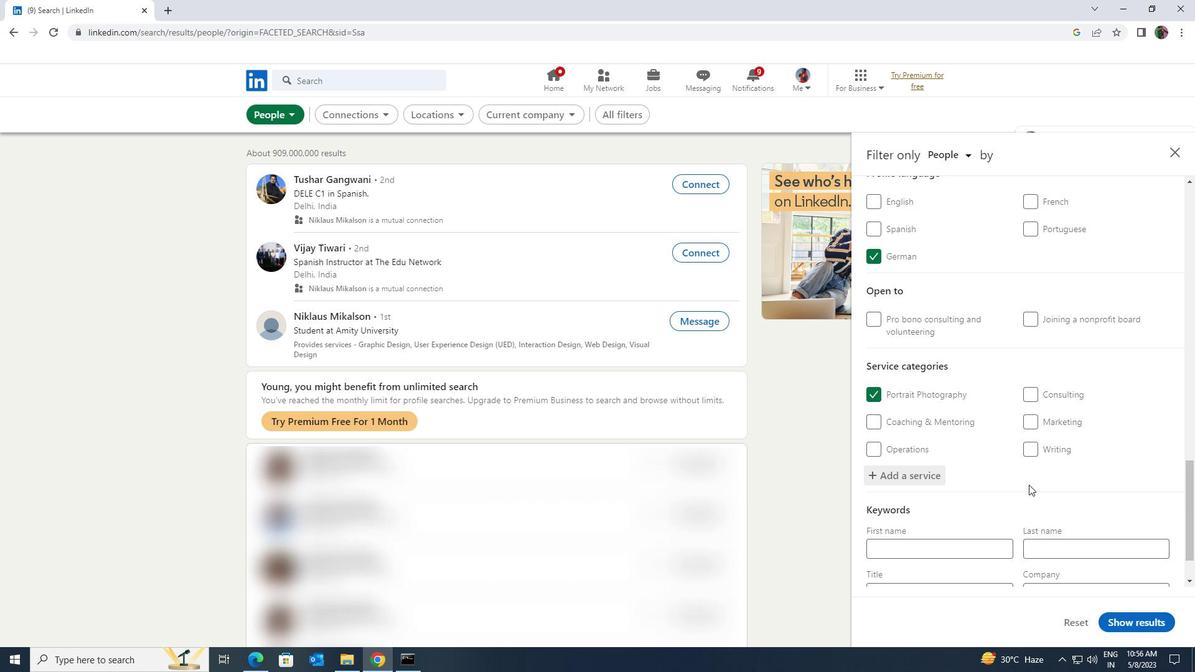 
Action: Mouse moved to (959, 533)
Screenshot: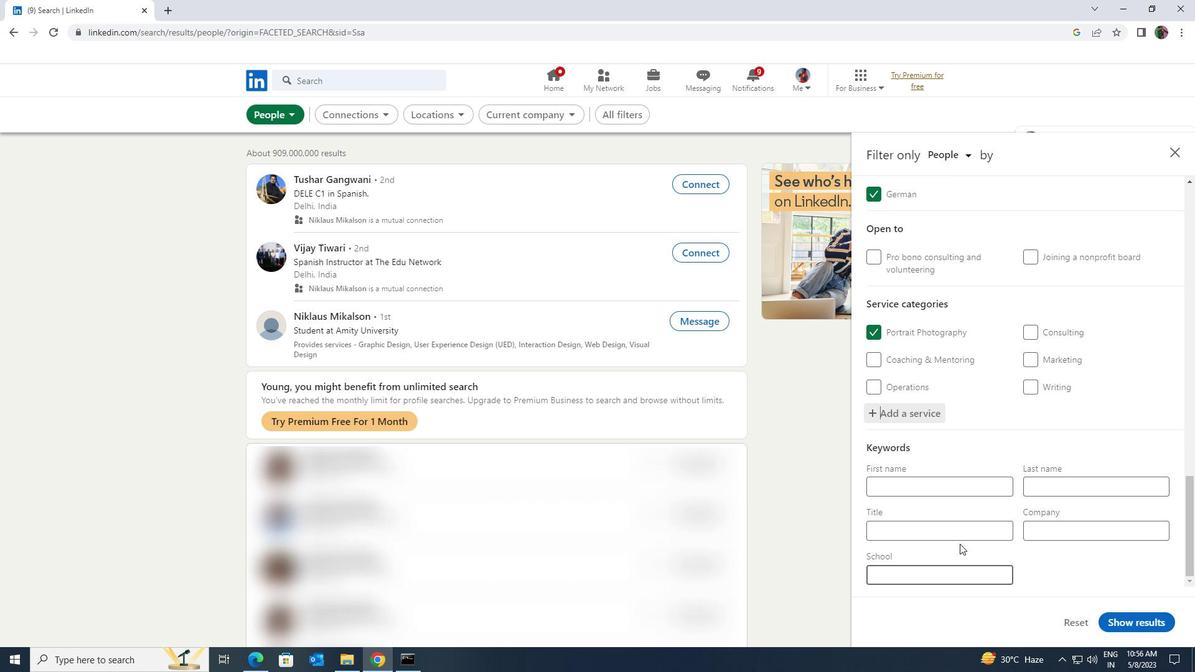 
Action: Mouse pressed left at (959, 533)
Screenshot: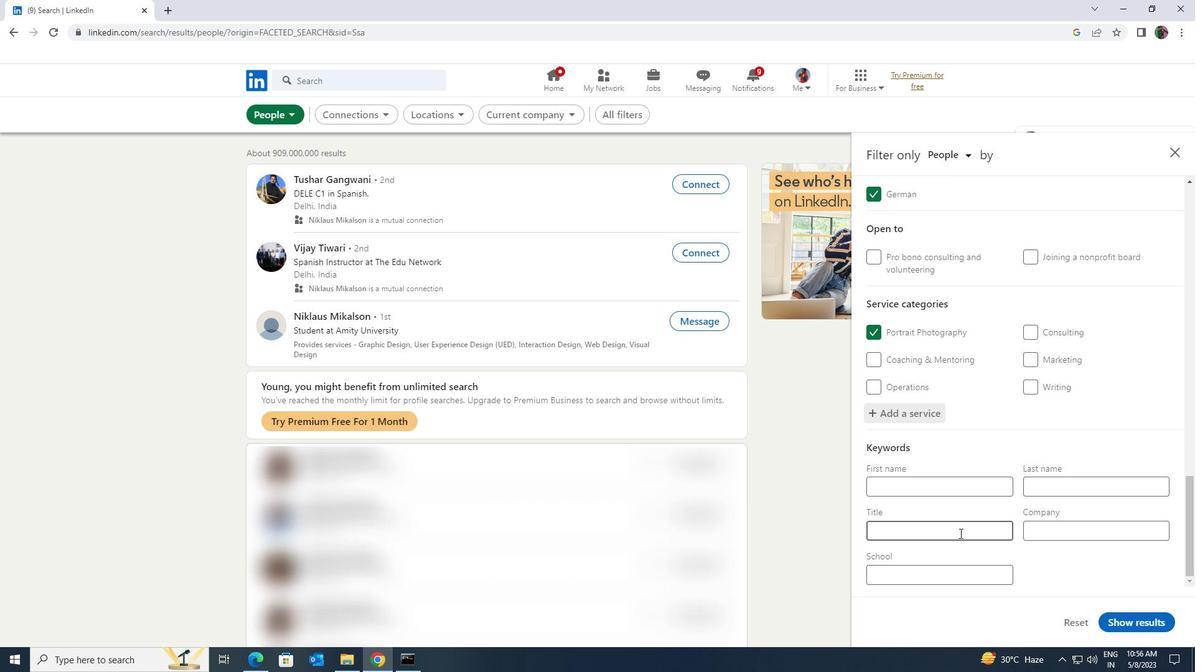 
Action: Mouse moved to (959, 532)
Screenshot: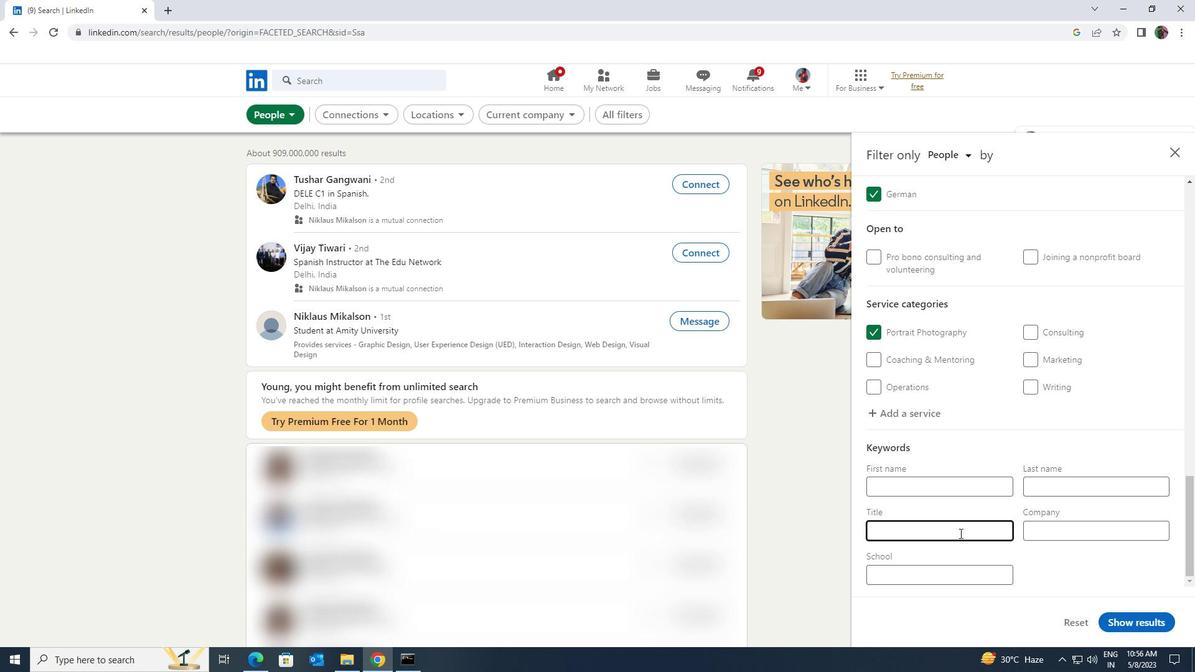 
Action: Key pressed <Key.shift>PRODUCT<Key.space><Key.shift>MANAGER
Screenshot: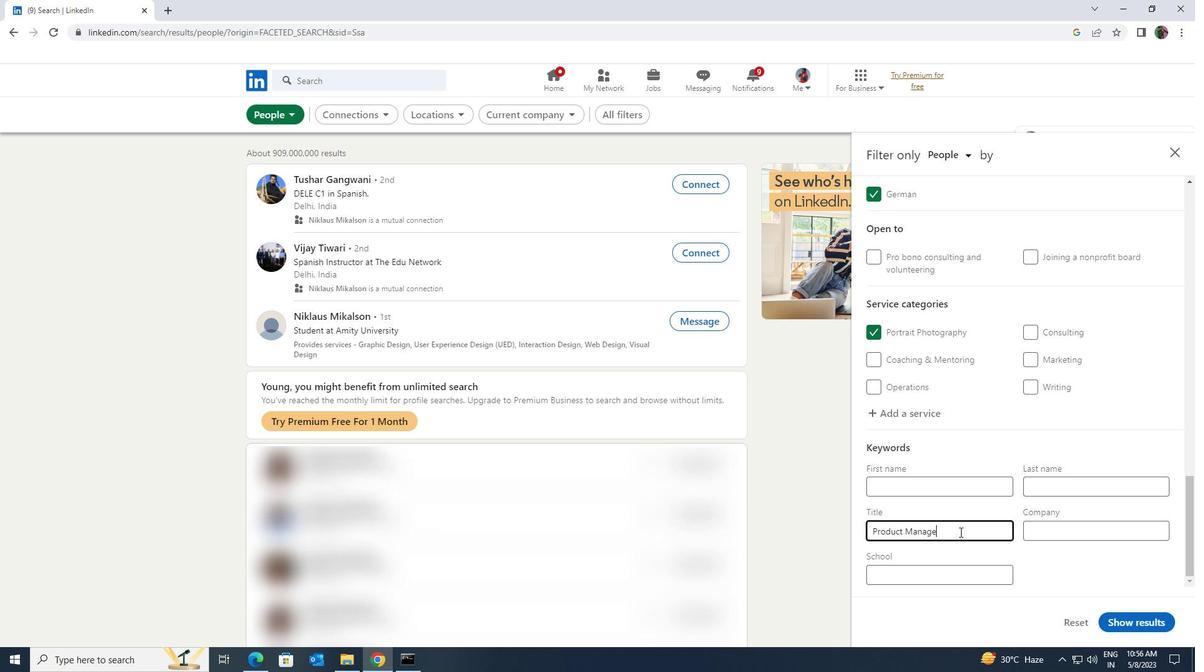 
Action: Mouse moved to (1104, 613)
Screenshot: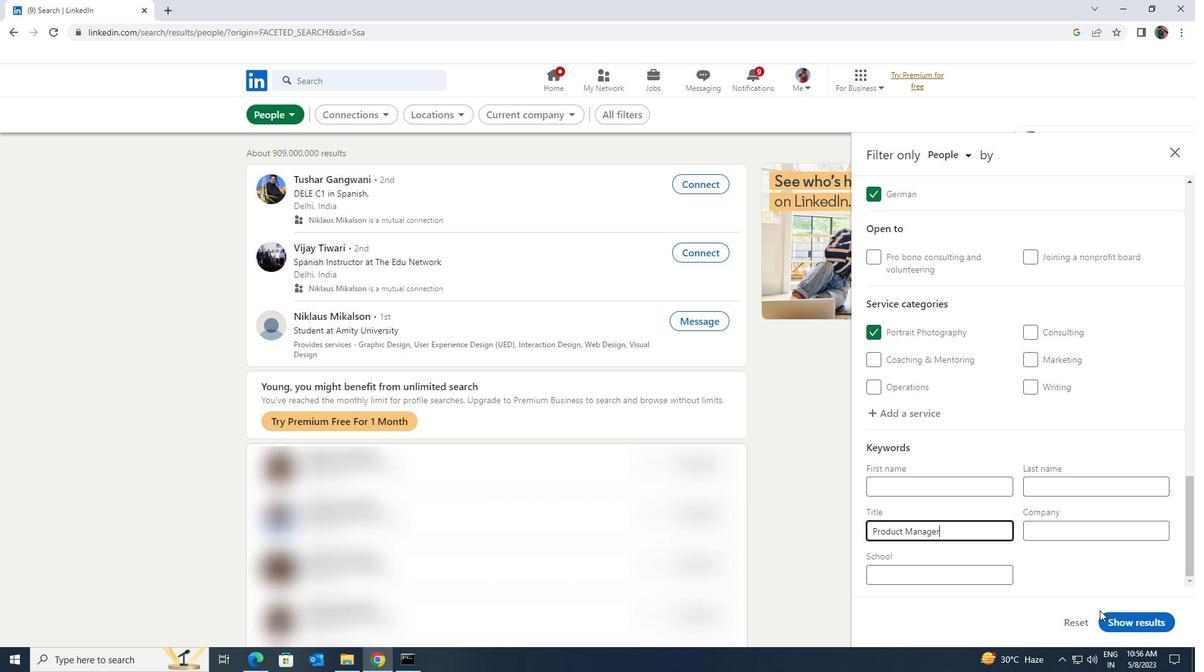 
Action: Mouse pressed left at (1104, 613)
Screenshot: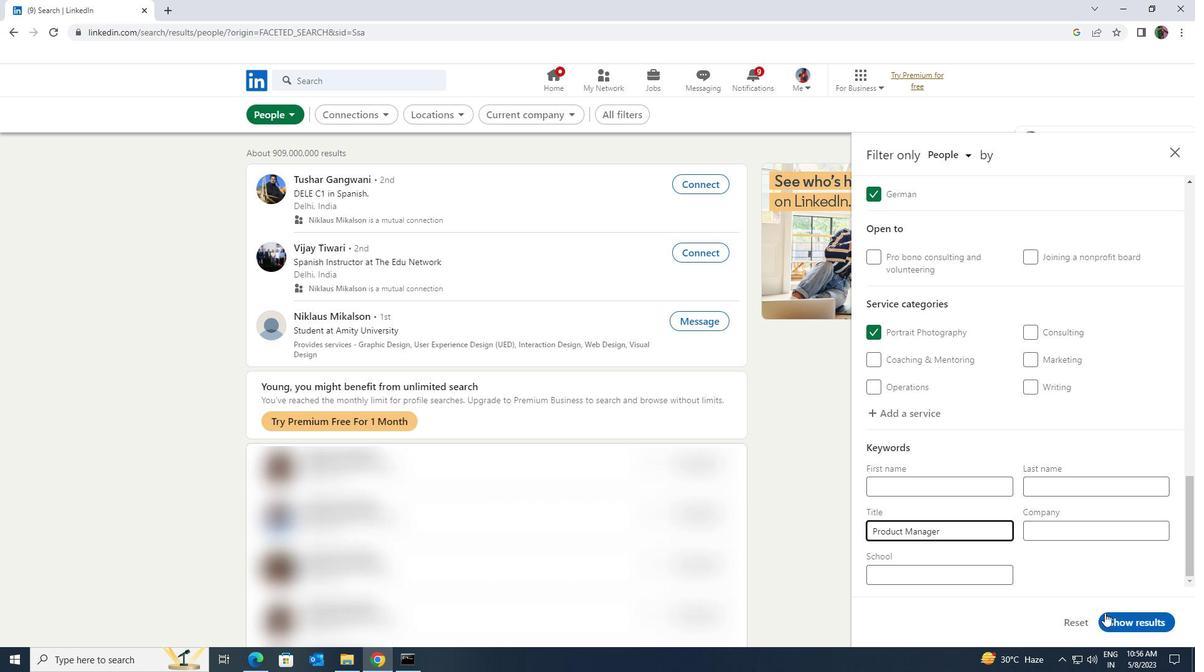 
